 Task: Look for space in Songyang, China from 9th June, 2023 to 16th June, 2023 for 2 adults in price range Rs.8000 to Rs.16000. Place can be entire place with 2 bedrooms having 2 beds and 1 bathroom. Property type can be house, flat, guest house. Booking option can be shelf check-in. Required host language is Chinese (Simplified).
Action: Mouse moved to (525, 218)
Screenshot: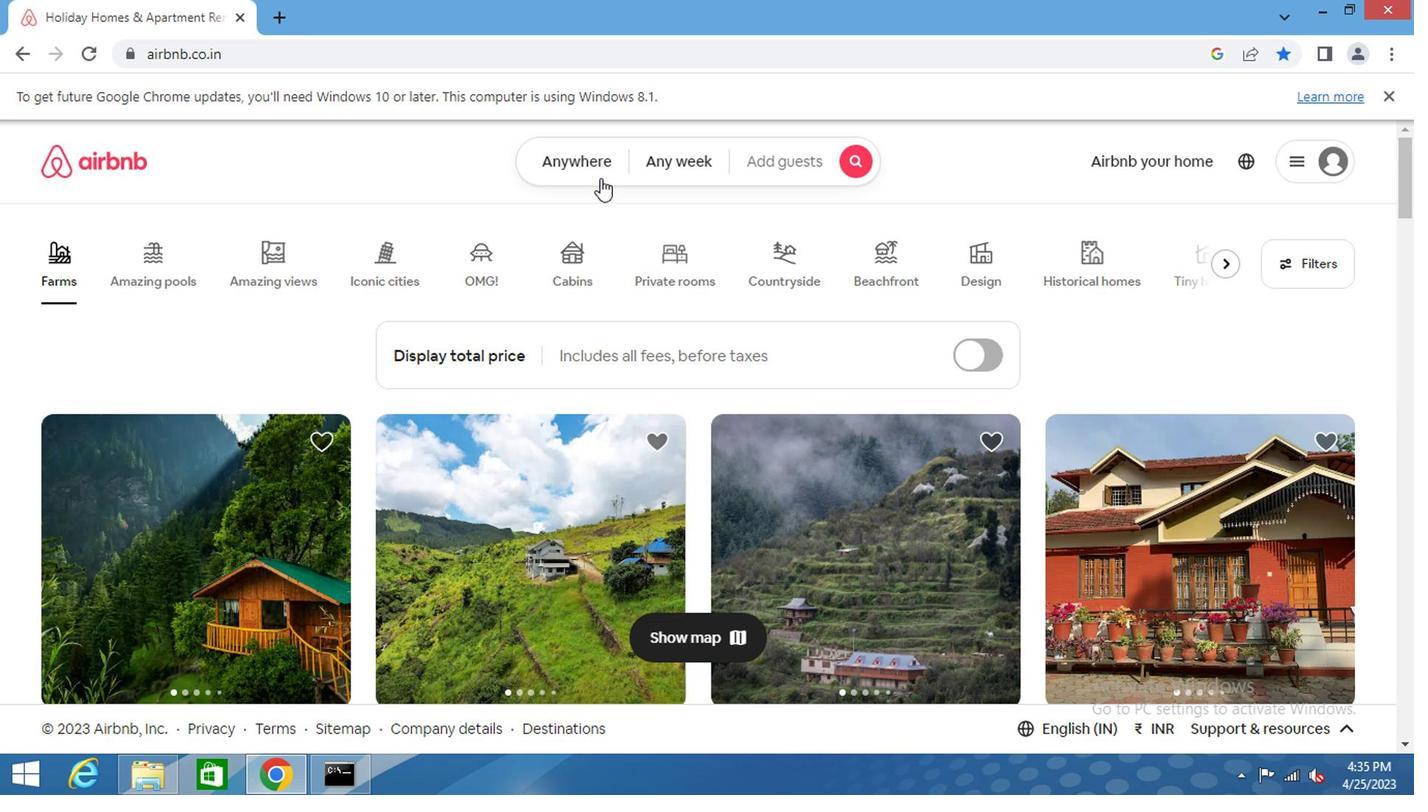 
Action: Mouse pressed left at (525, 218)
Screenshot: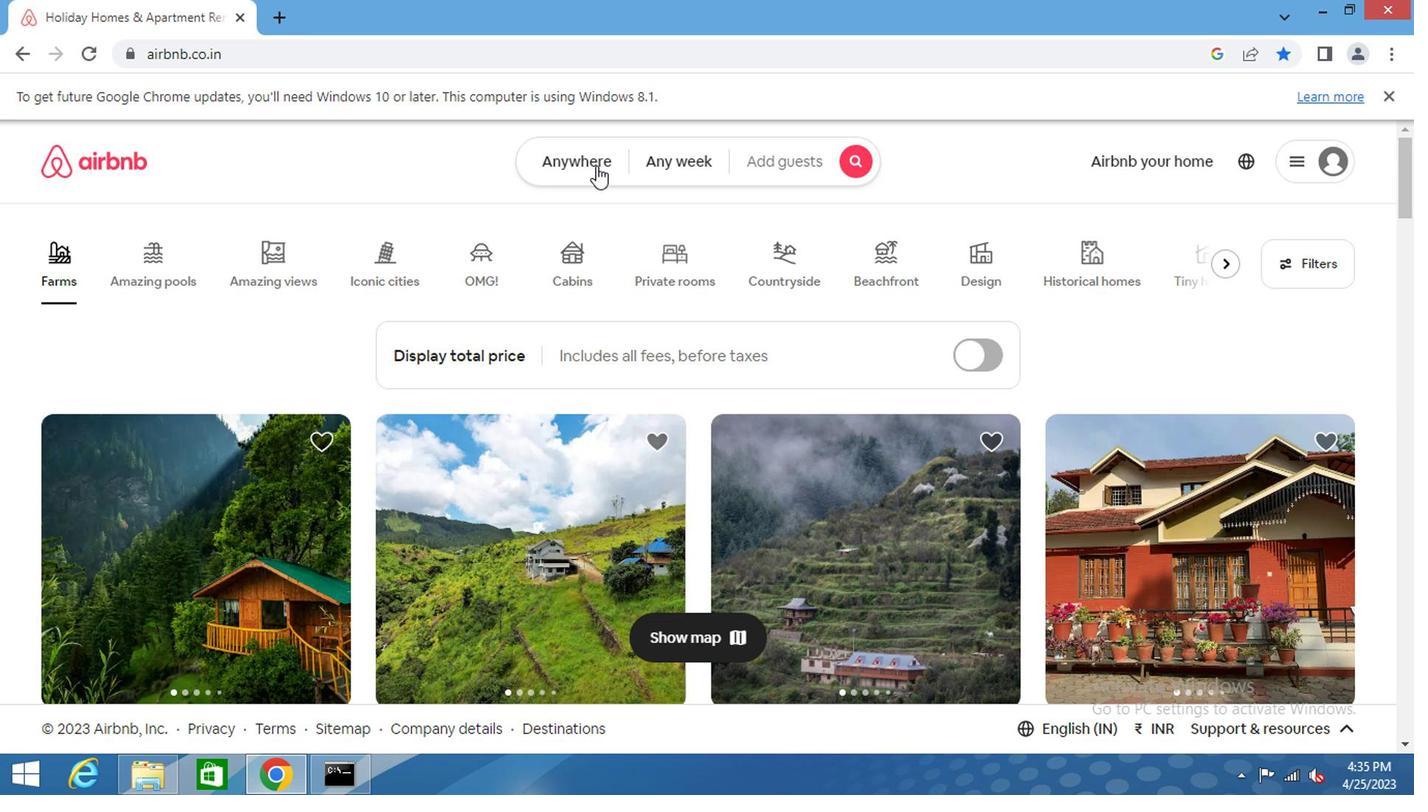 
Action: Mouse moved to (428, 272)
Screenshot: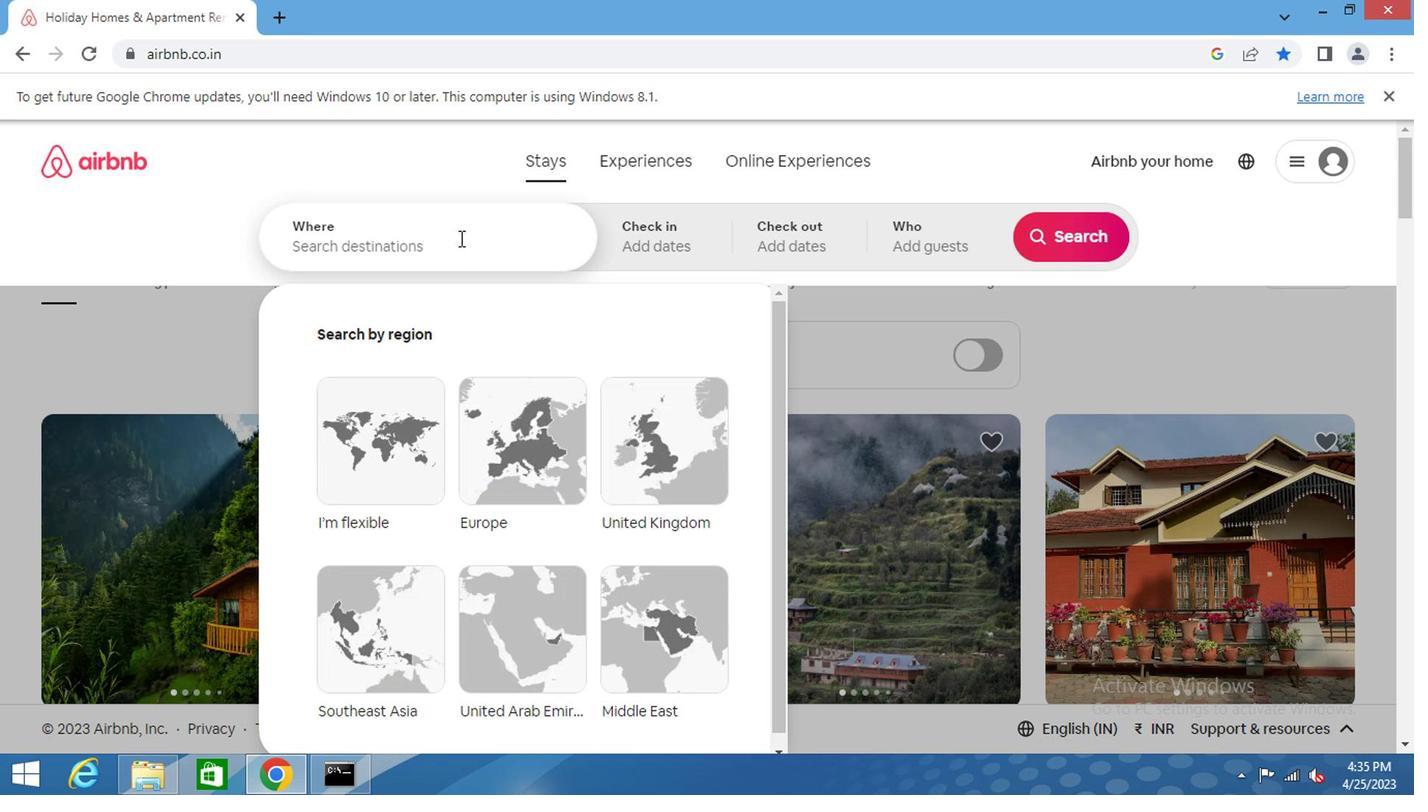 
Action: Mouse pressed left at (428, 272)
Screenshot: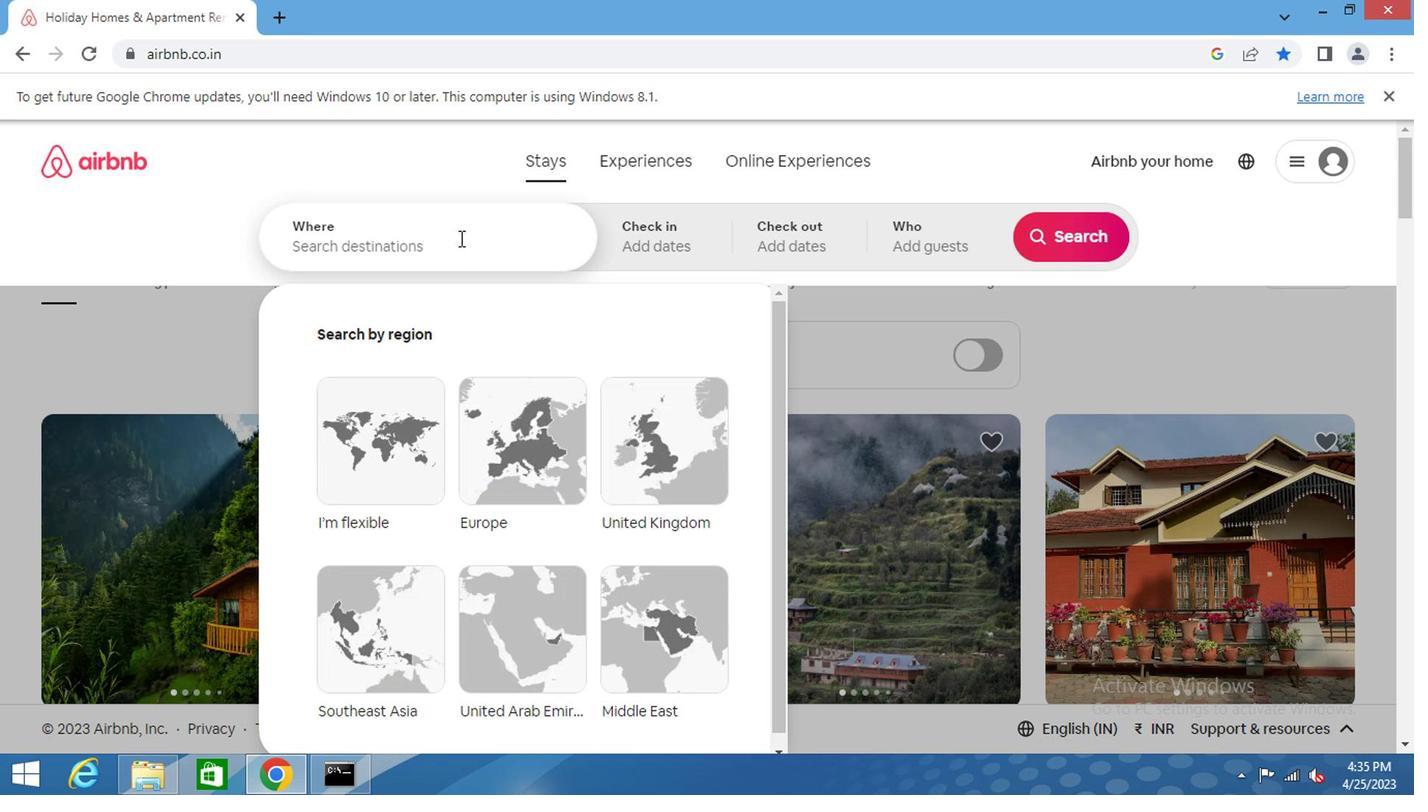 
Action: Key pressed songyang<Key.space>china<Key.enter>
Screenshot: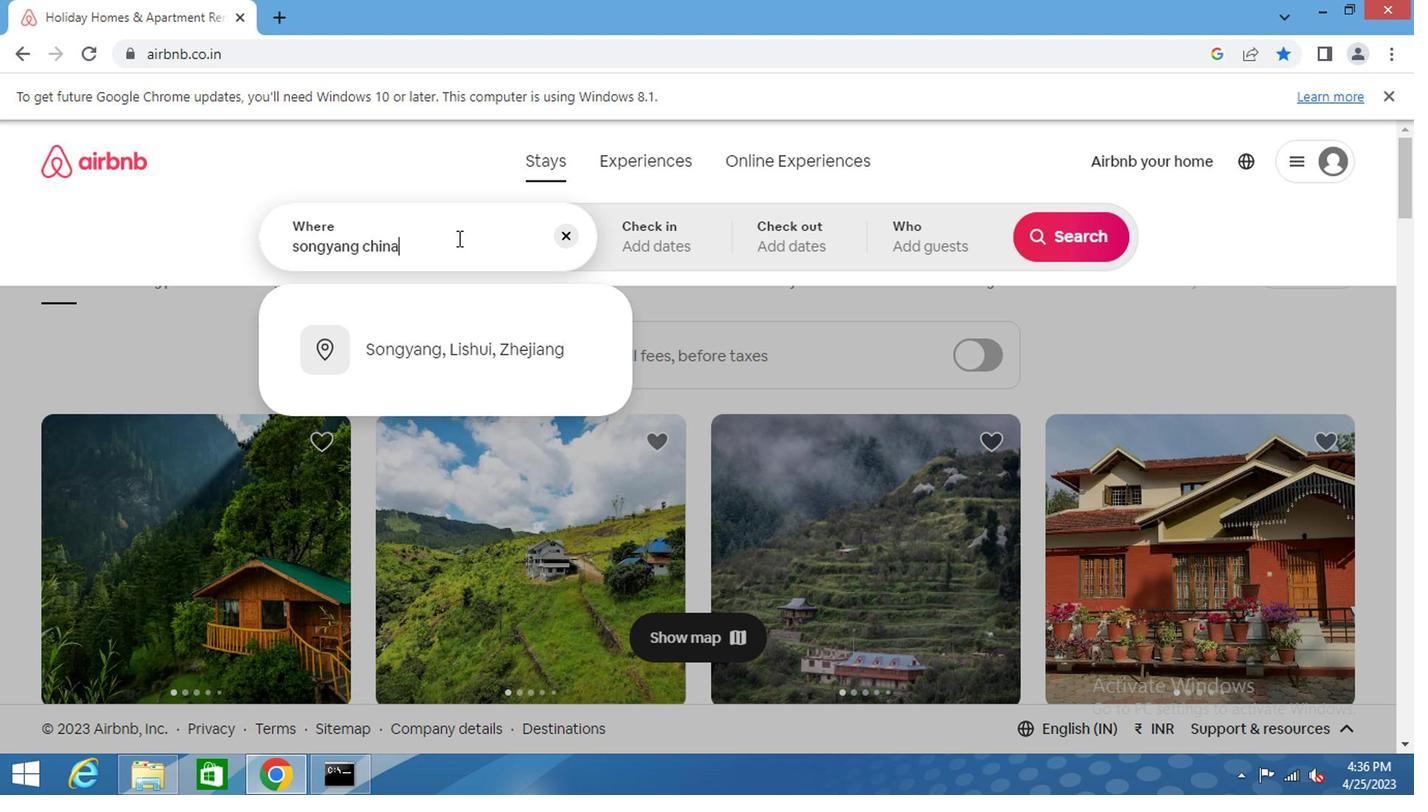 
Action: Mouse moved to (842, 386)
Screenshot: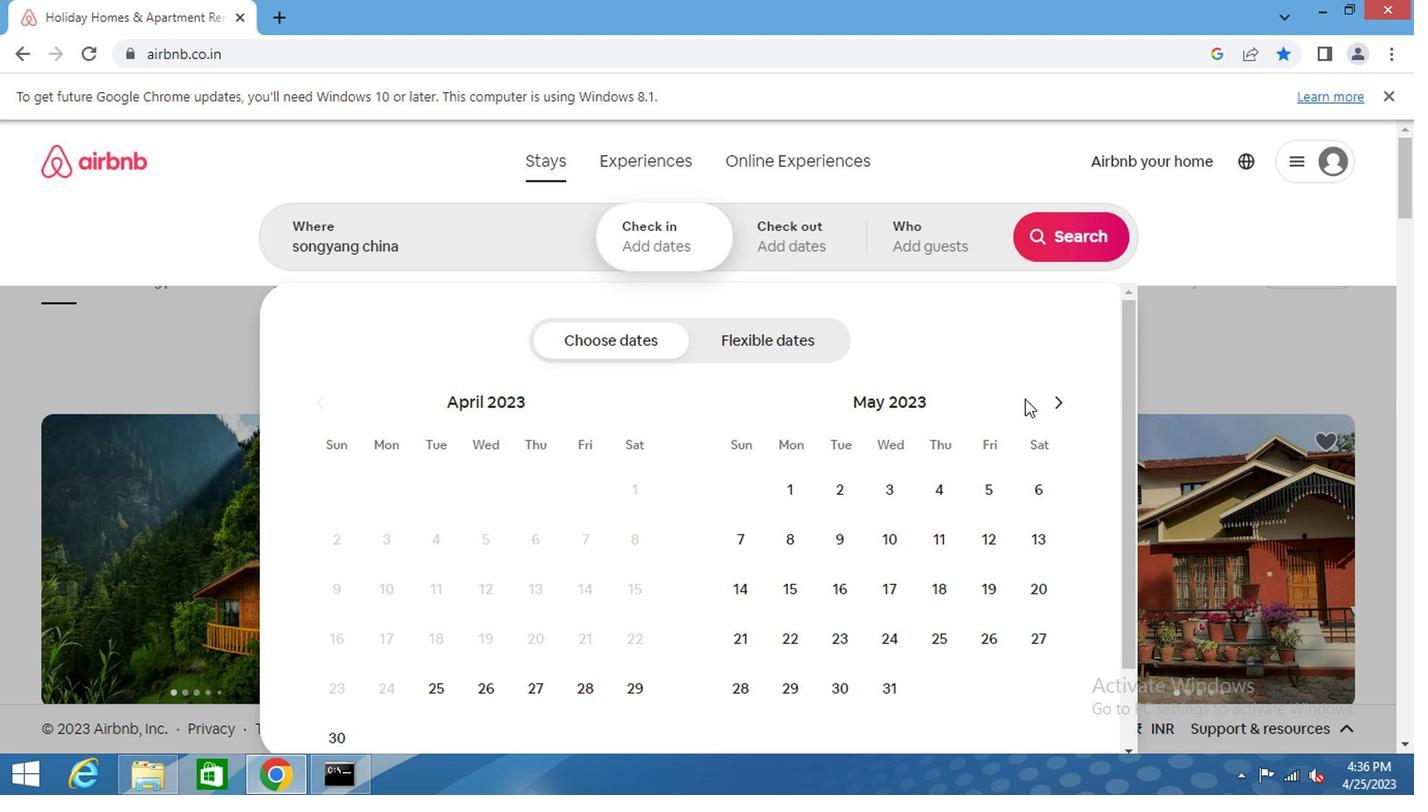 
Action: Mouse pressed left at (842, 386)
Screenshot: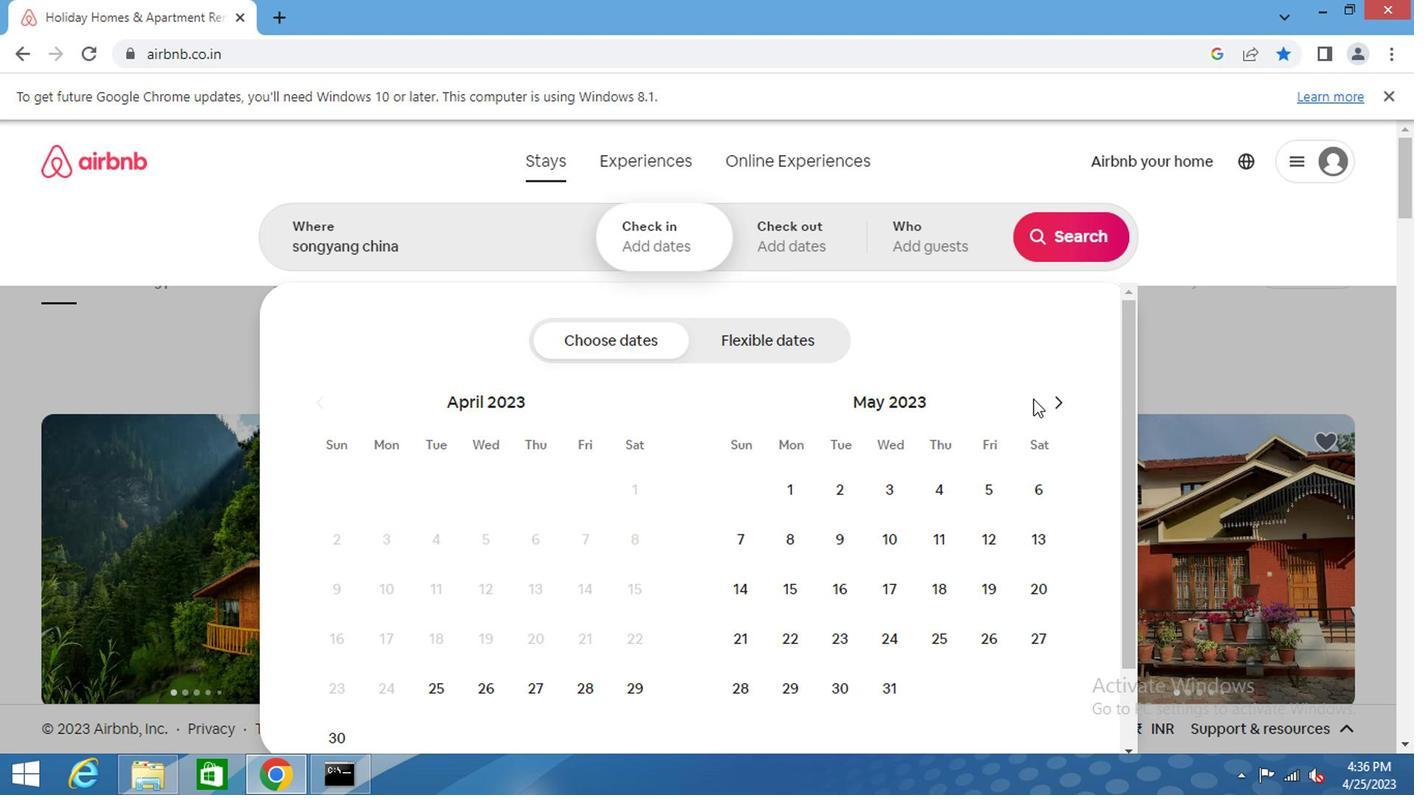 
Action: Mouse moved to (855, 385)
Screenshot: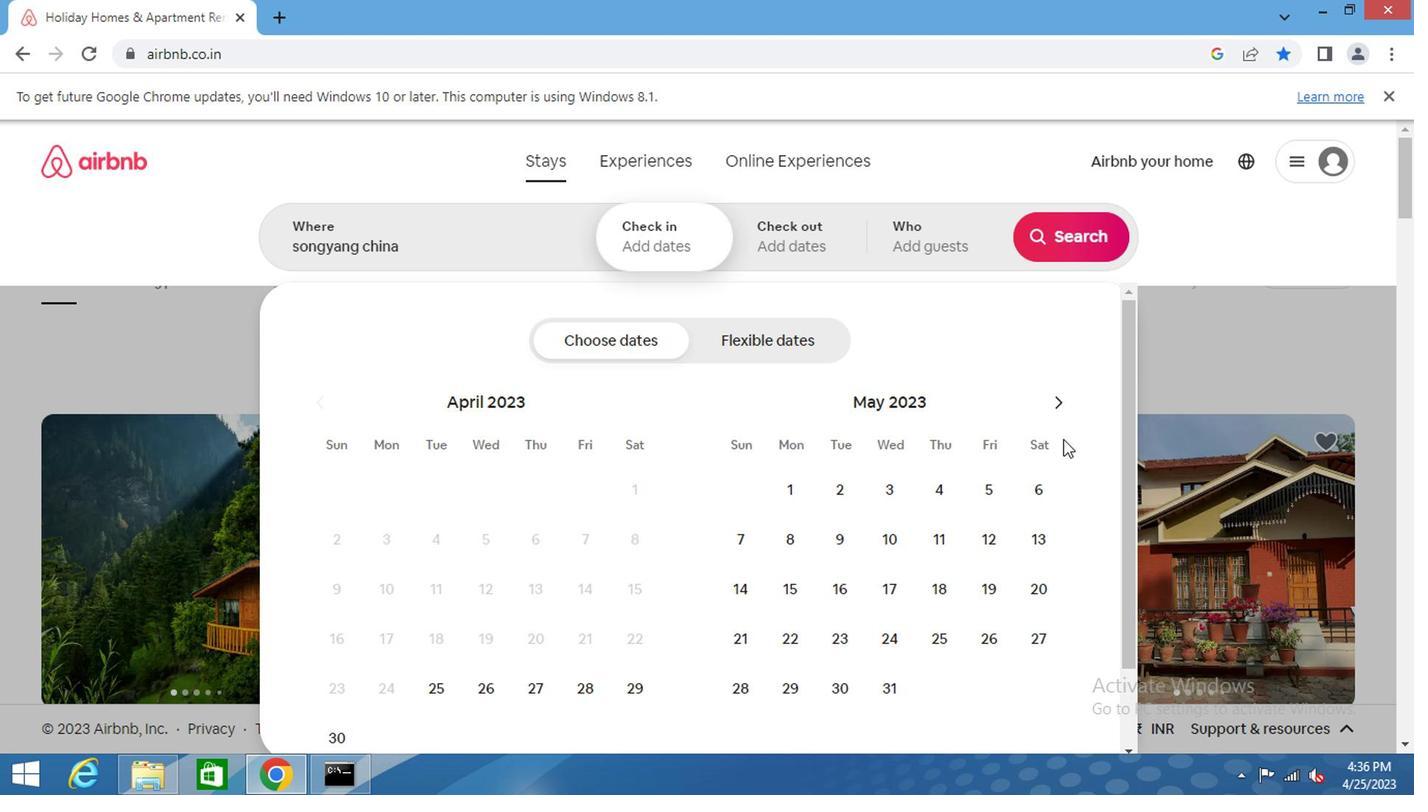 
Action: Mouse pressed left at (855, 385)
Screenshot: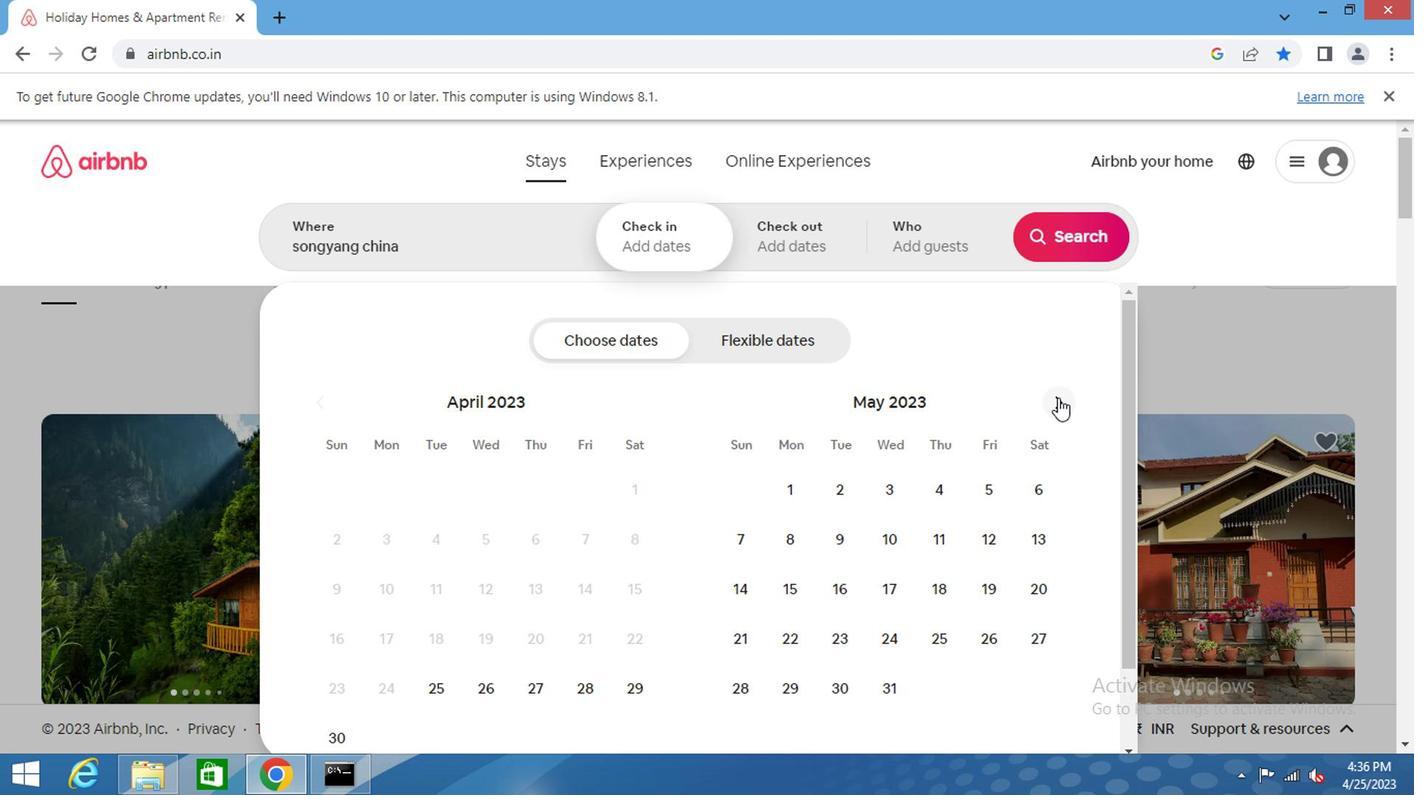 
Action: Mouse moved to (800, 485)
Screenshot: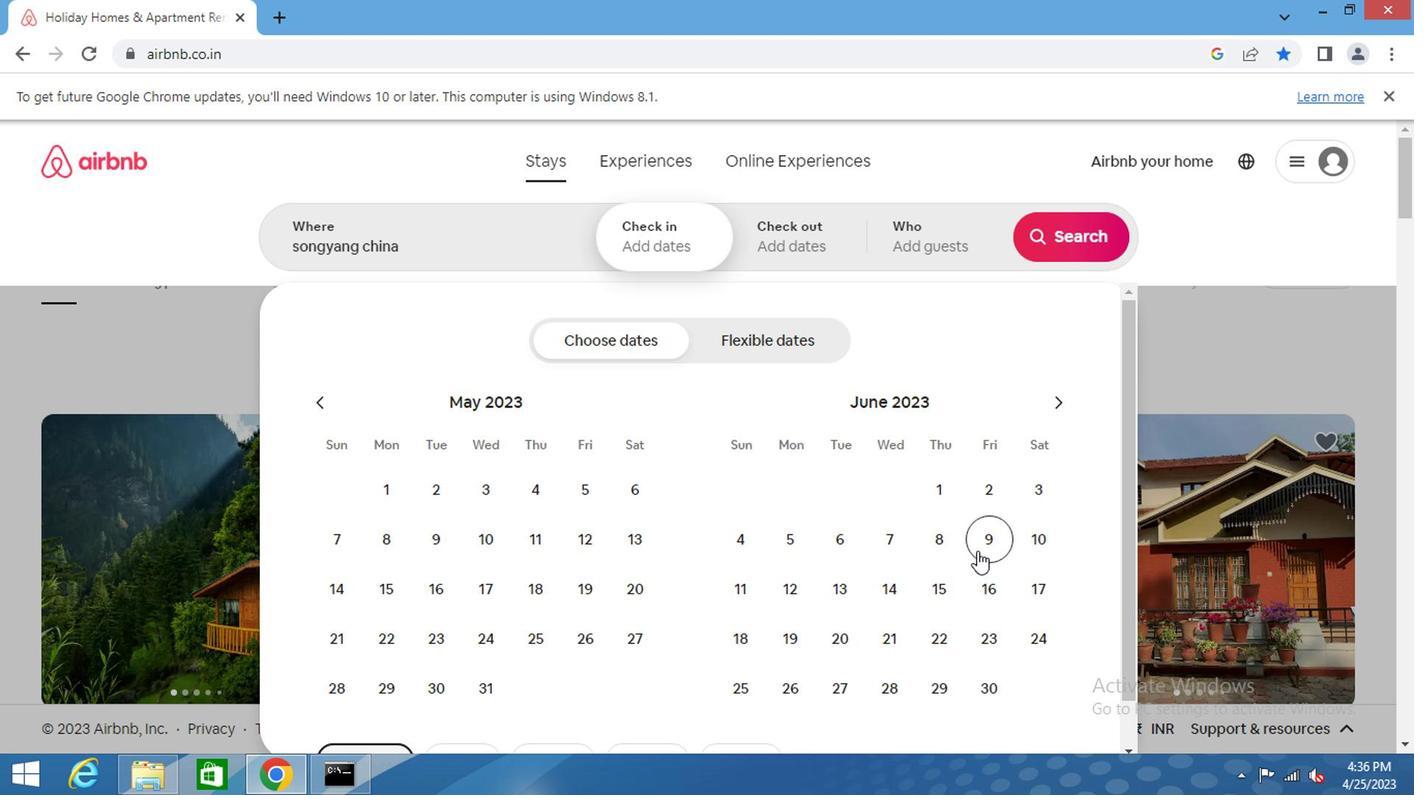 
Action: Mouse pressed left at (800, 485)
Screenshot: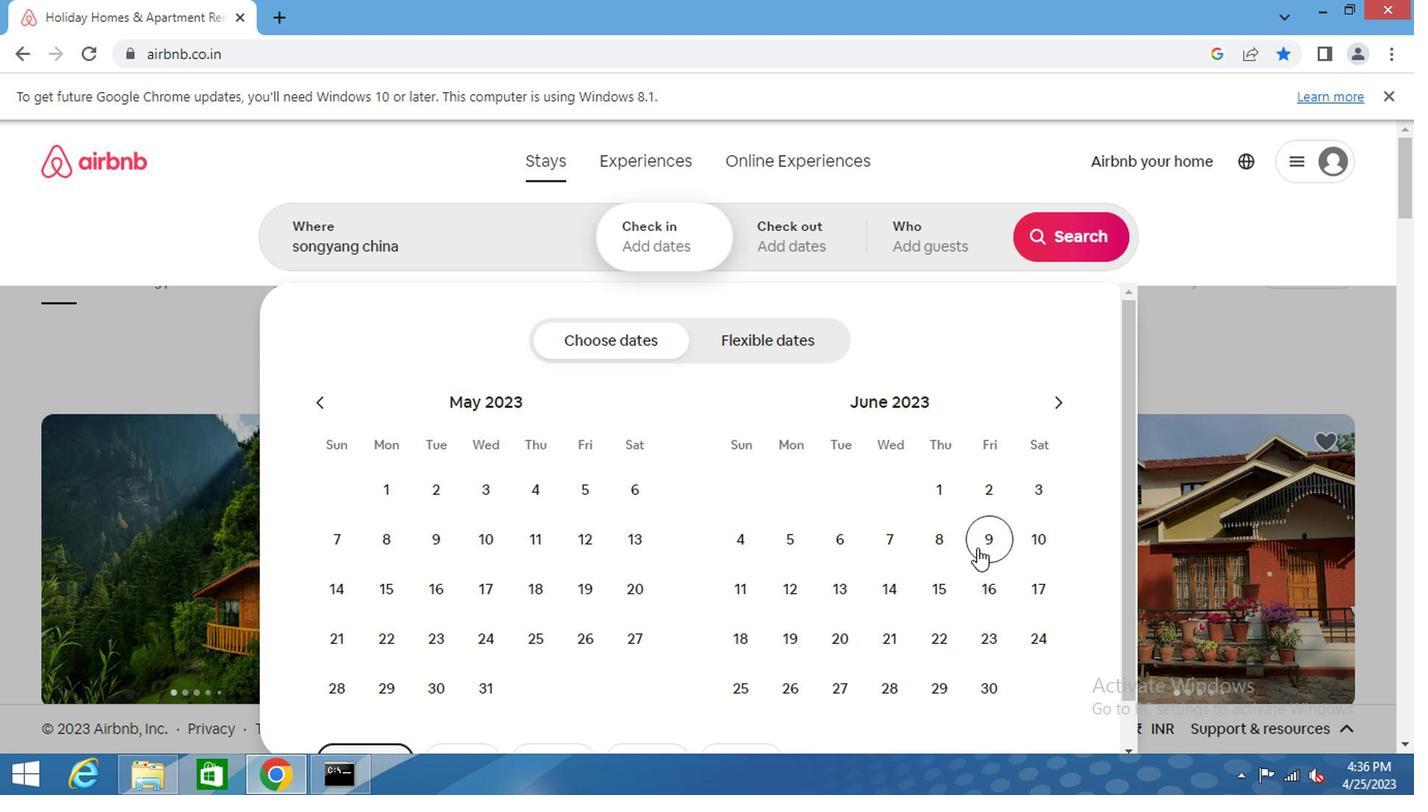 
Action: Mouse moved to (805, 522)
Screenshot: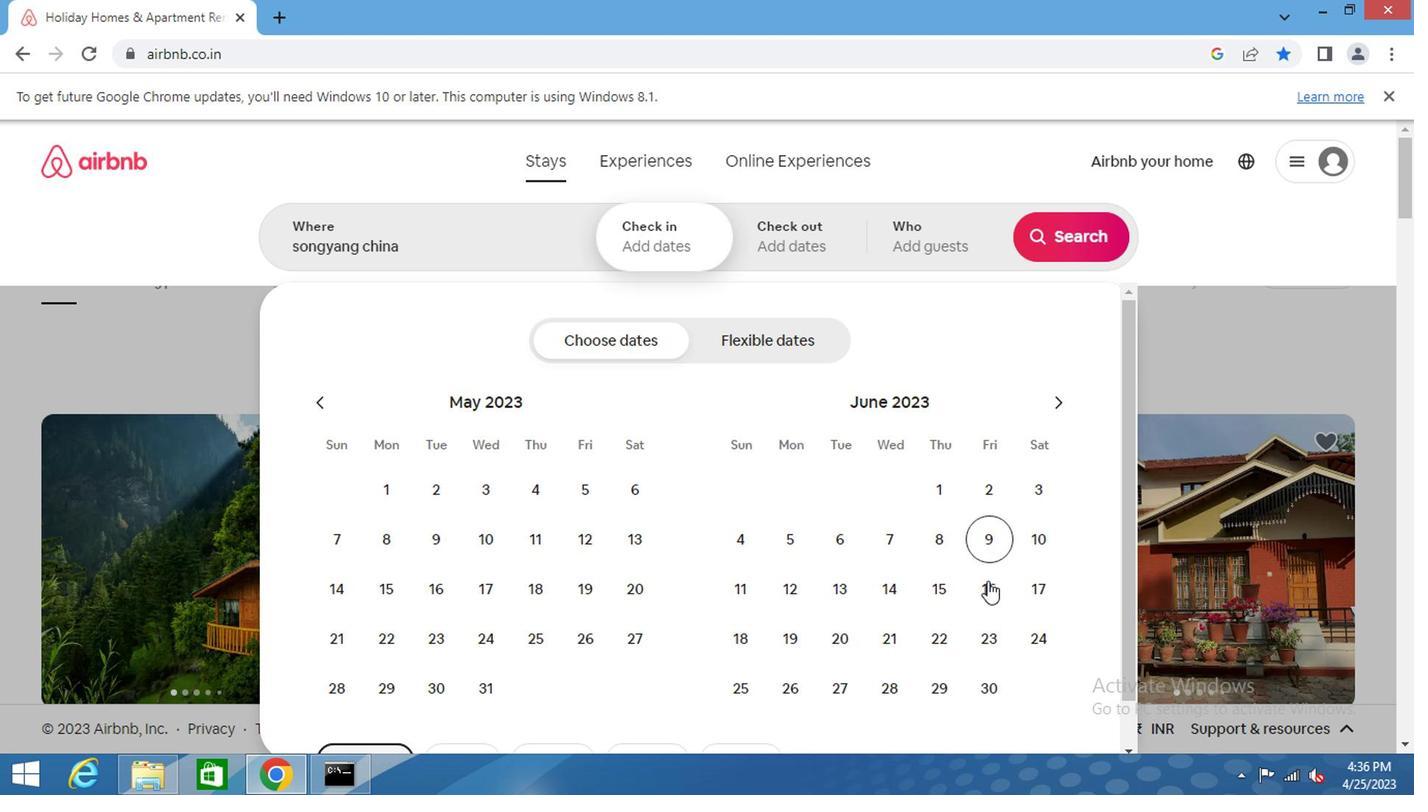 
Action: Mouse pressed left at (805, 522)
Screenshot: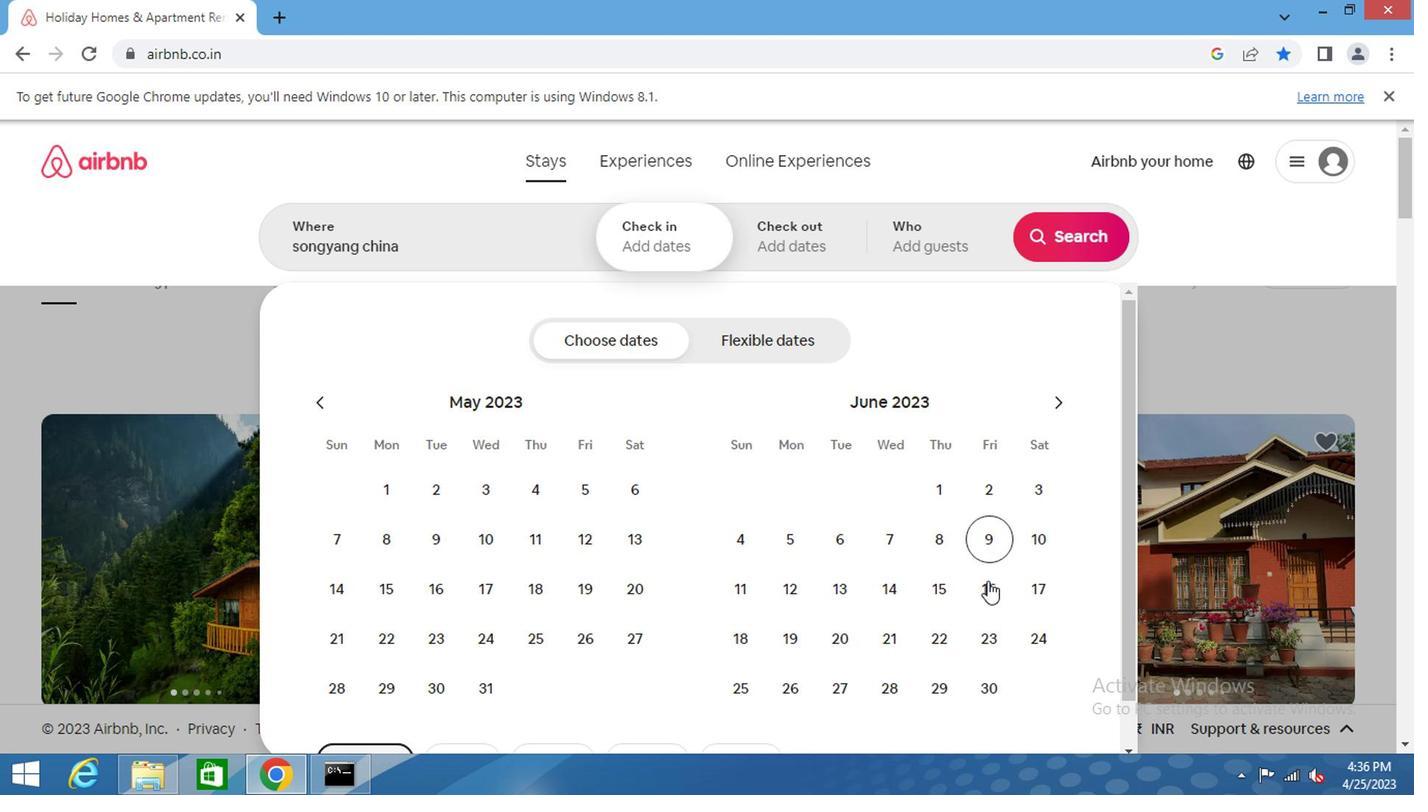 
Action: Mouse moved to (783, 277)
Screenshot: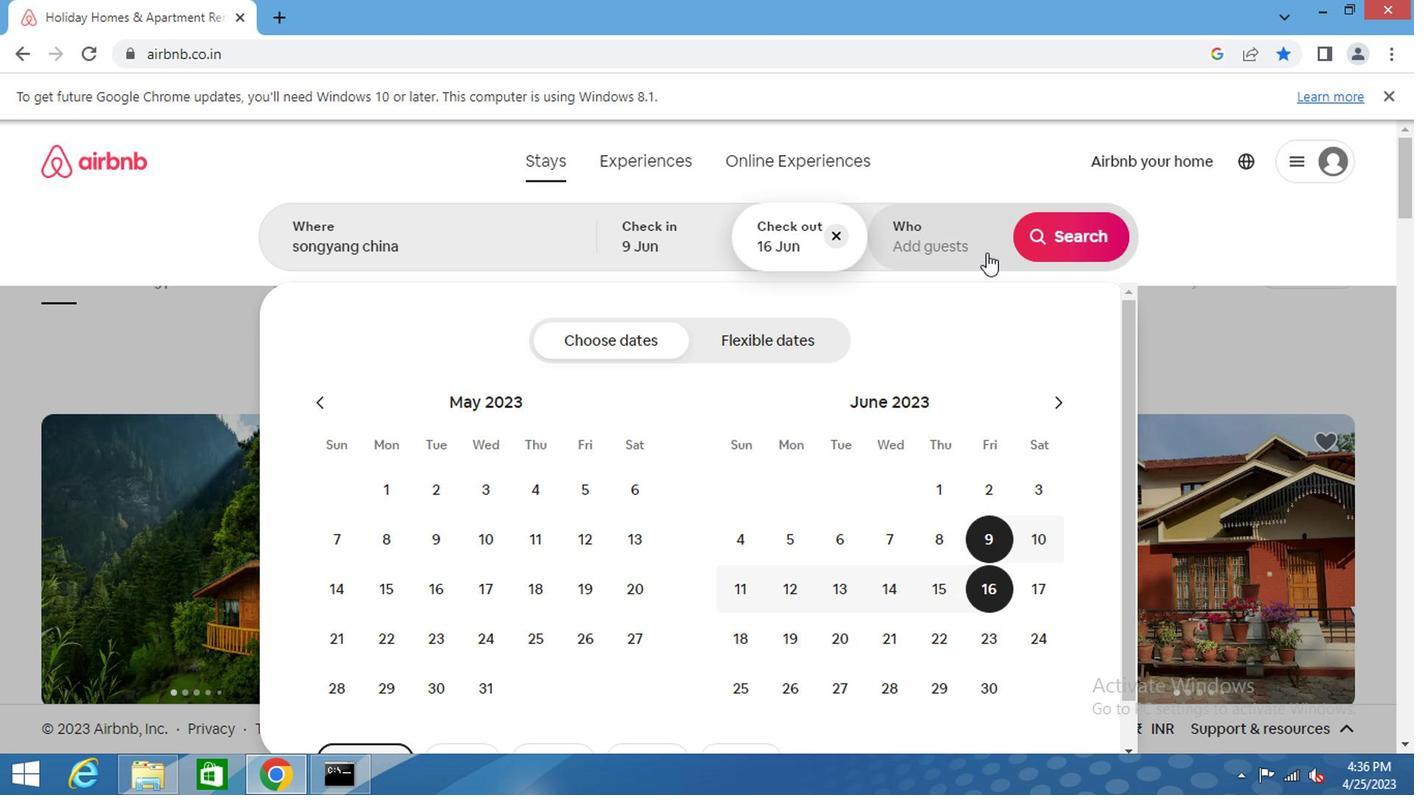 
Action: Mouse pressed left at (783, 277)
Screenshot: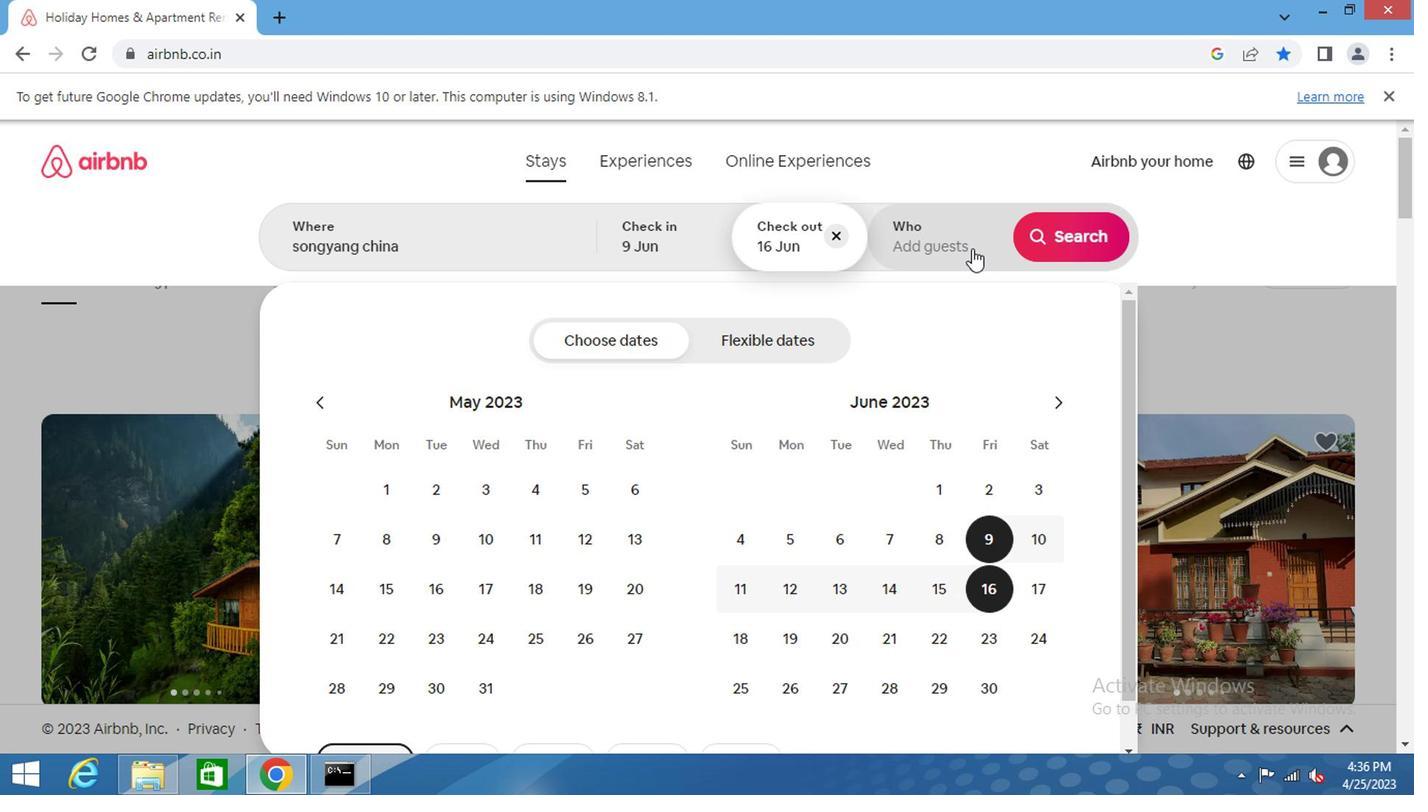
Action: Mouse moved to (869, 342)
Screenshot: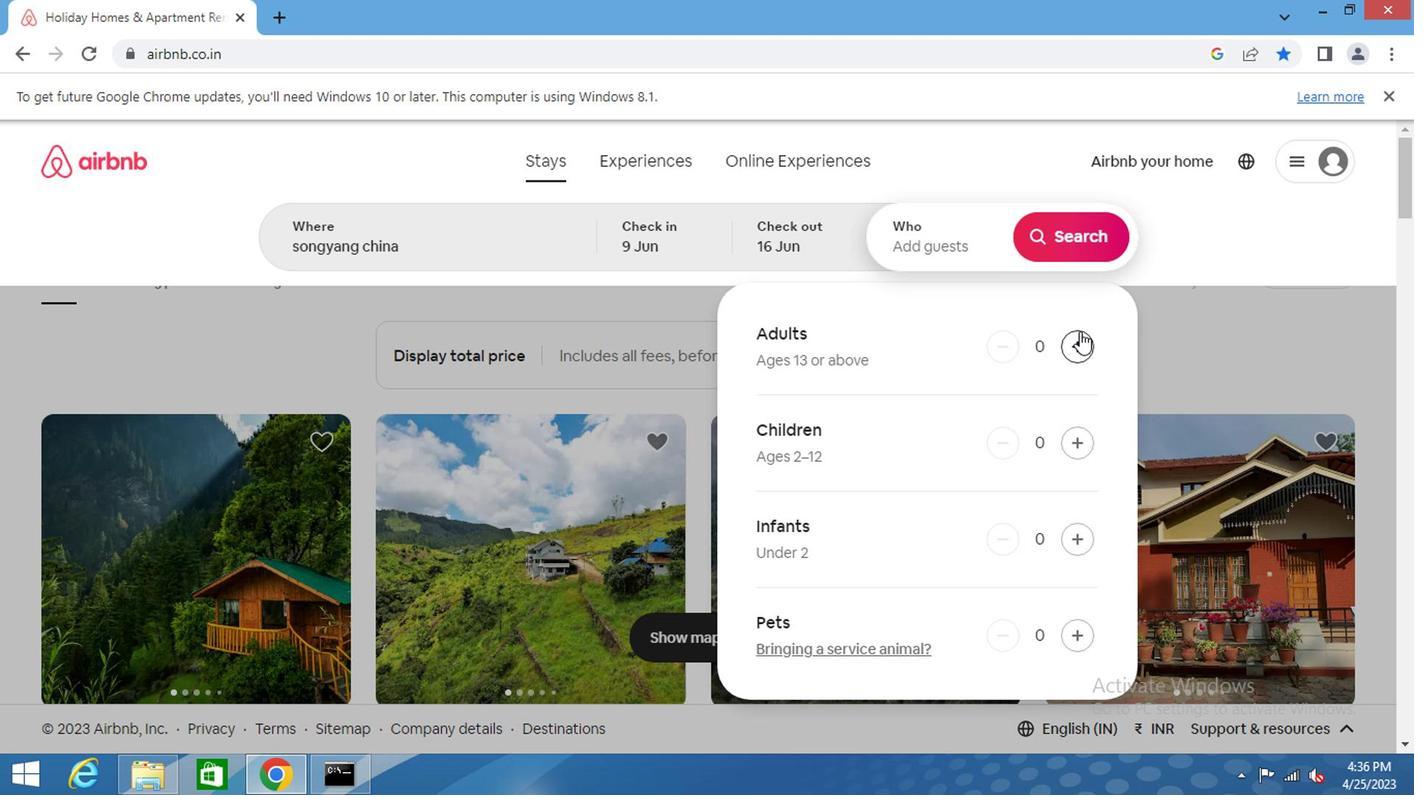 
Action: Mouse pressed left at (869, 342)
Screenshot: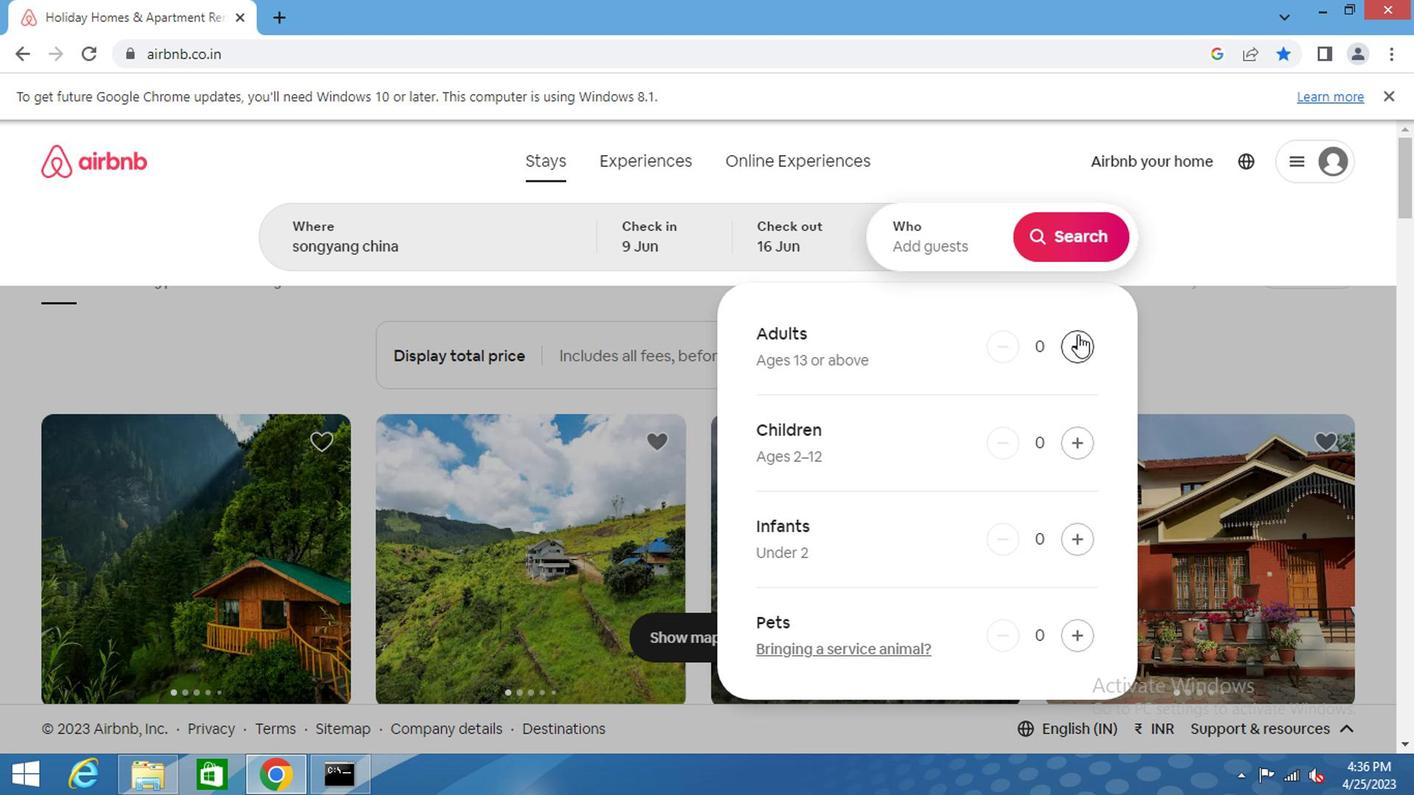 
Action: Mouse pressed left at (869, 342)
Screenshot: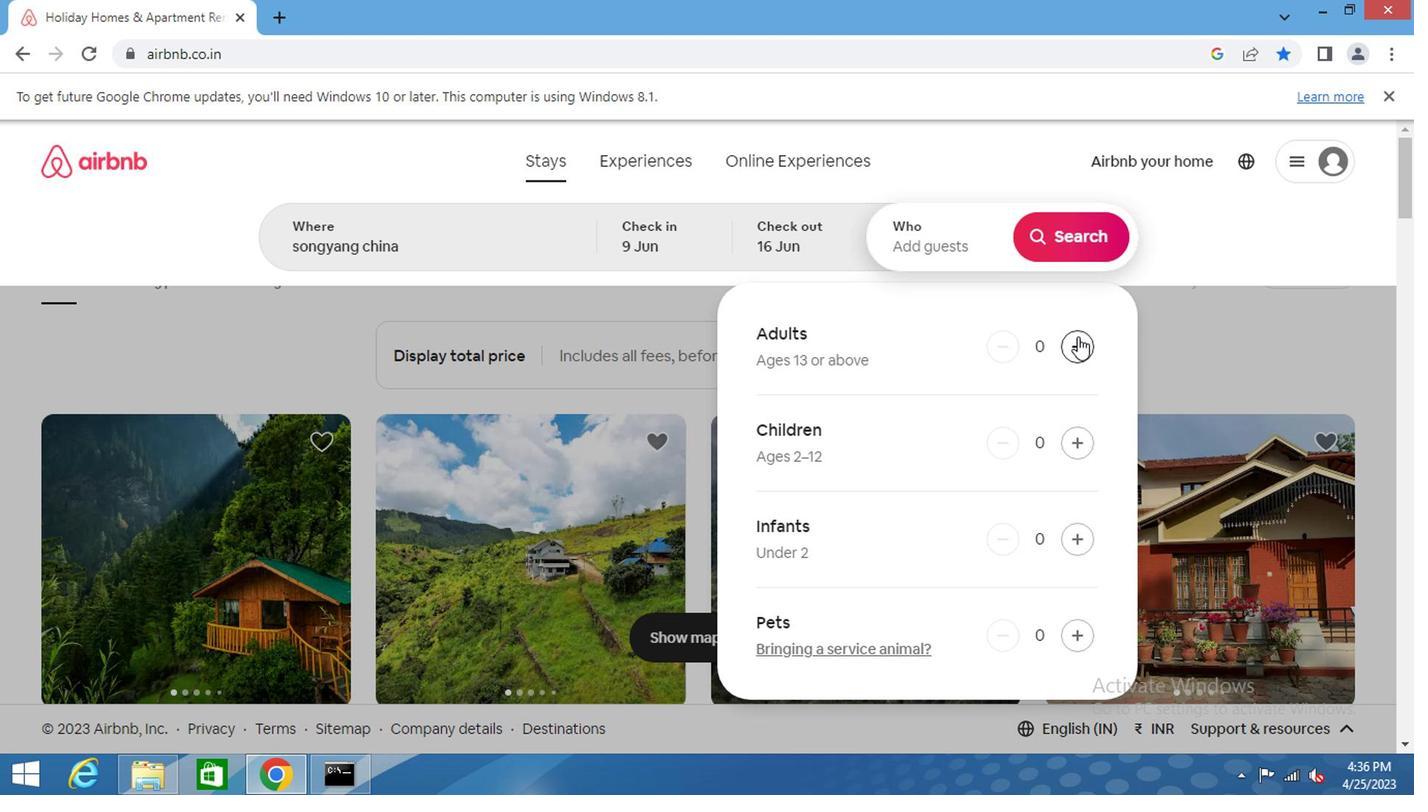
Action: Mouse moved to (855, 269)
Screenshot: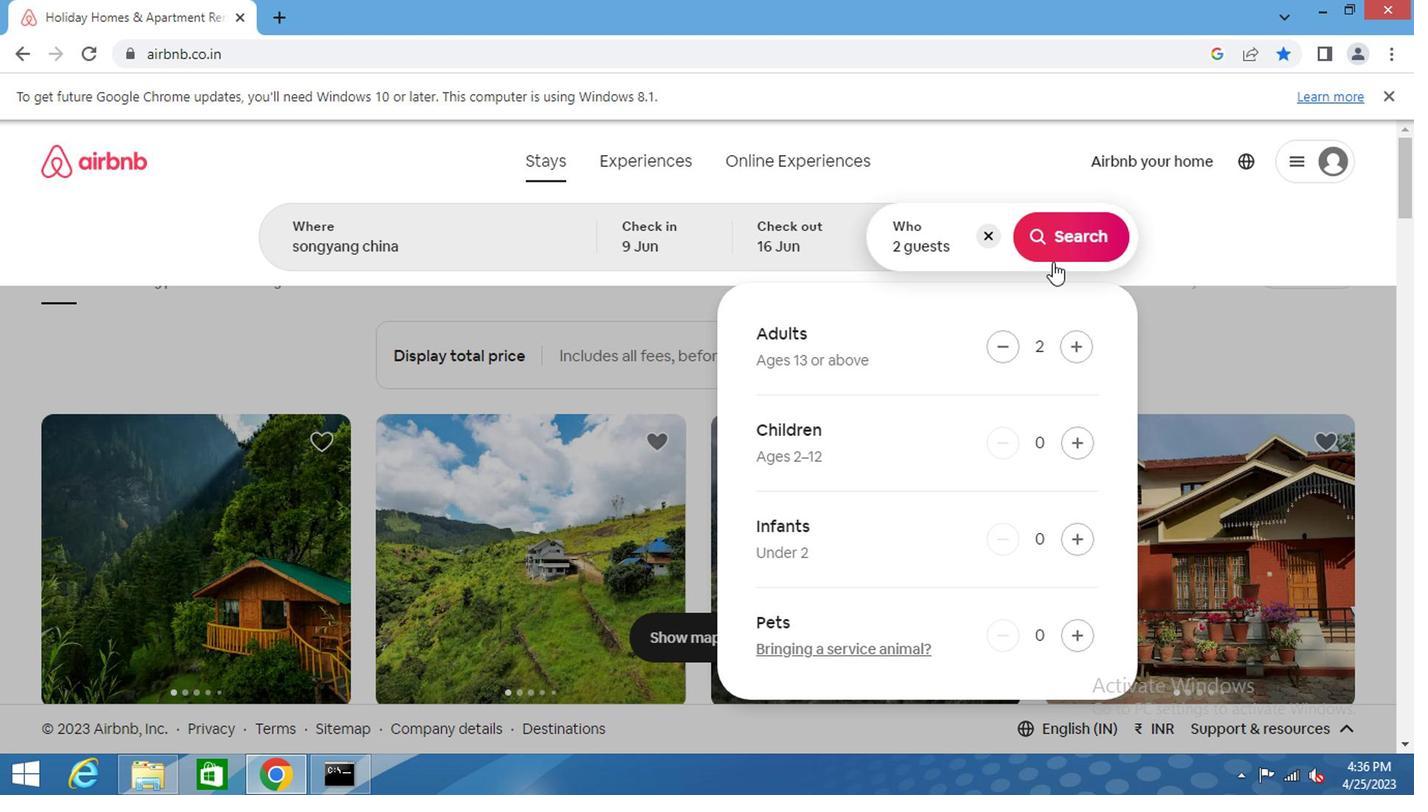 
Action: Mouse pressed left at (855, 269)
Screenshot: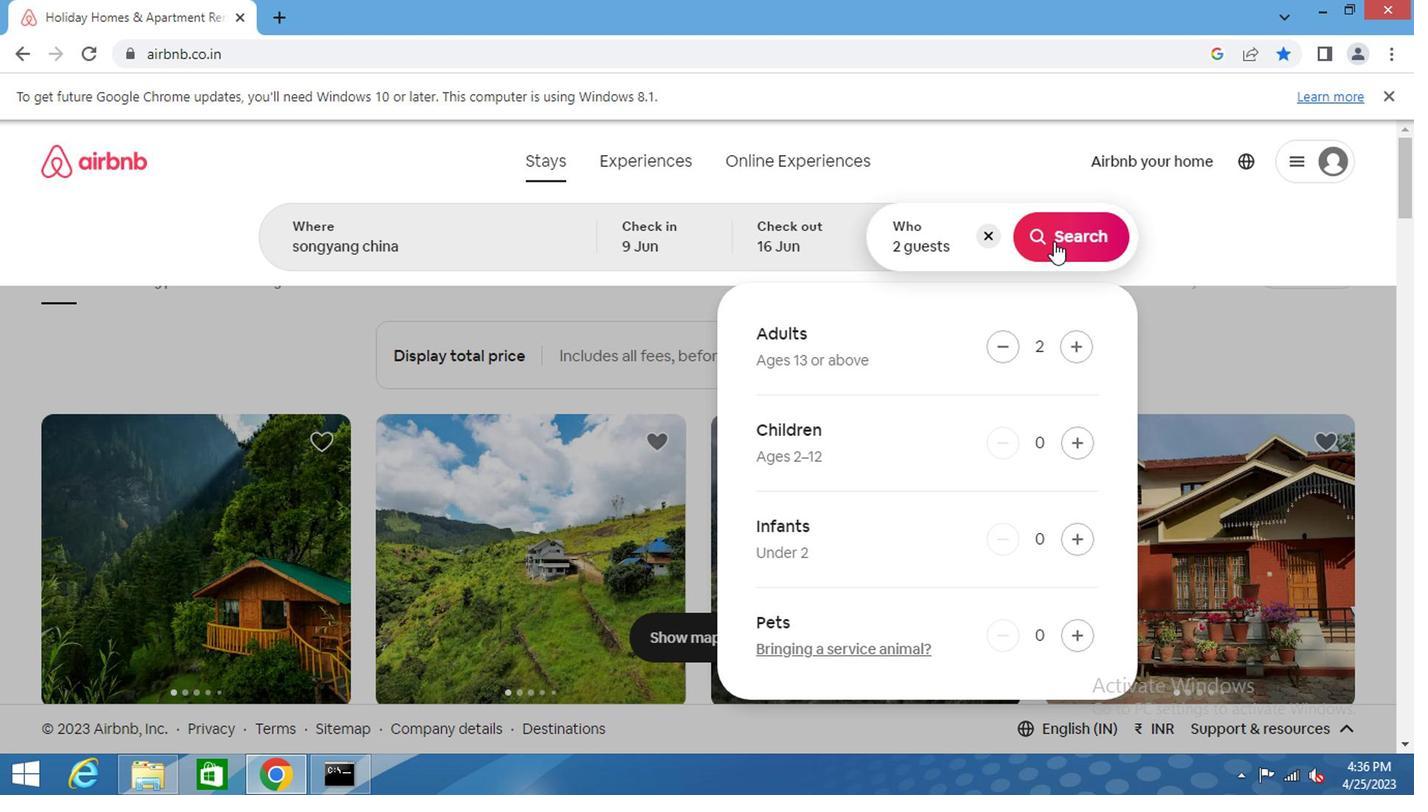 
Action: Mouse moved to (1025, 278)
Screenshot: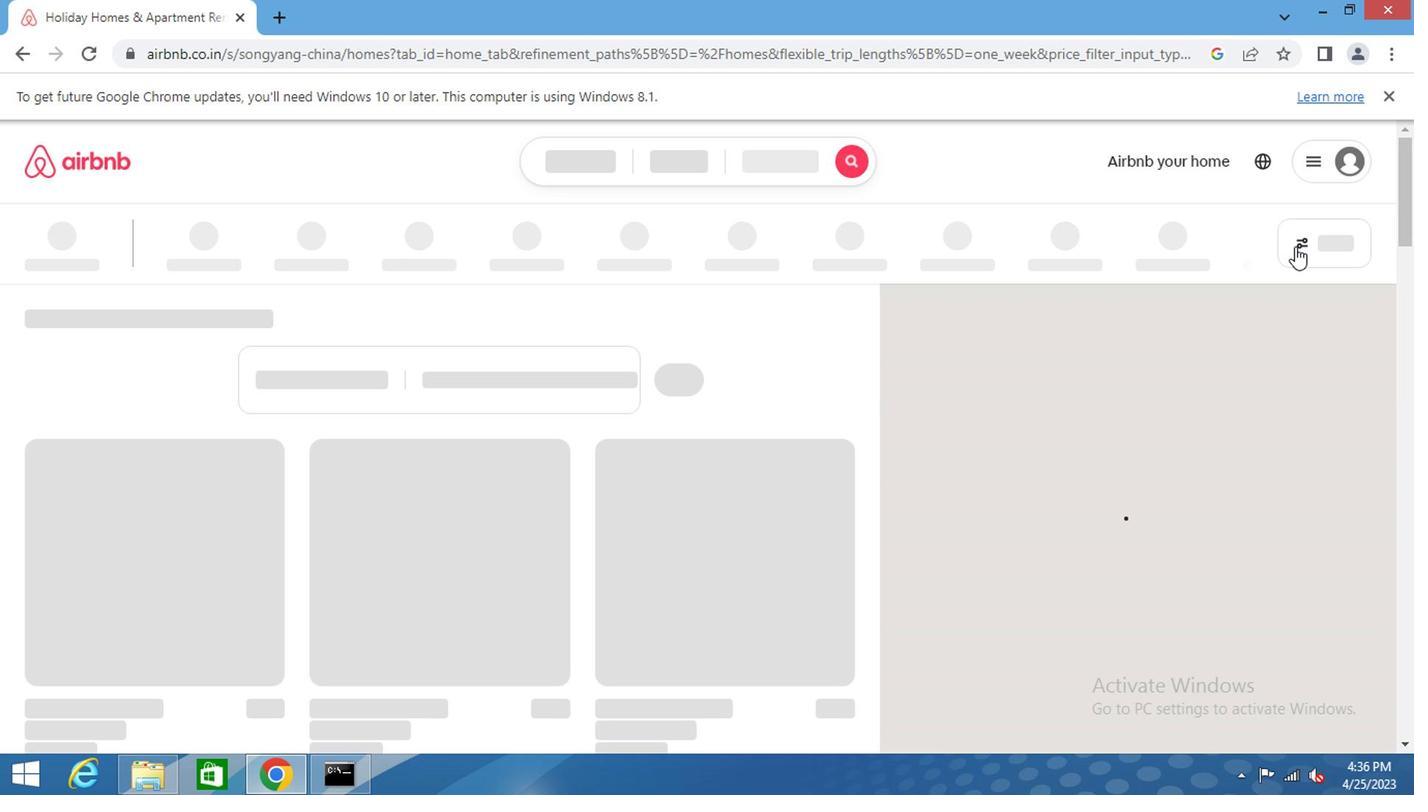 
Action: Mouse pressed left at (1025, 278)
Screenshot: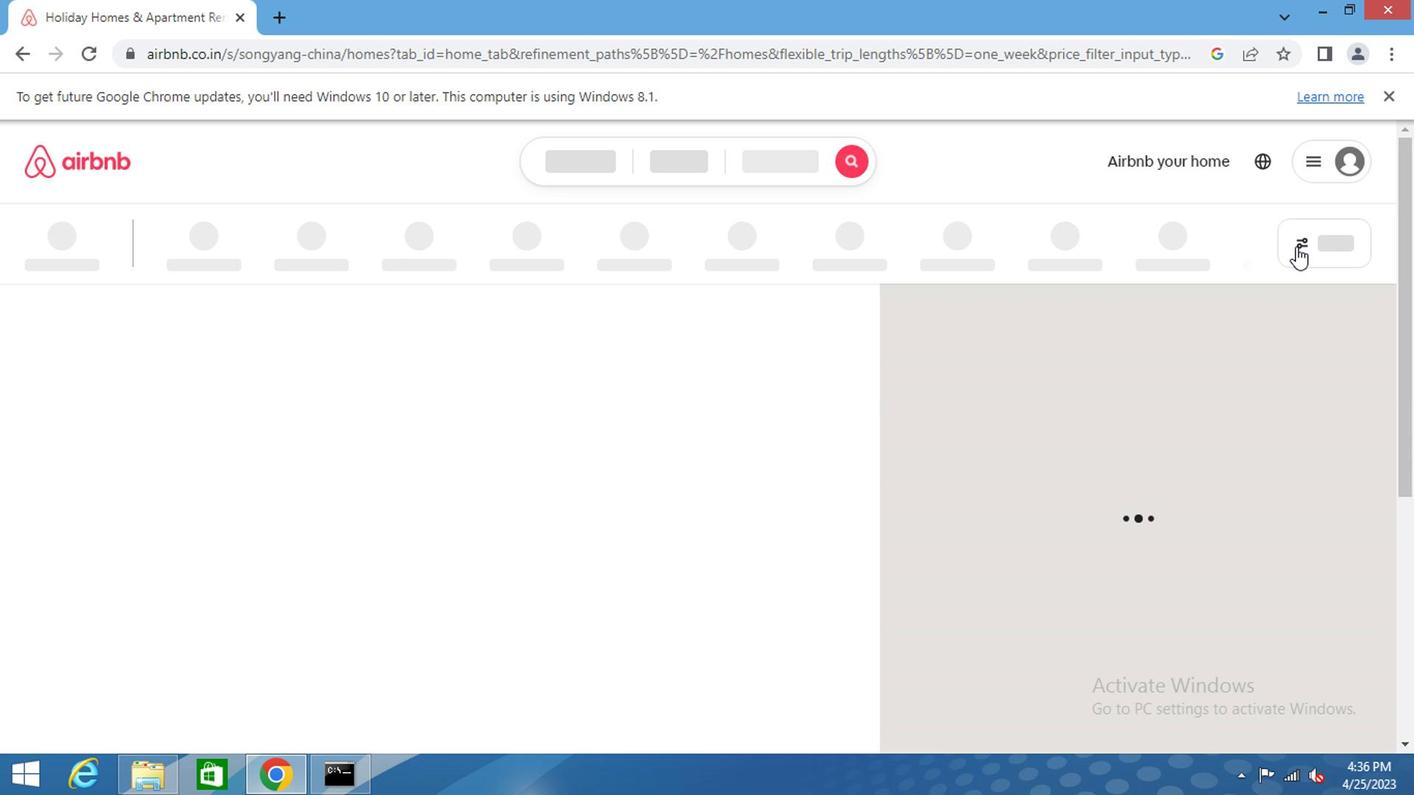 
Action: Mouse moved to (449, 377)
Screenshot: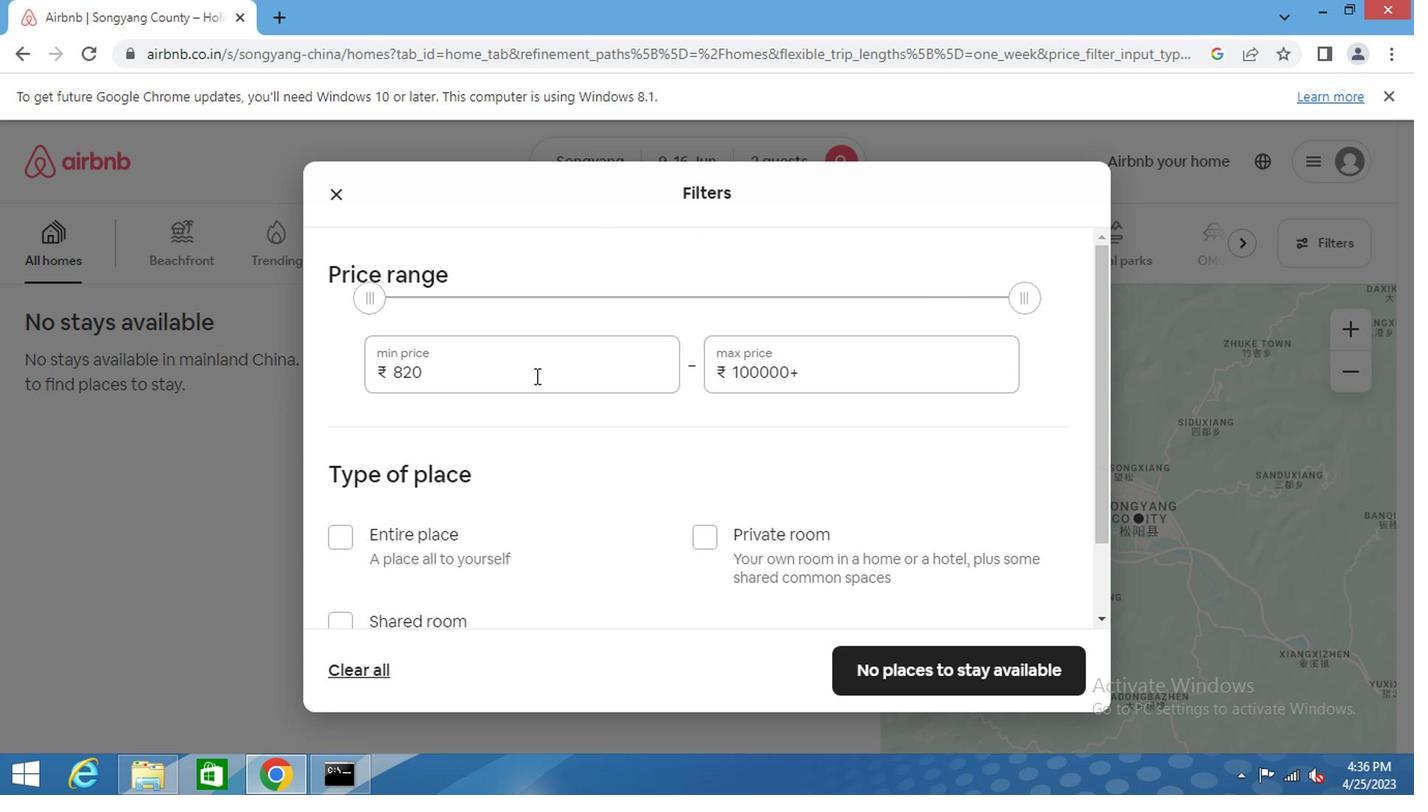 
Action: Mouse pressed left at (449, 377)
Screenshot: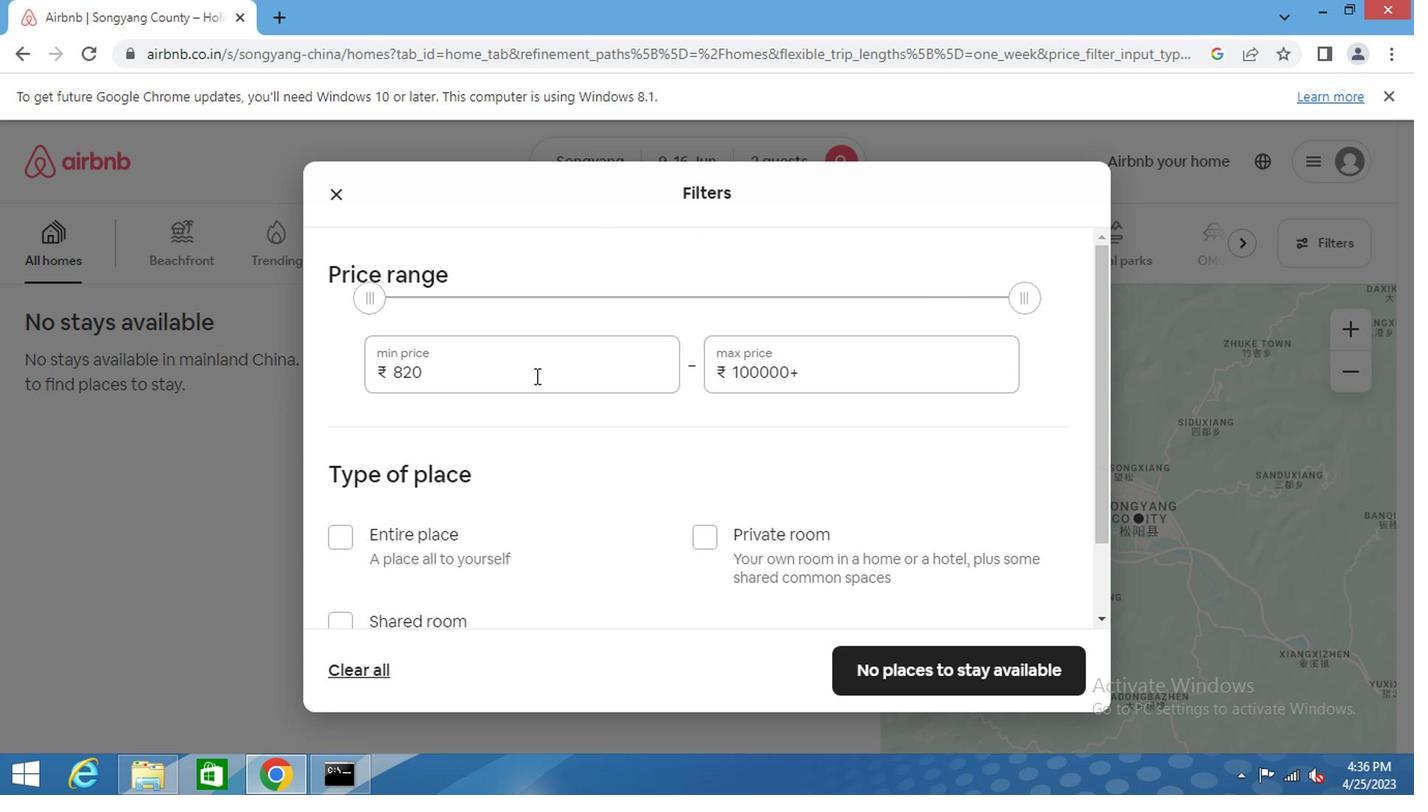 
Action: Mouse pressed left at (449, 377)
Screenshot: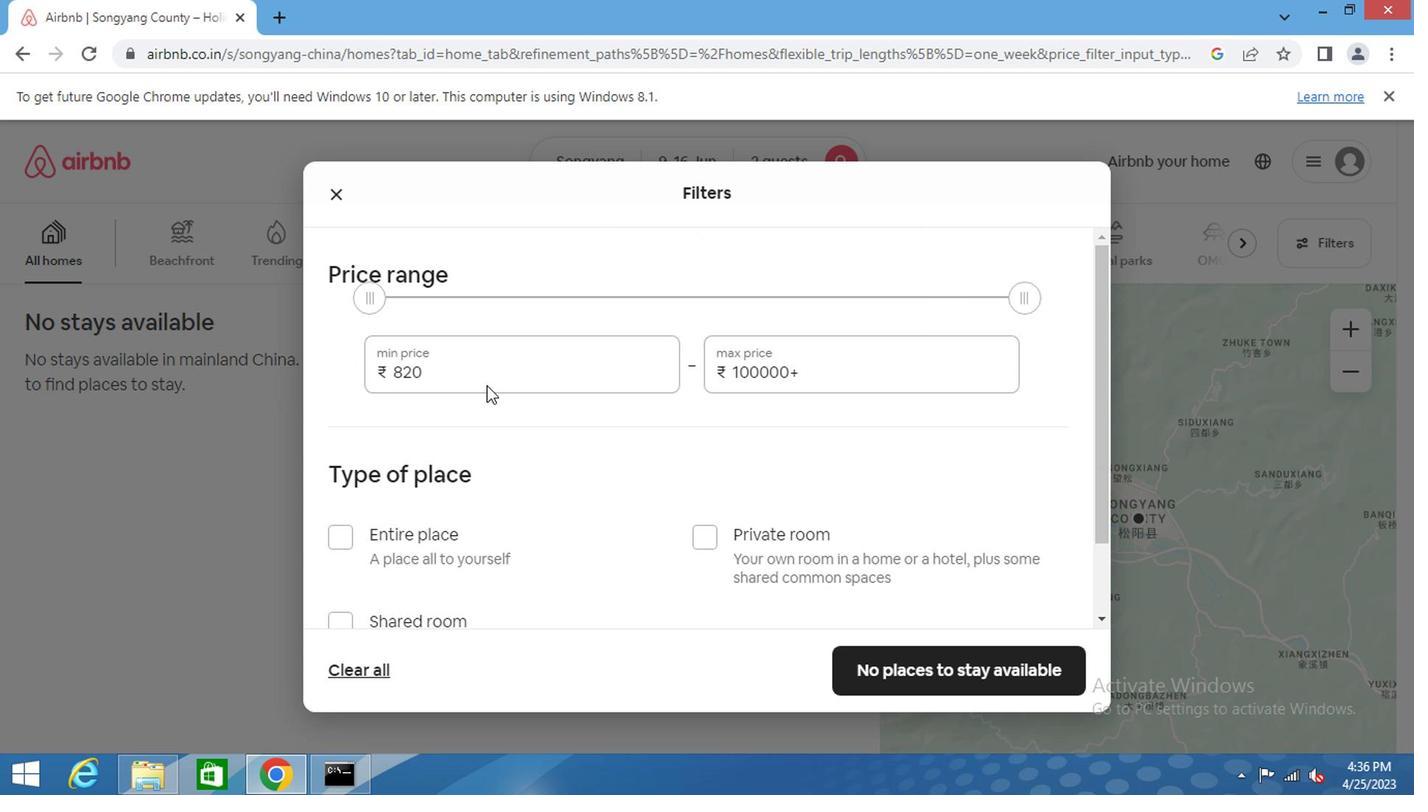 
Action: Mouse moved to (442, 370)
Screenshot: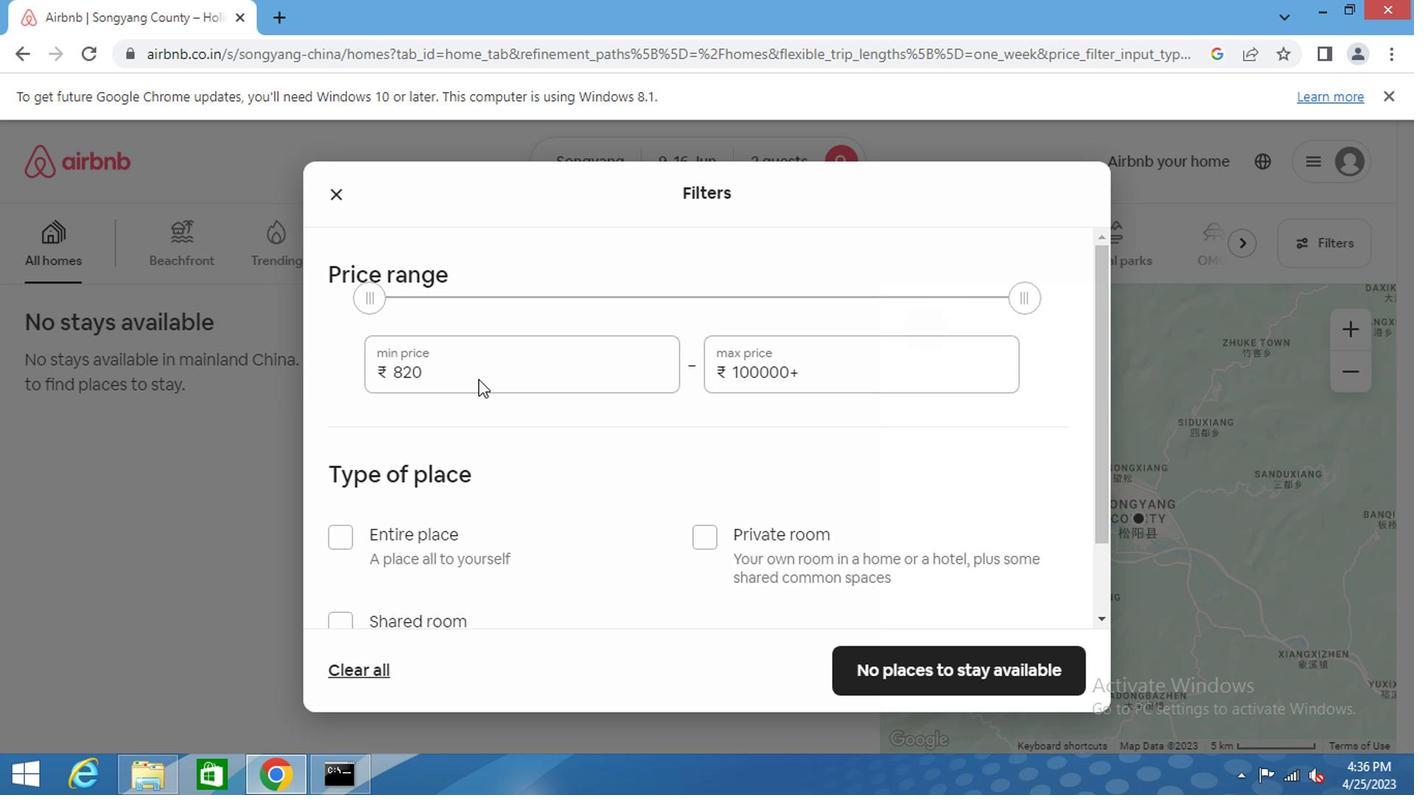 
Action: Mouse pressed left at (442, 370)
Screenshot: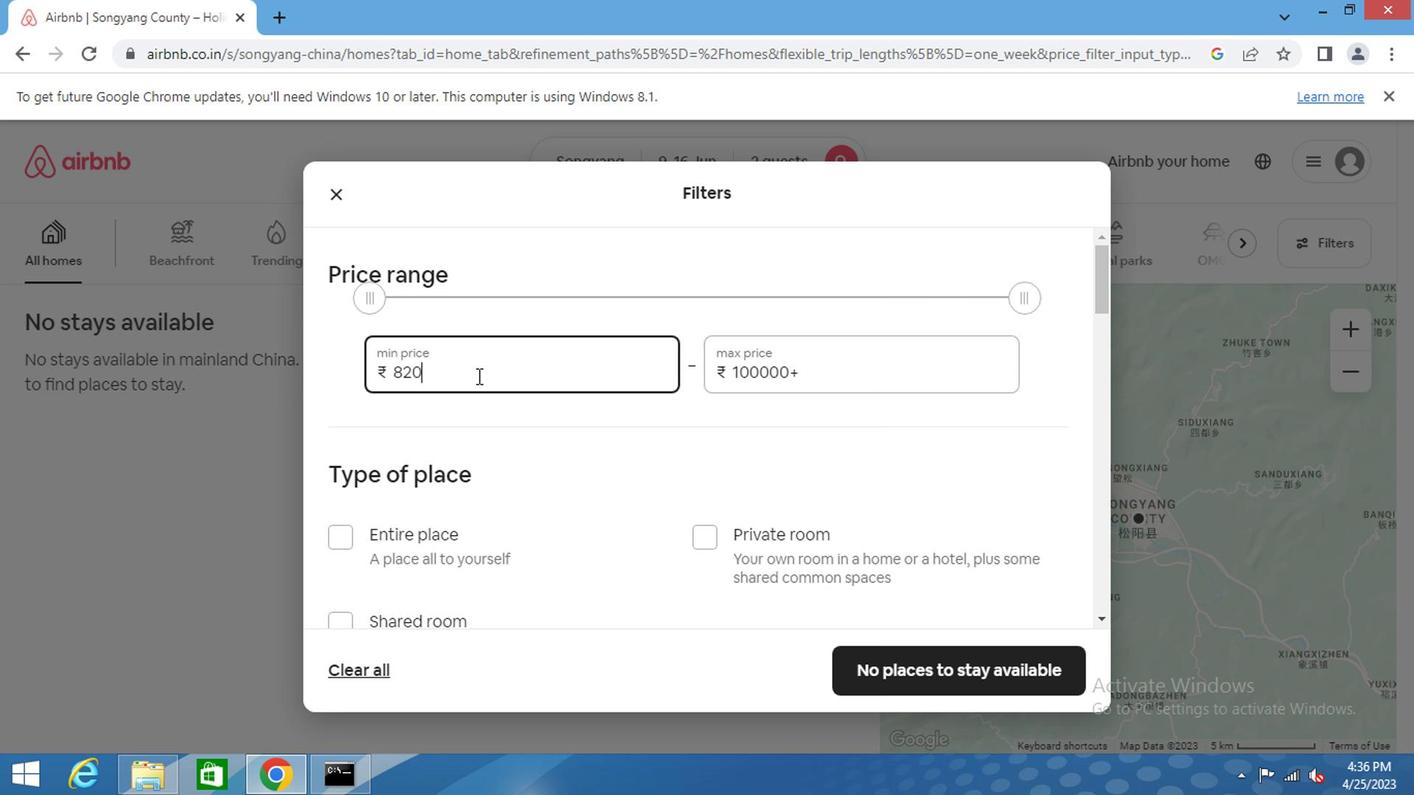 
Action: Mouse pressed left at (442, 370)
Screenshot: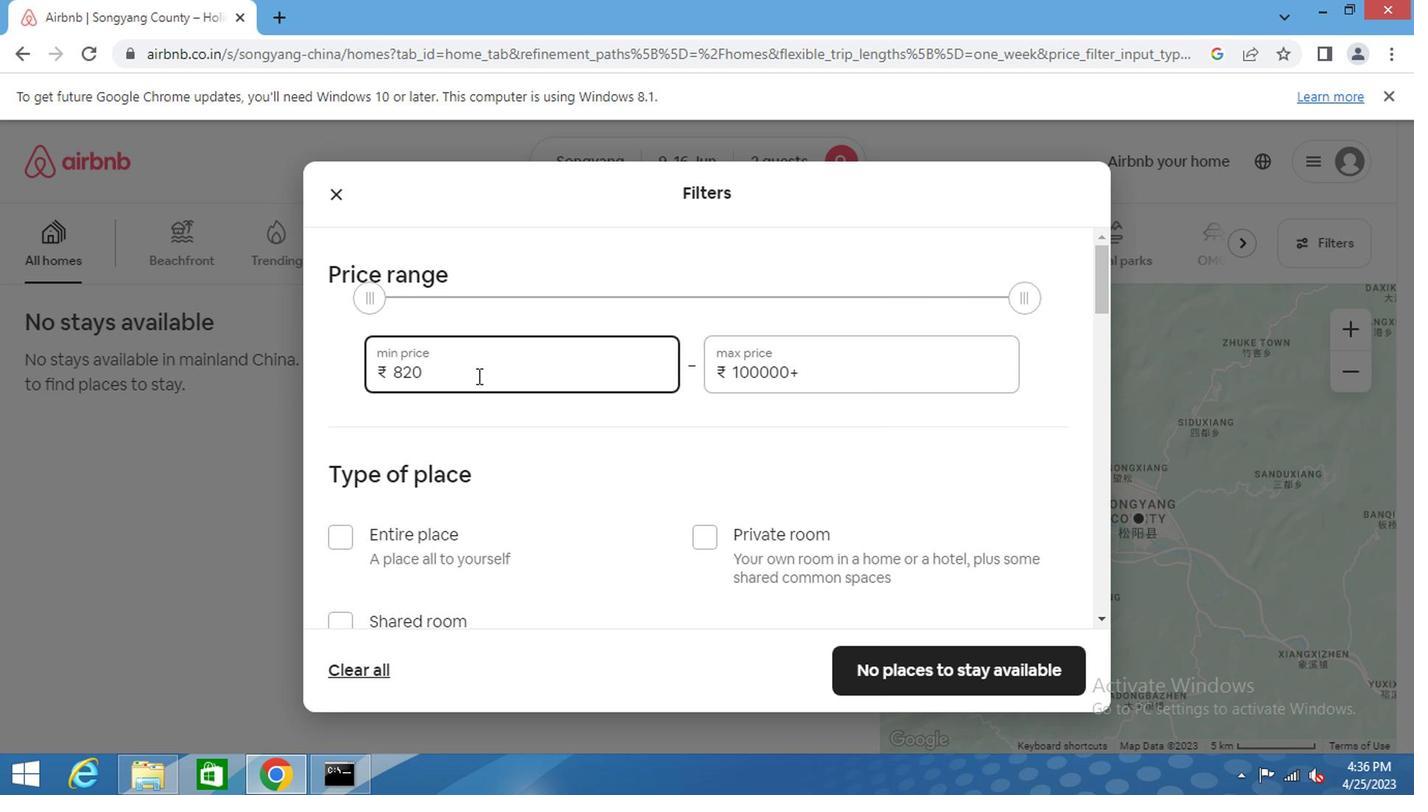 
Action: Key pressed 8000<Key.tab>16000
Screenshot: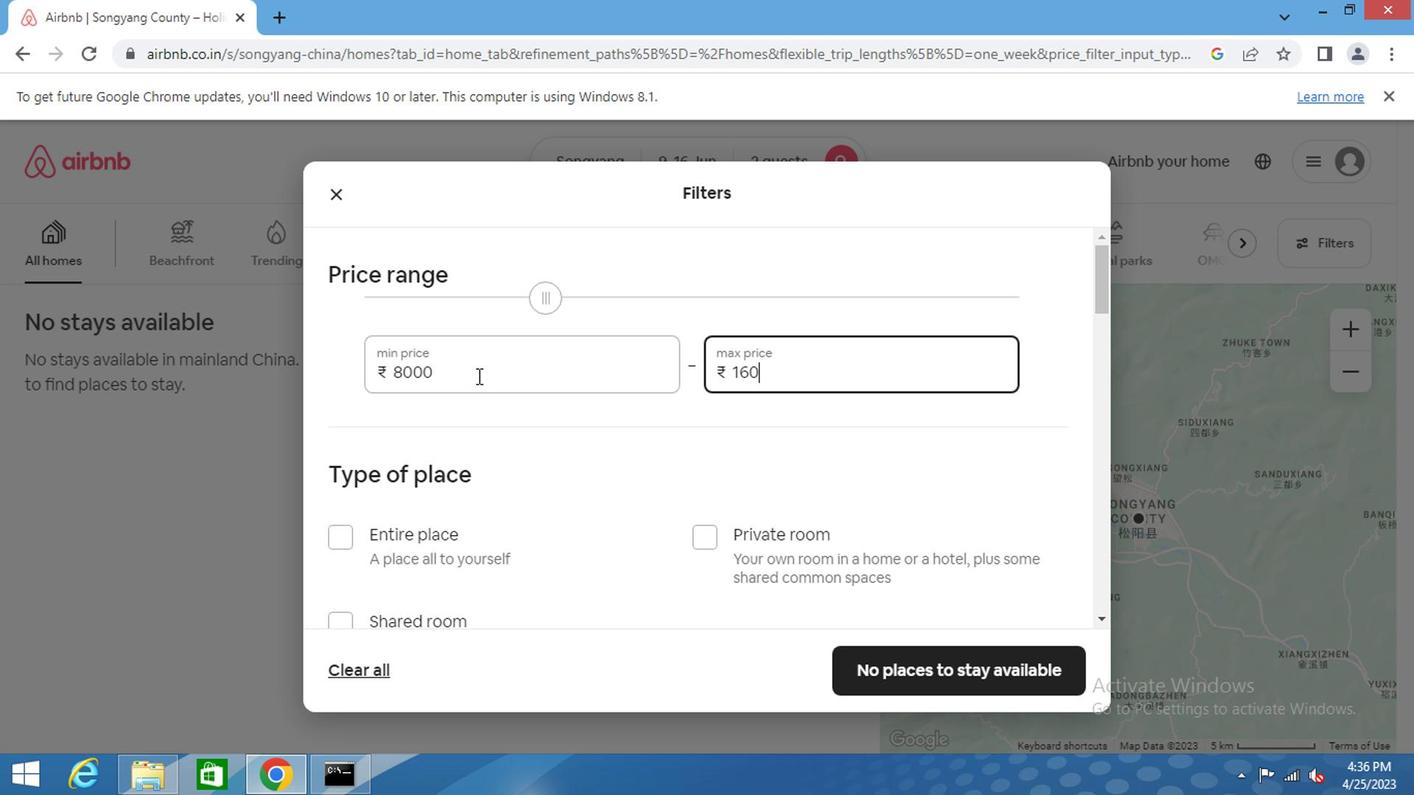 
Action: Mouse moved to (375, 482)
Screenshot: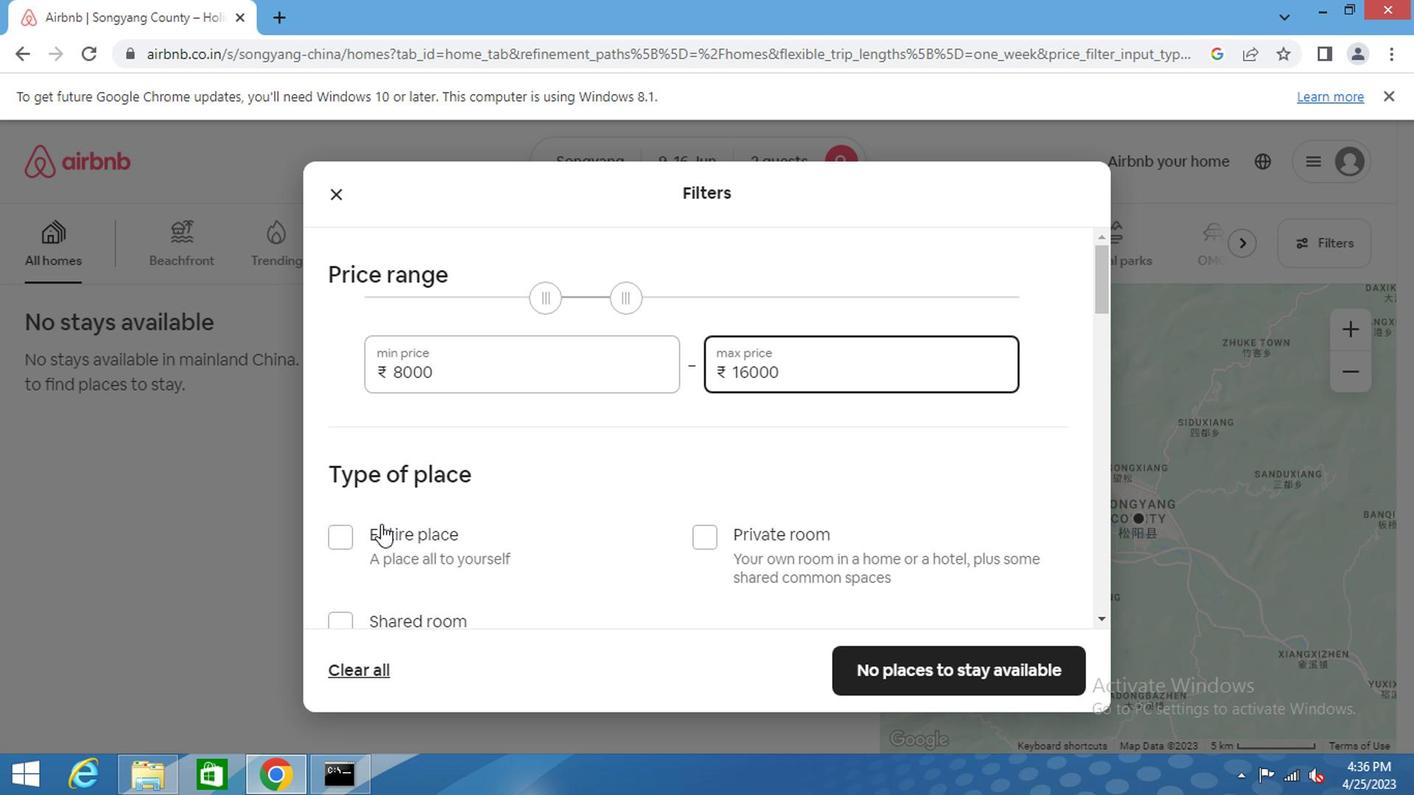 
Action: Mouse pressed left at (375, 482)
Screenshot: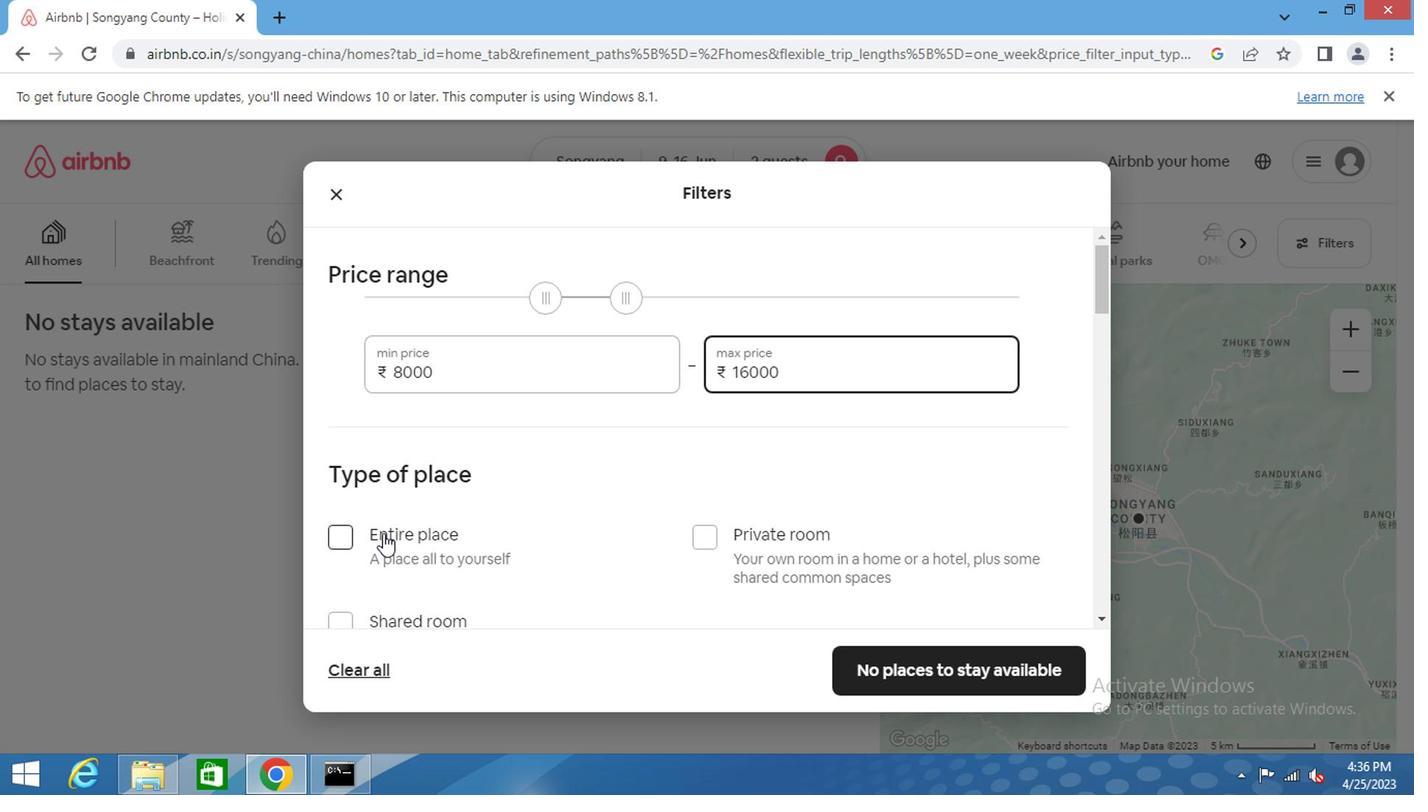 
Action: Mouse moved to (536, 464)
Screenshot: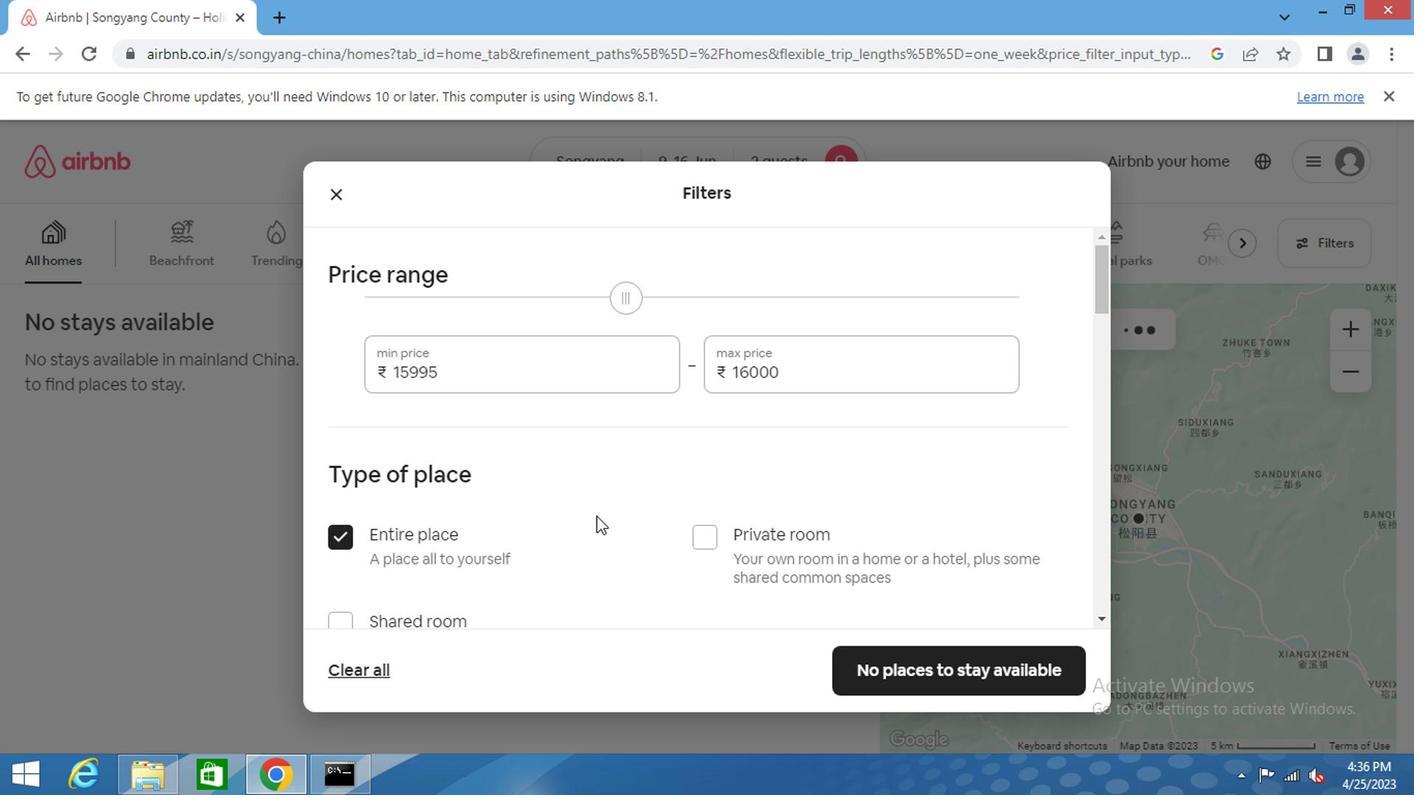 
Action: Mouse scrolled (536, 464) with delta (0, 0)
Screenshot: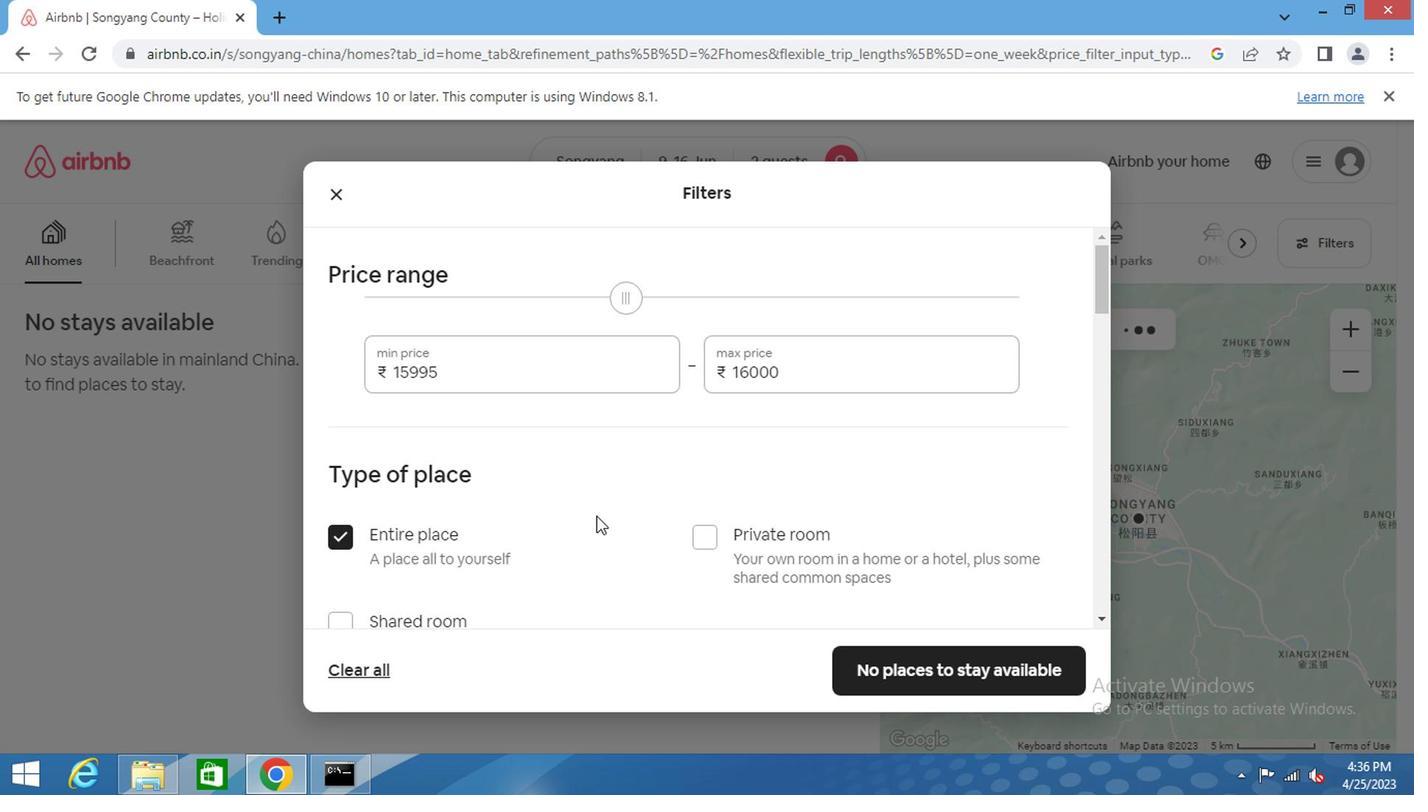 
Action: Mouse scrolled (536, 464) with delta (0, 0)
Screenshot: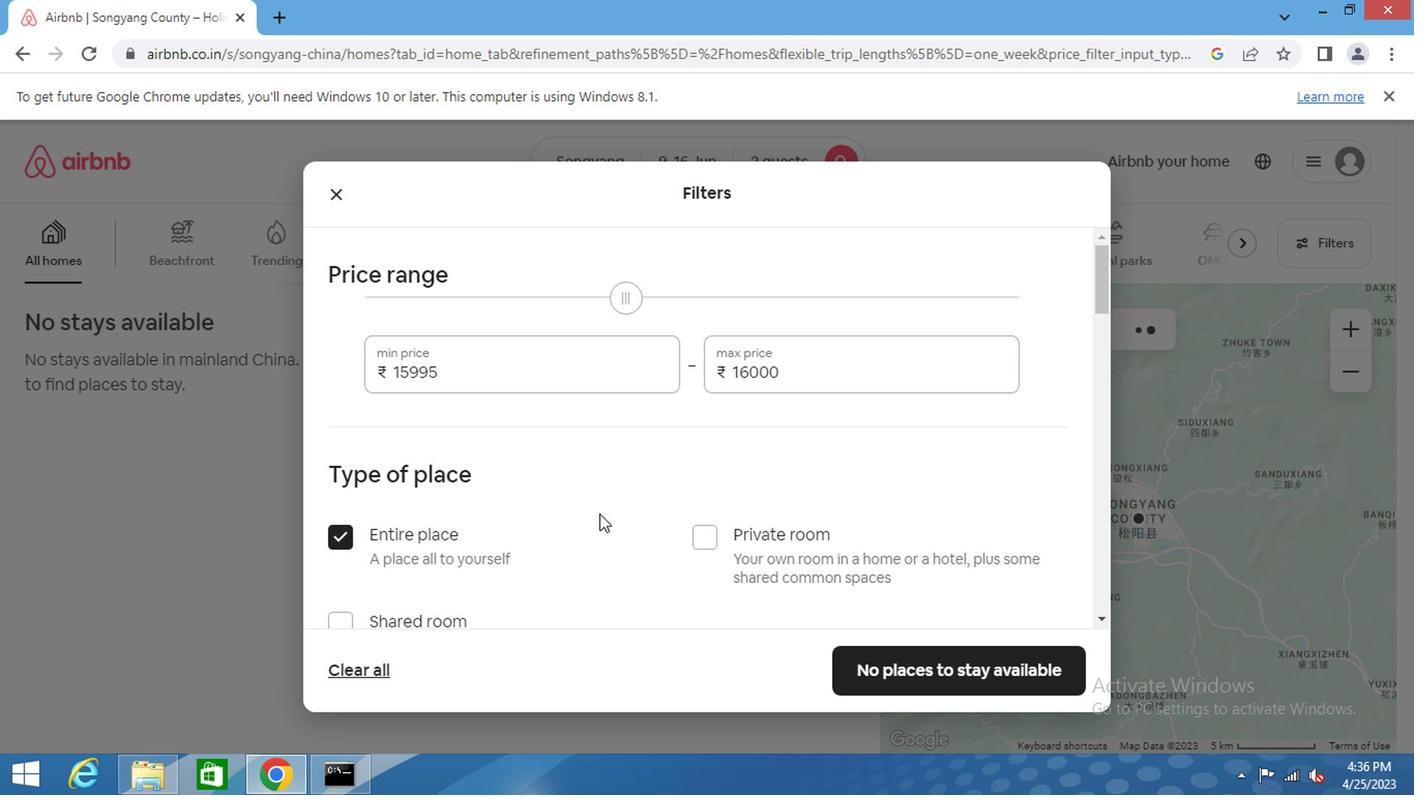 
Action: Mouse scrolled (536, 464) with delta (0, 0)
Screenshot: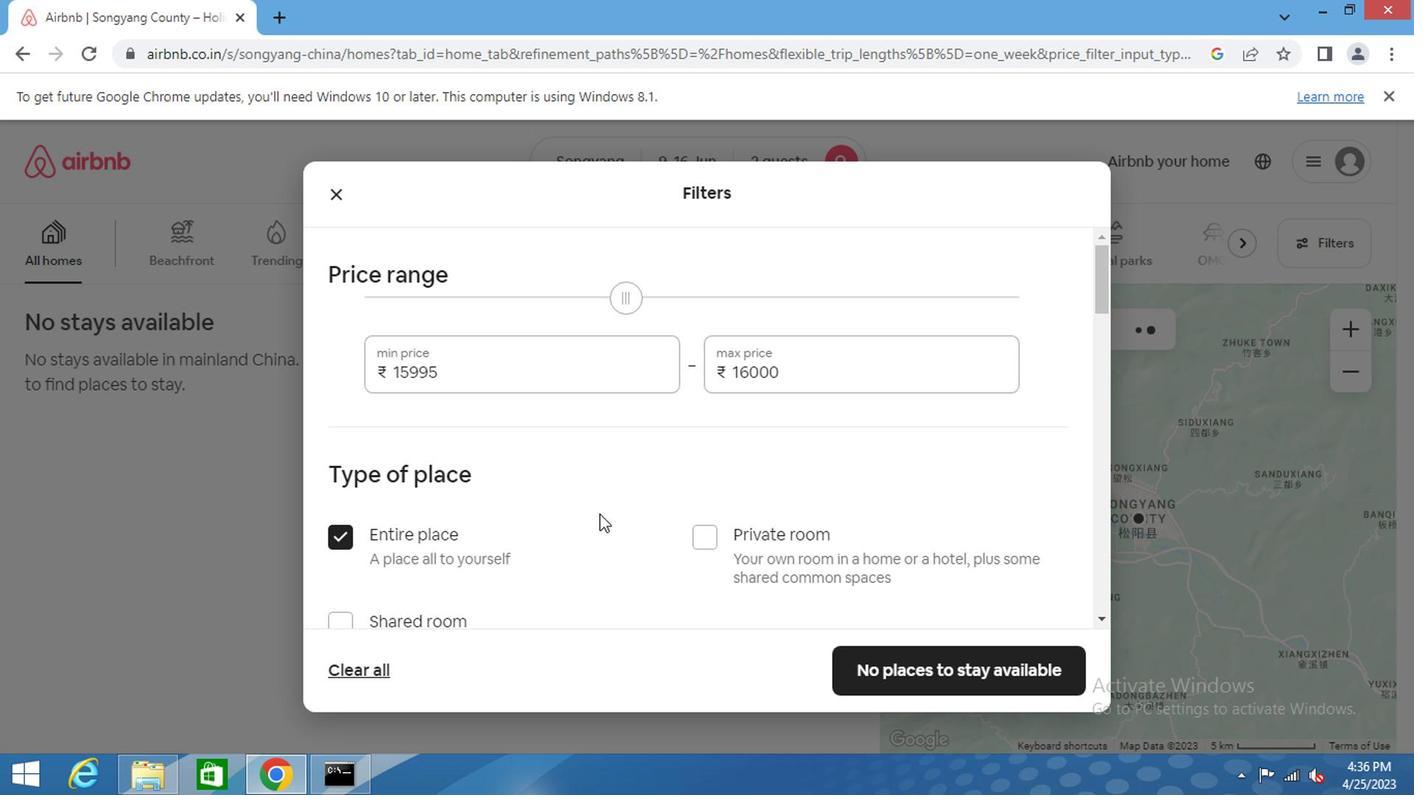 
Action: Mouse scrolled (536, 464) with delta (0, 0)
Screenshot: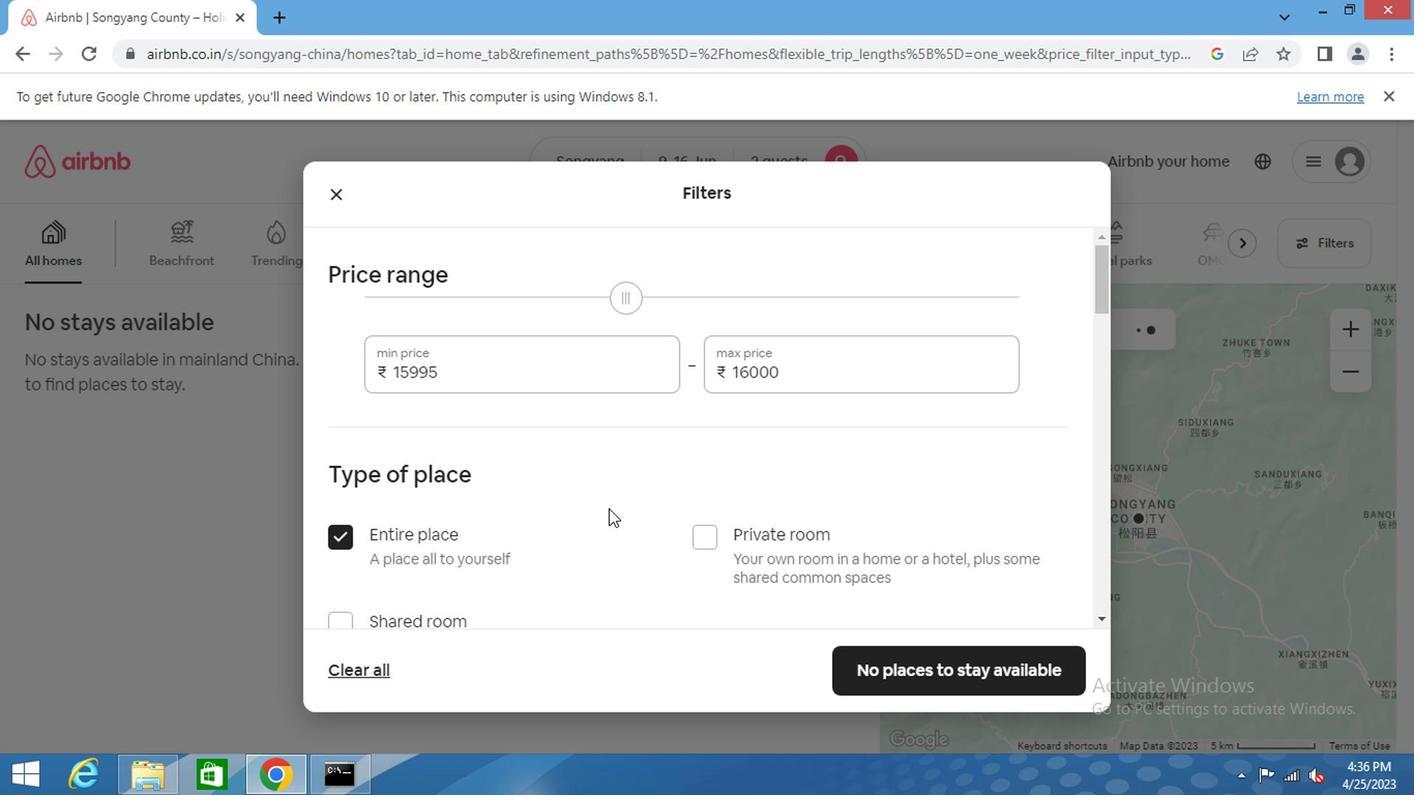 
Action: Mouse moved to (536, 464)
Screenshot: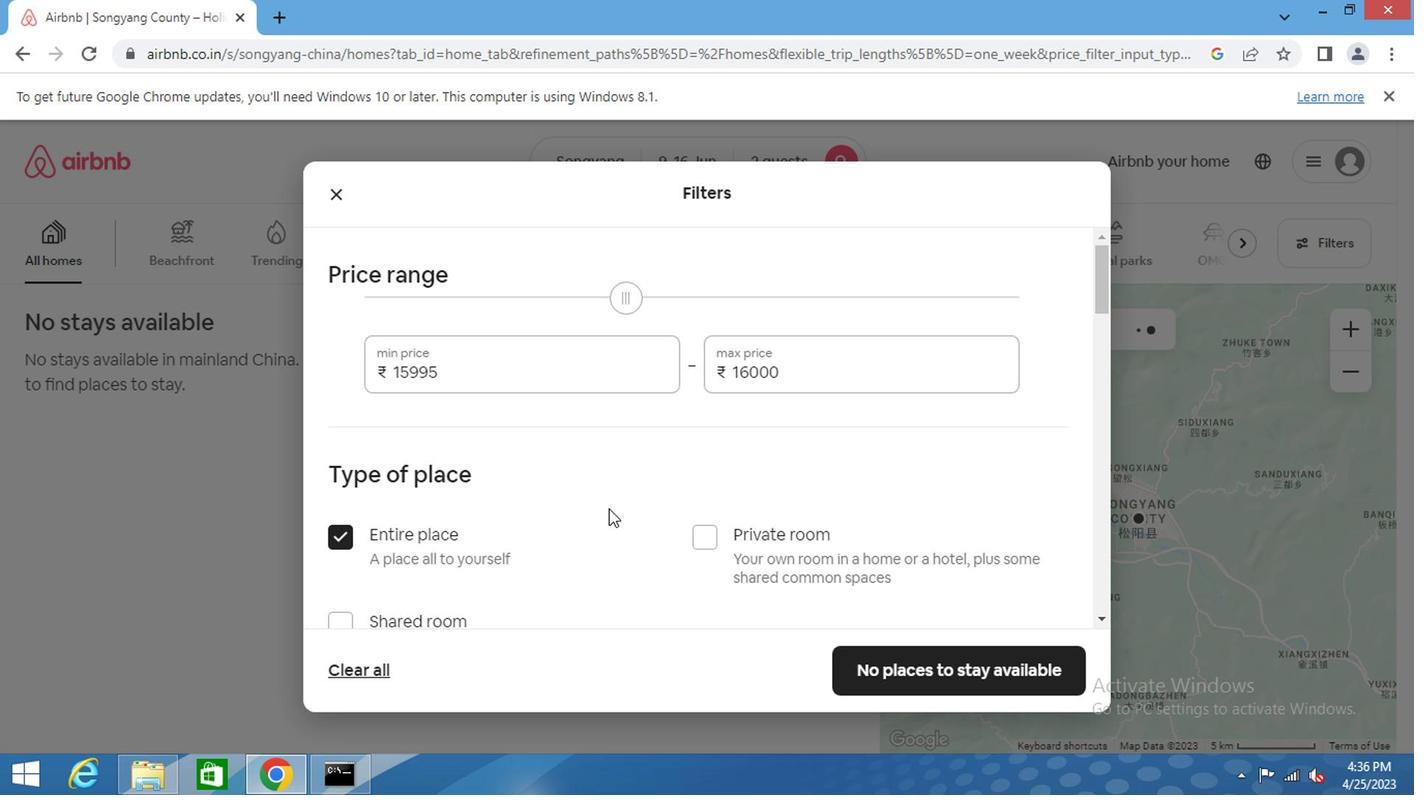 
Action: Mouse scrolled (536, 464) with delta (0, 0)
Screenshot: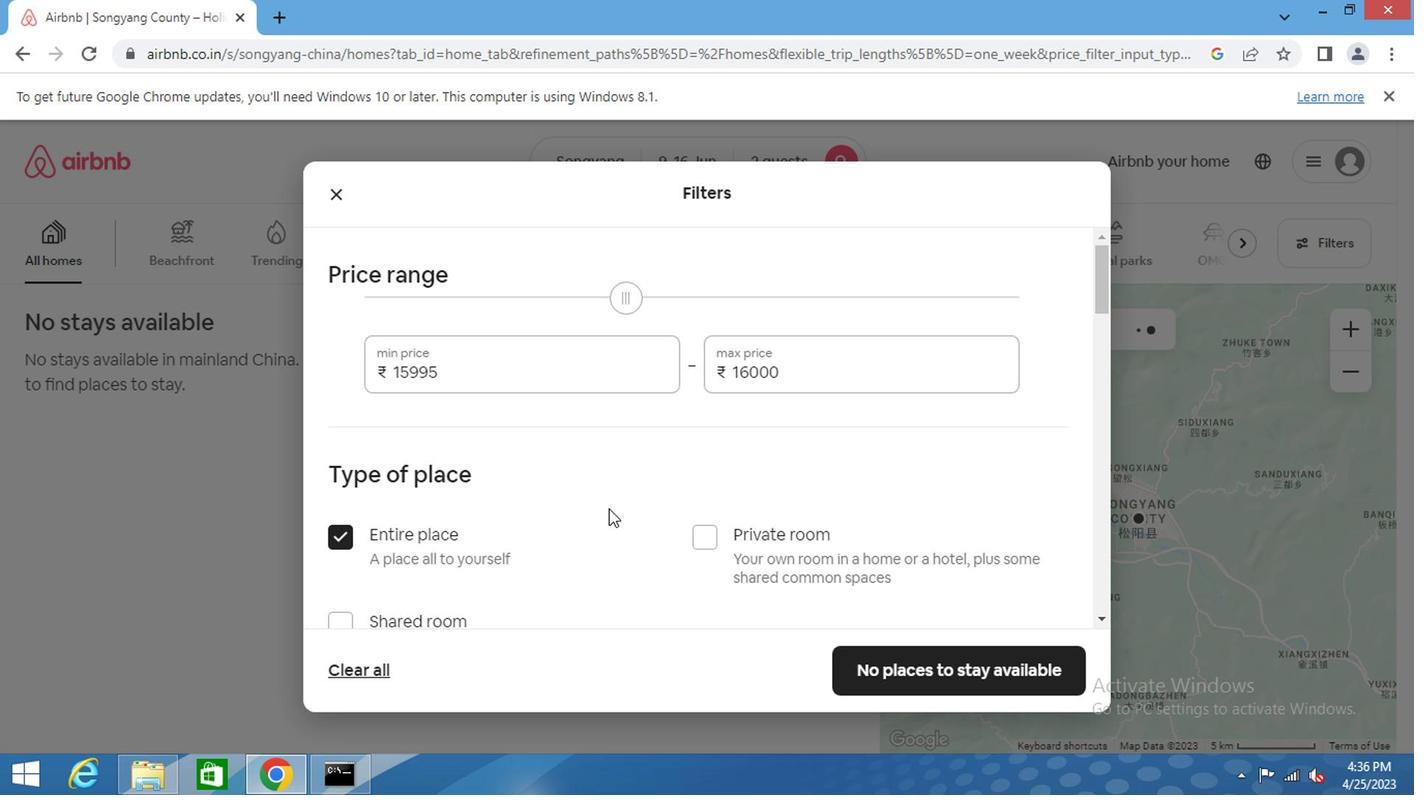 
Action: Mouse scrolled (536, 464) with delta (0, 0)
Screenshot: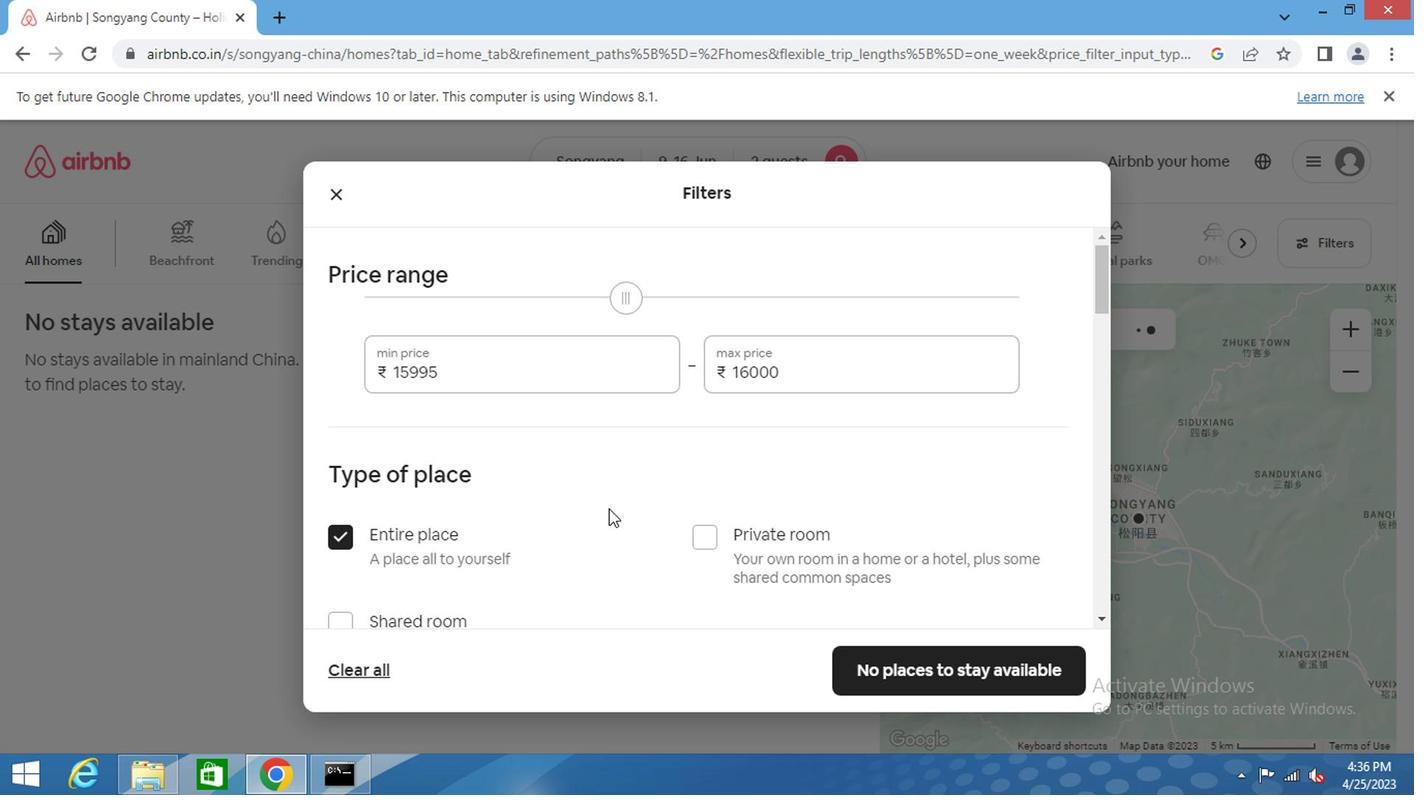 
Action: Mouse moved to (476, 290)
Screenshot: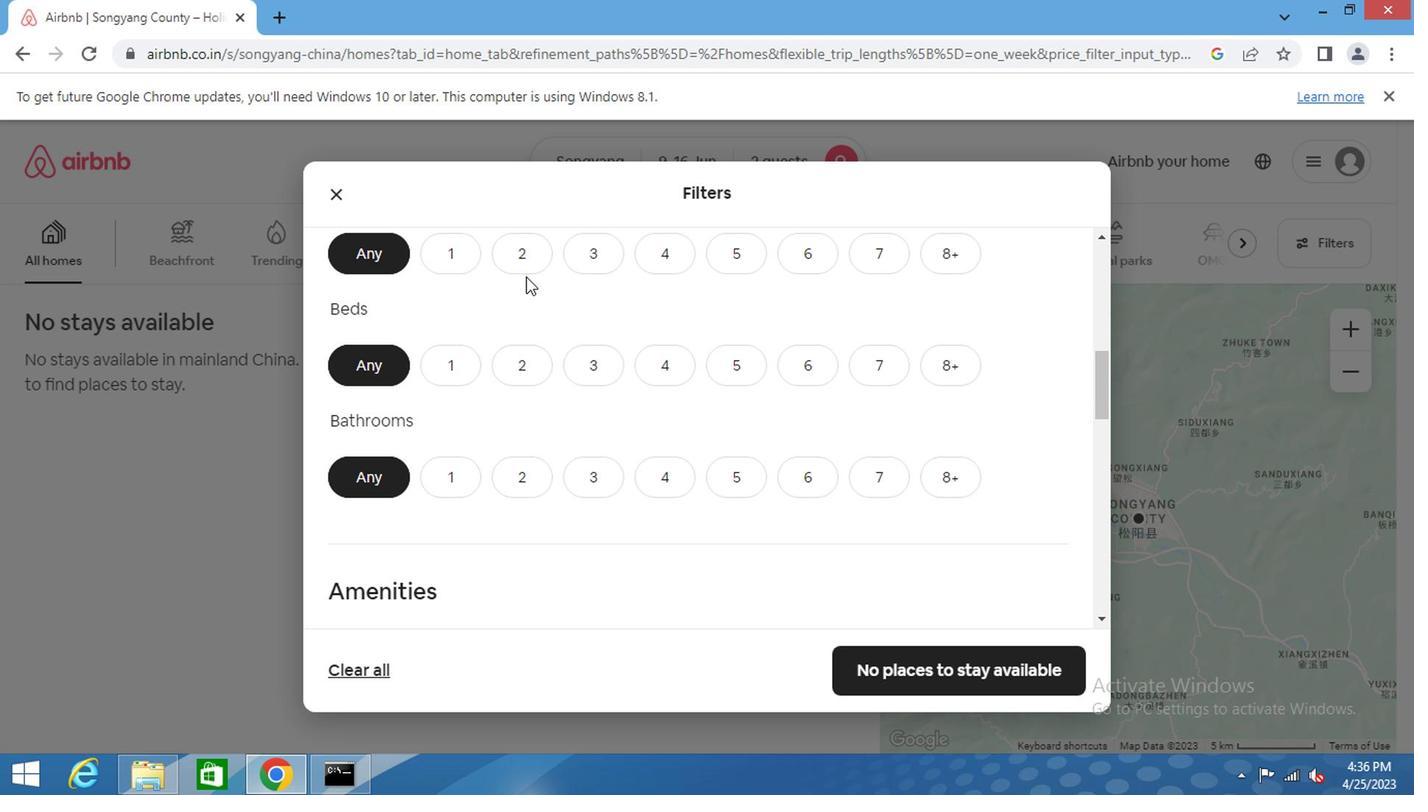 
Action: Mouse pressed left at (476, 290)
Screenshot: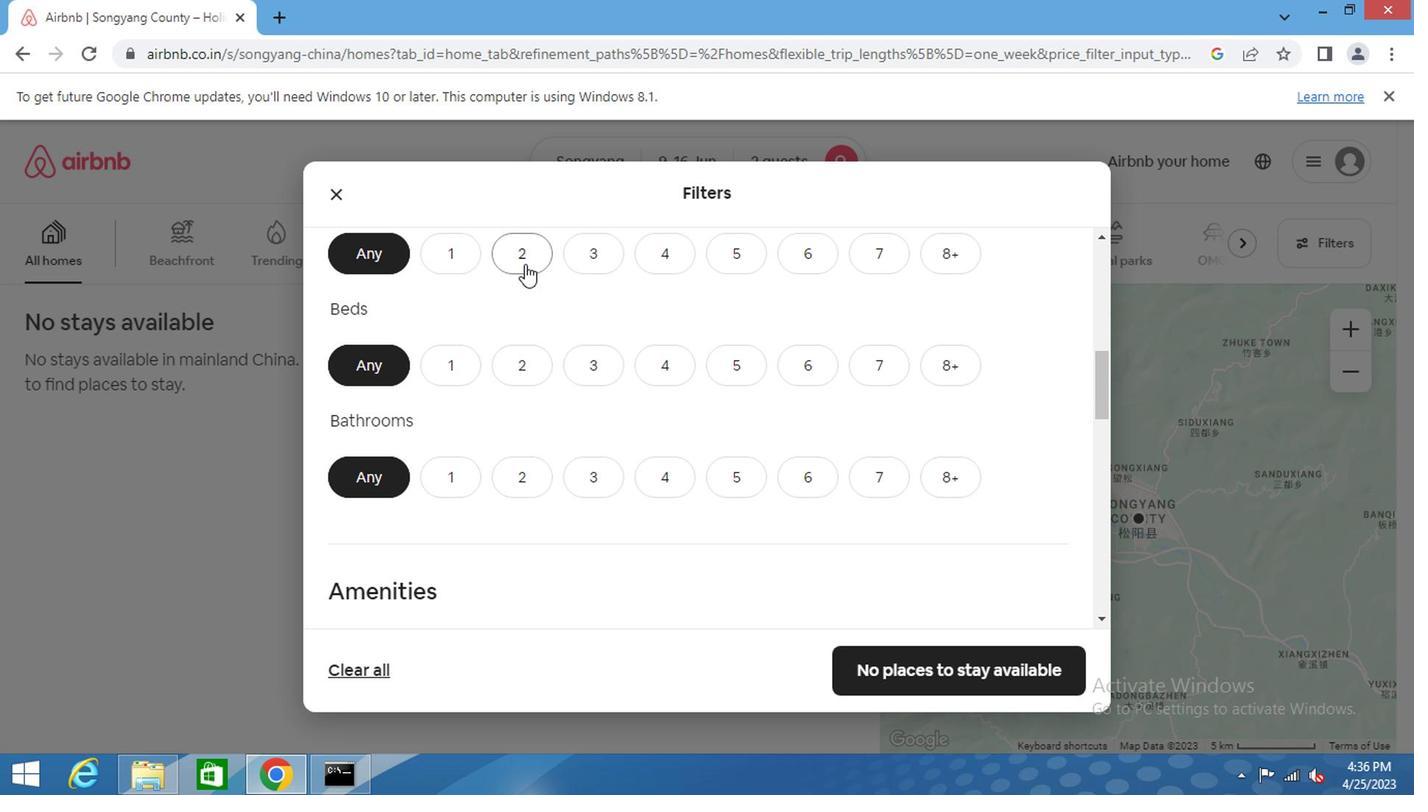 
Action: Mouse moved to (475, 350)
Screenshot: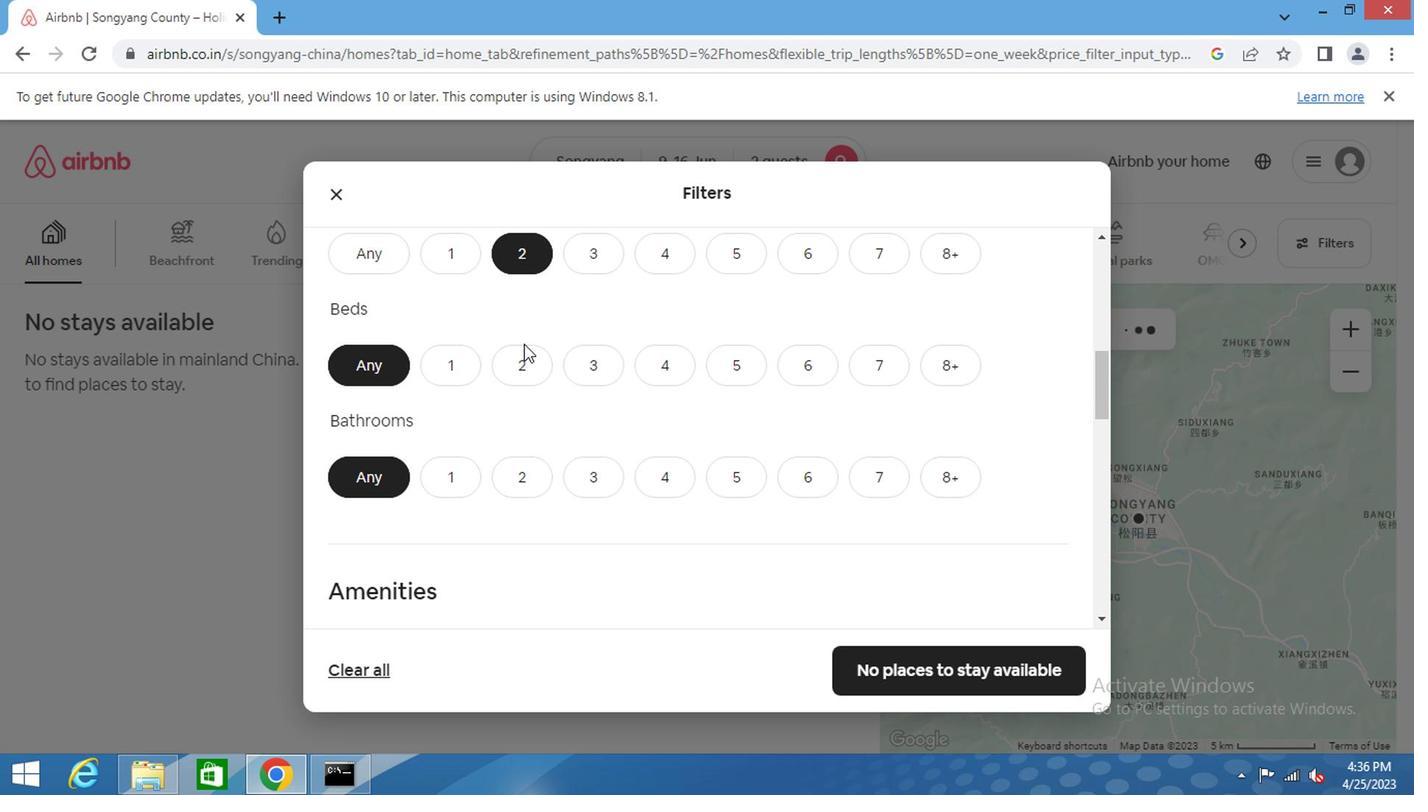 
Action: Mouse pressed left at (475, 350)
Screenshot: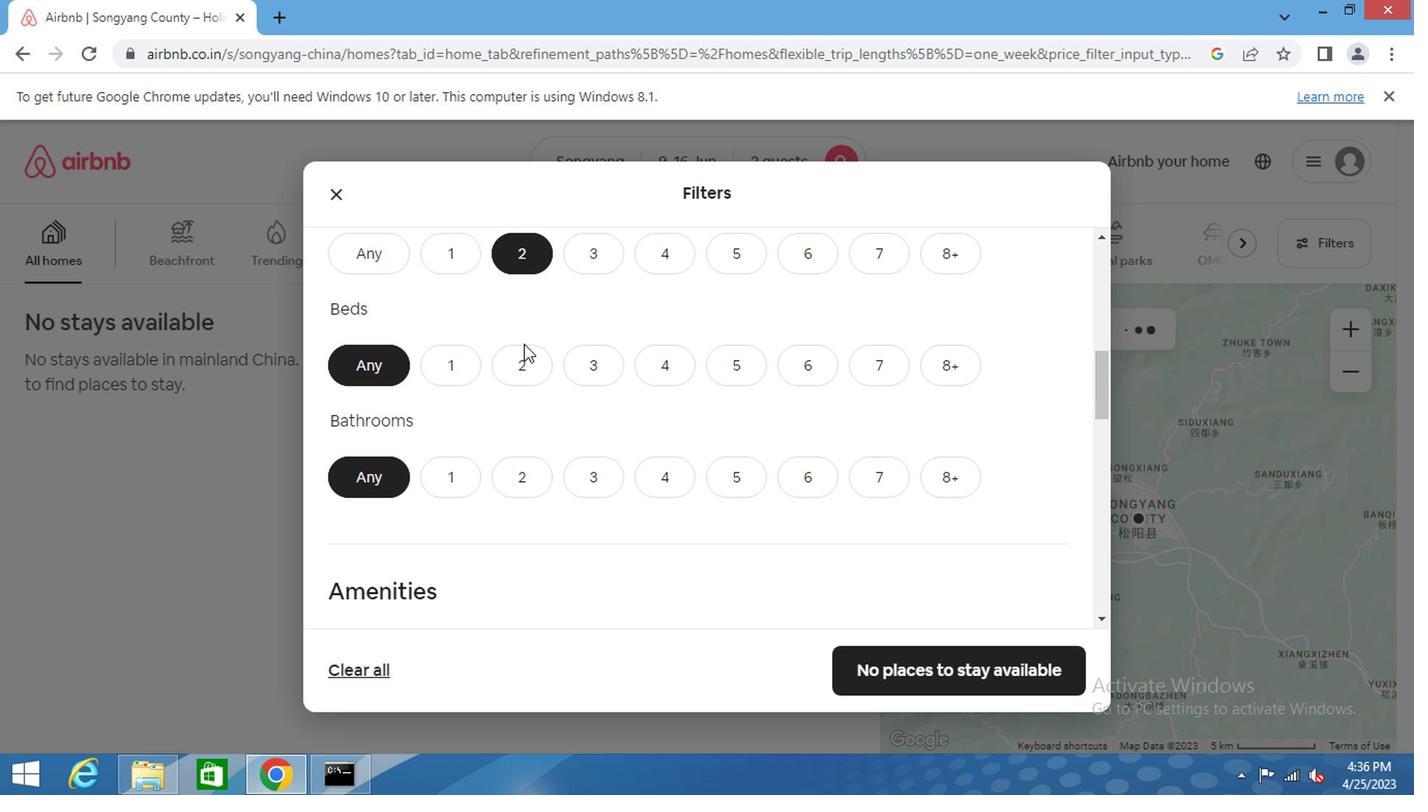 
Action: Mouse moved to (427, 436)
Screenshot: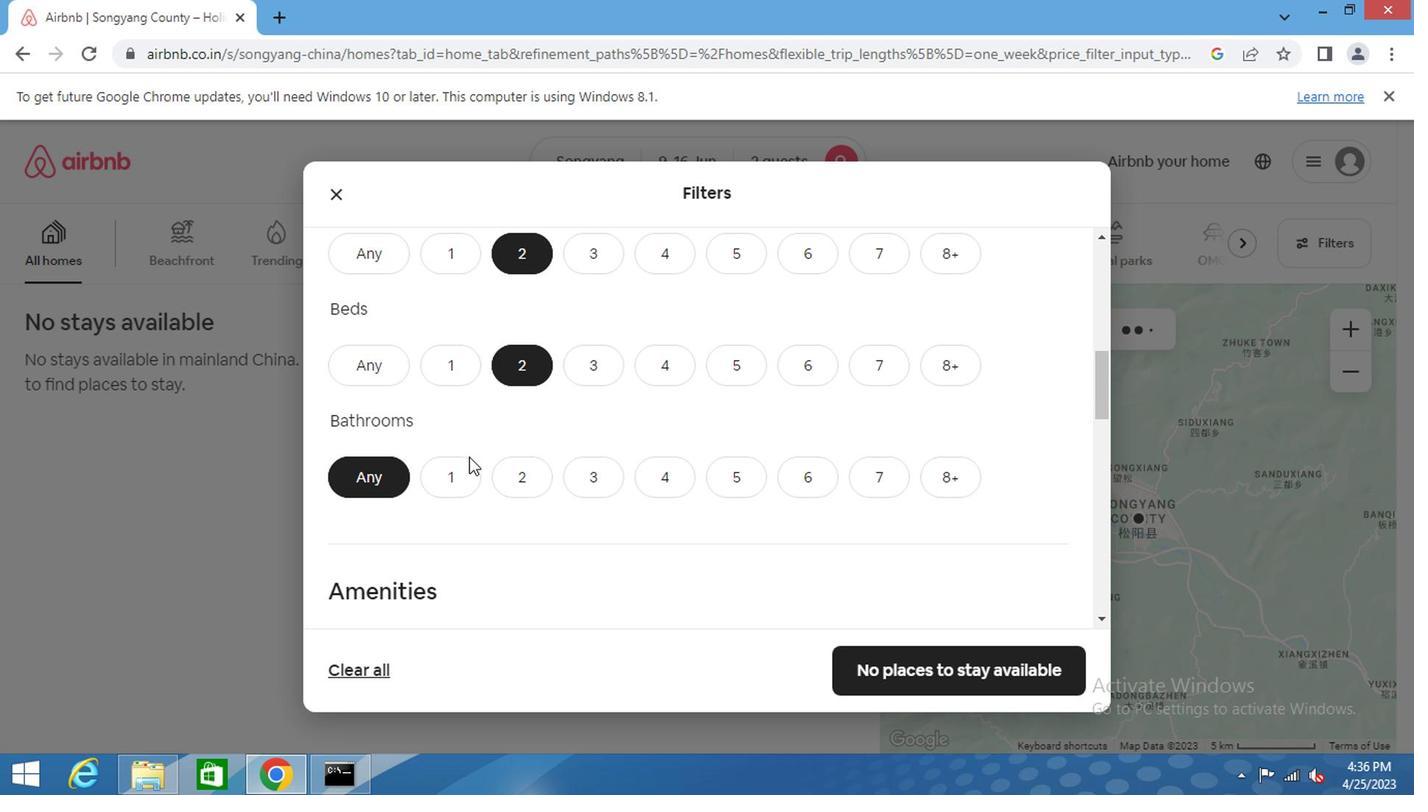 
Action: Mouse pressed left at (427, 436)
Screenshot: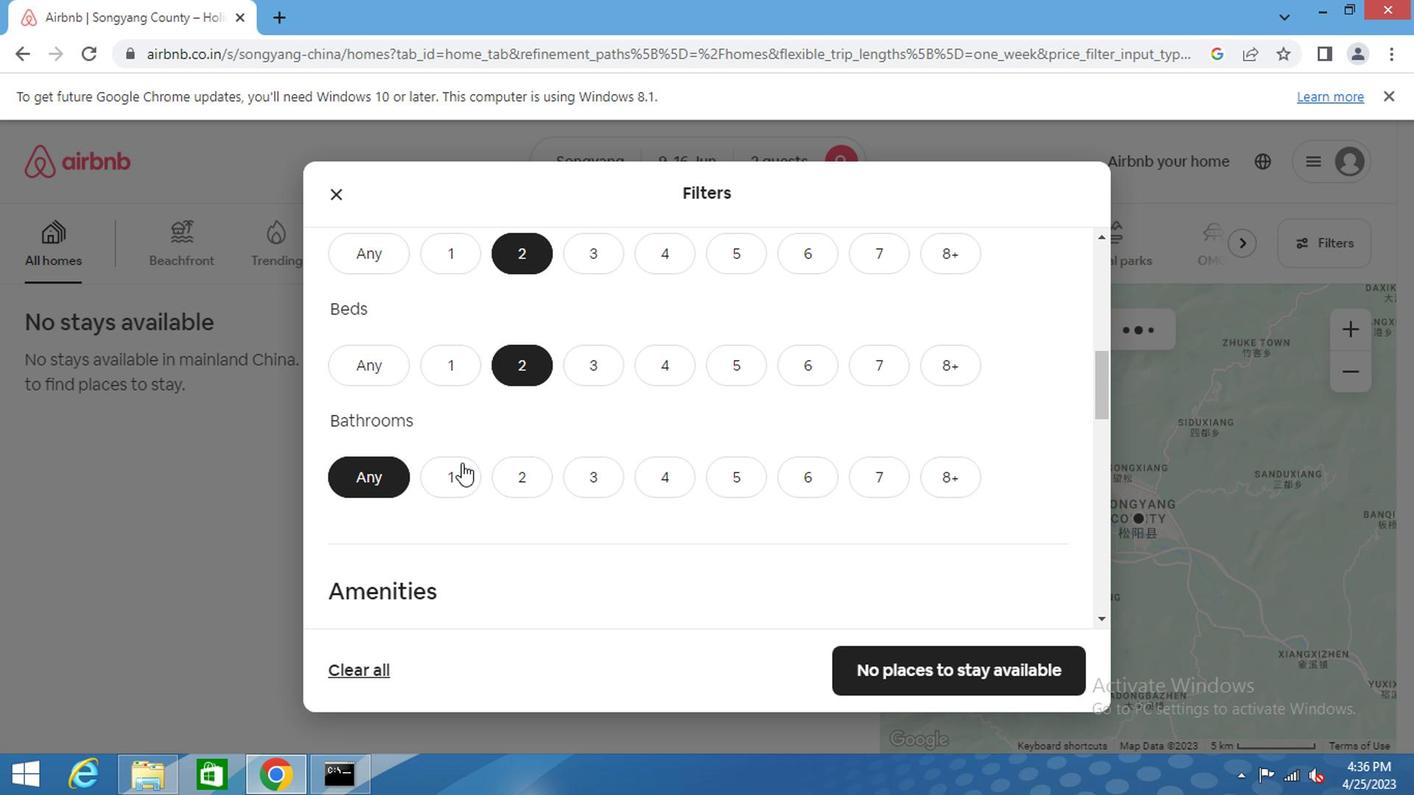 
Action: Mouse moved to (555, 385)
Screenshot: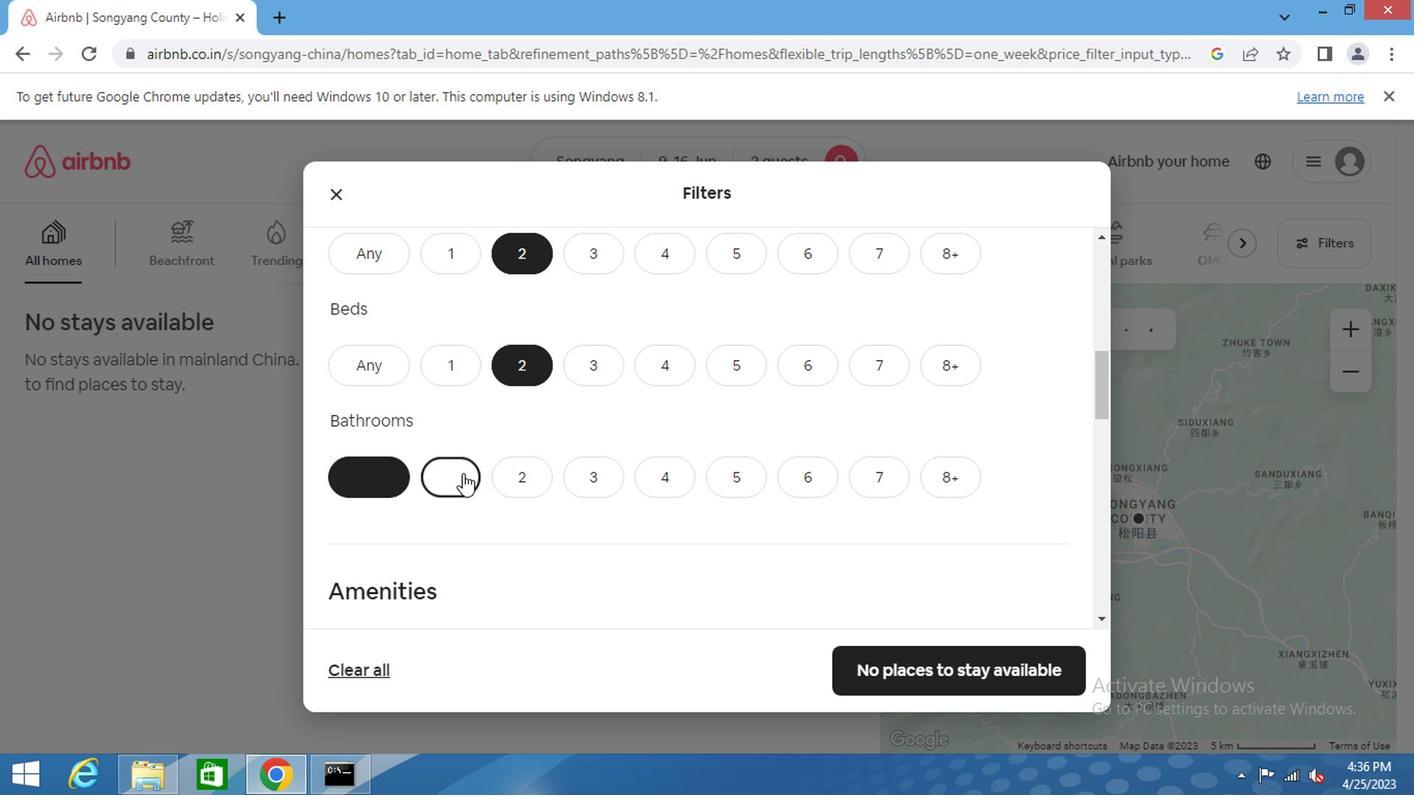 
Action: Mouse scrolled (555, 385) with delta (0, 0)
Screenshot: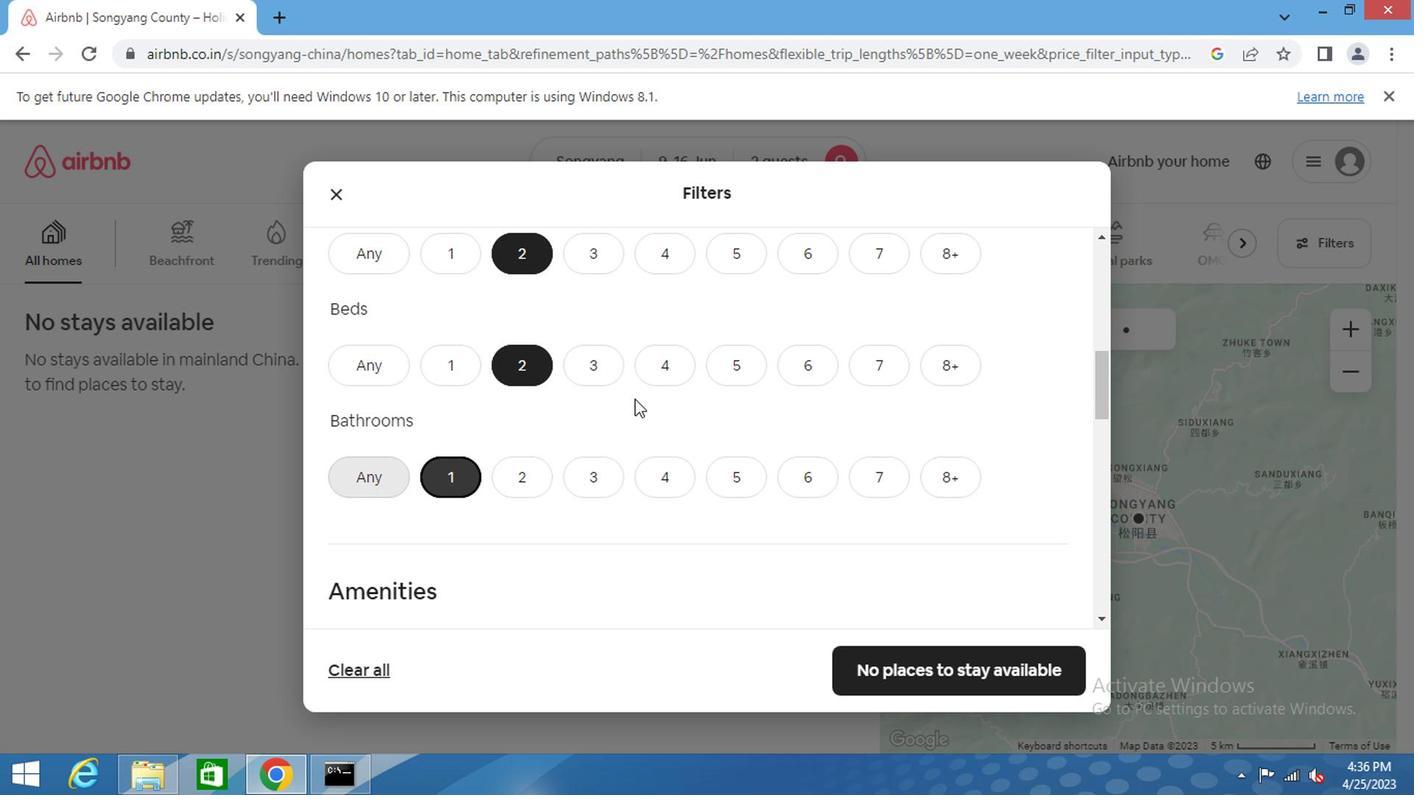 
Action: Mouse scrolled (555, 385) with delta (0, 0)
Screenshot: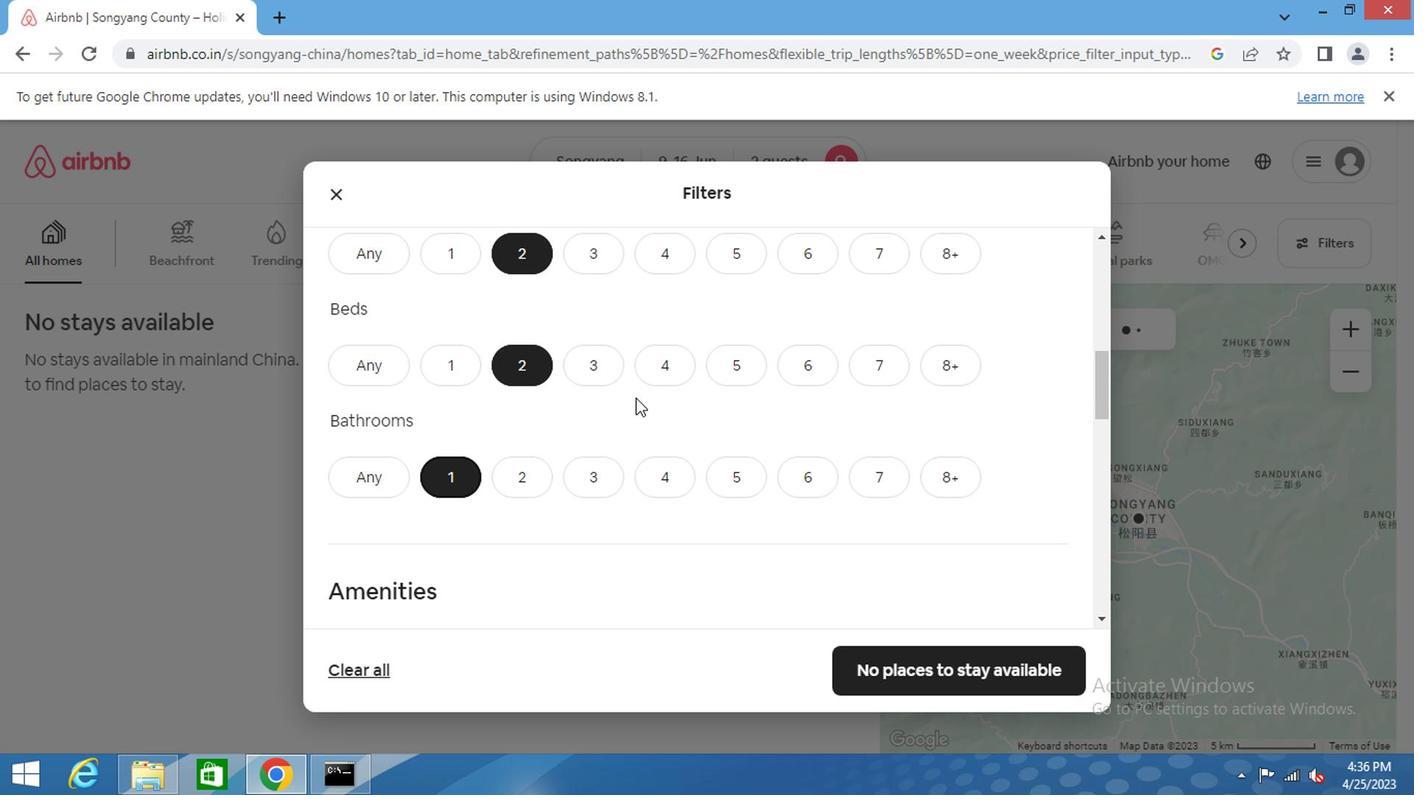 
Action: Mouse scrolled (555, 385) with delta (0, 0)
Screenshot: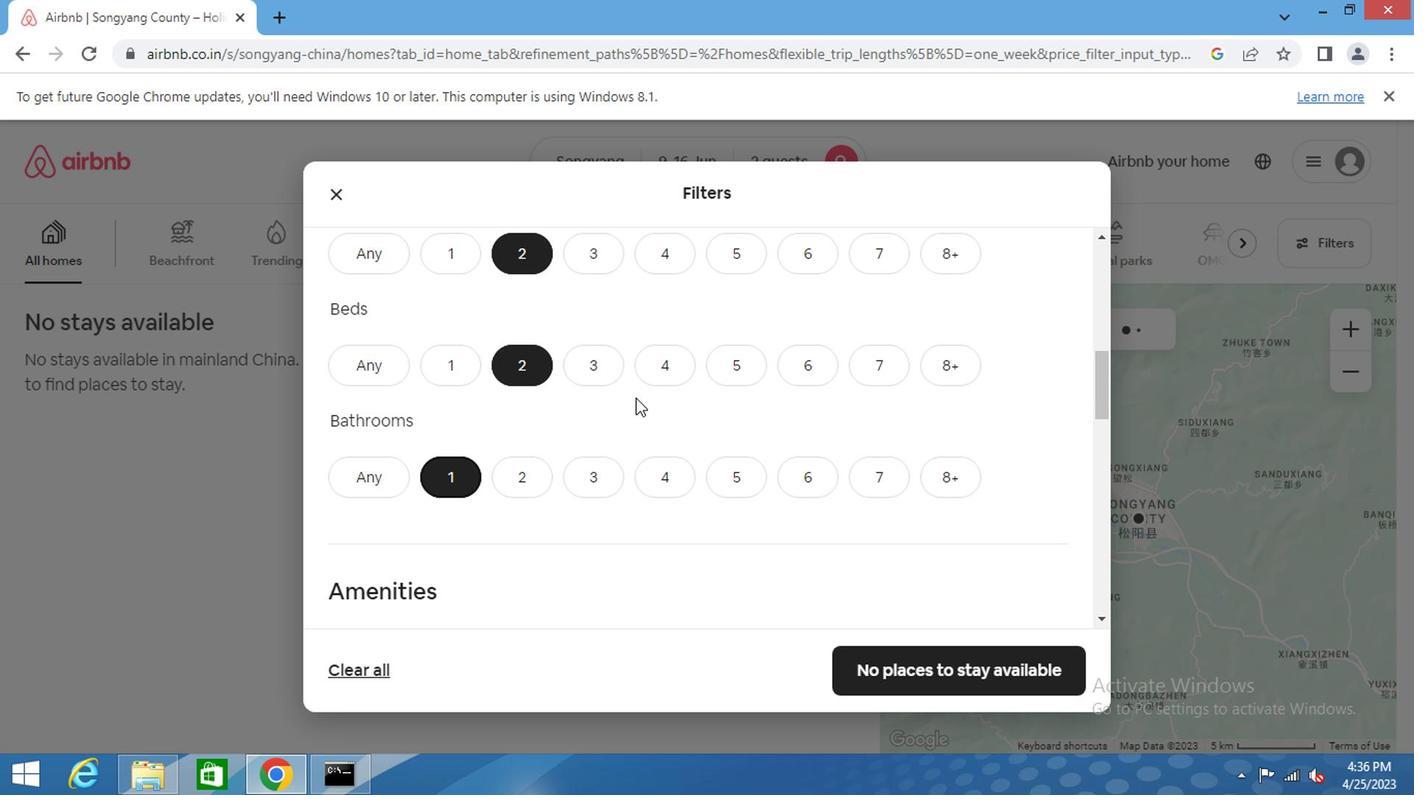 
Action: Mouse scrolled (555, 385) with delta (0, 0)
Screenshot: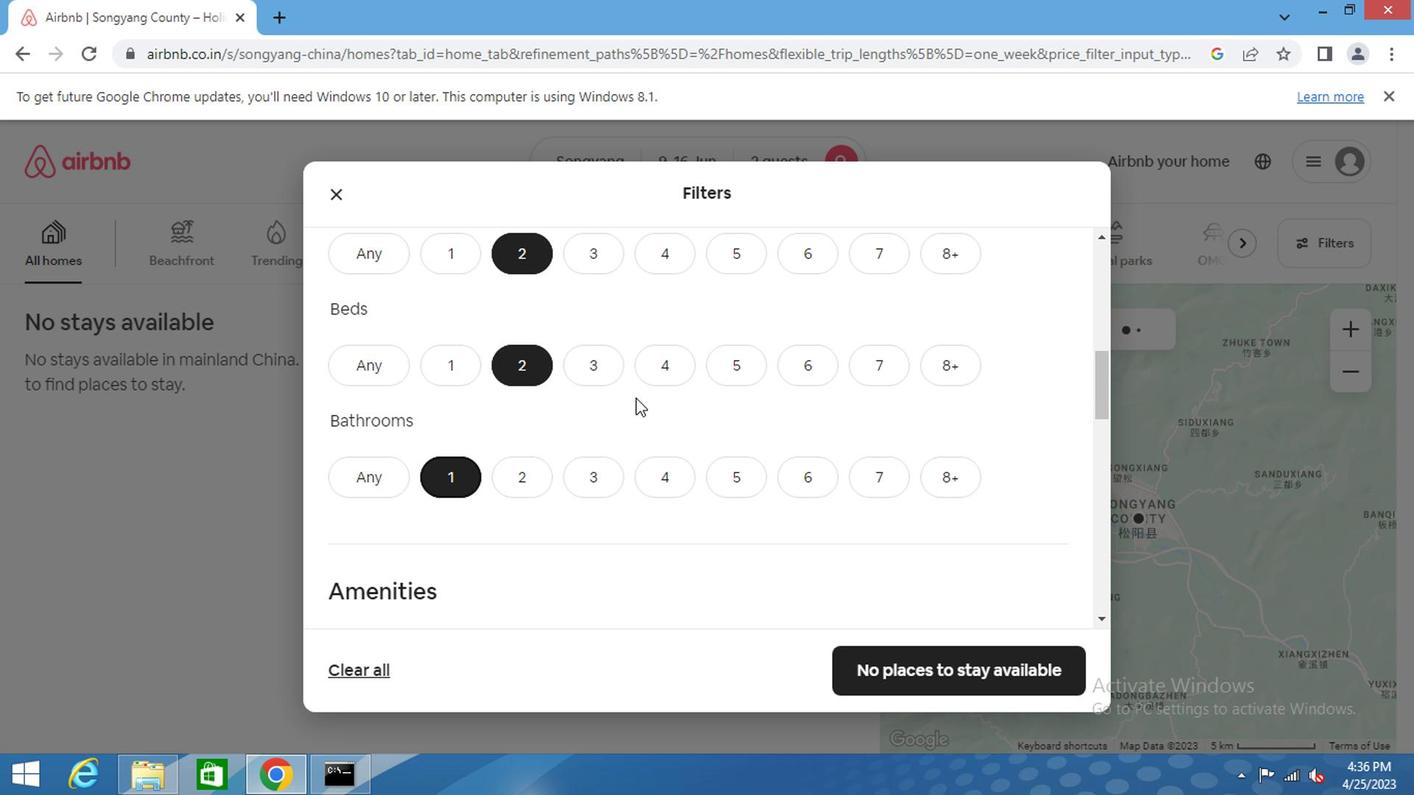 
Action: Mouse scrolled (555, 385) with delta (0, 0)
Screenshot: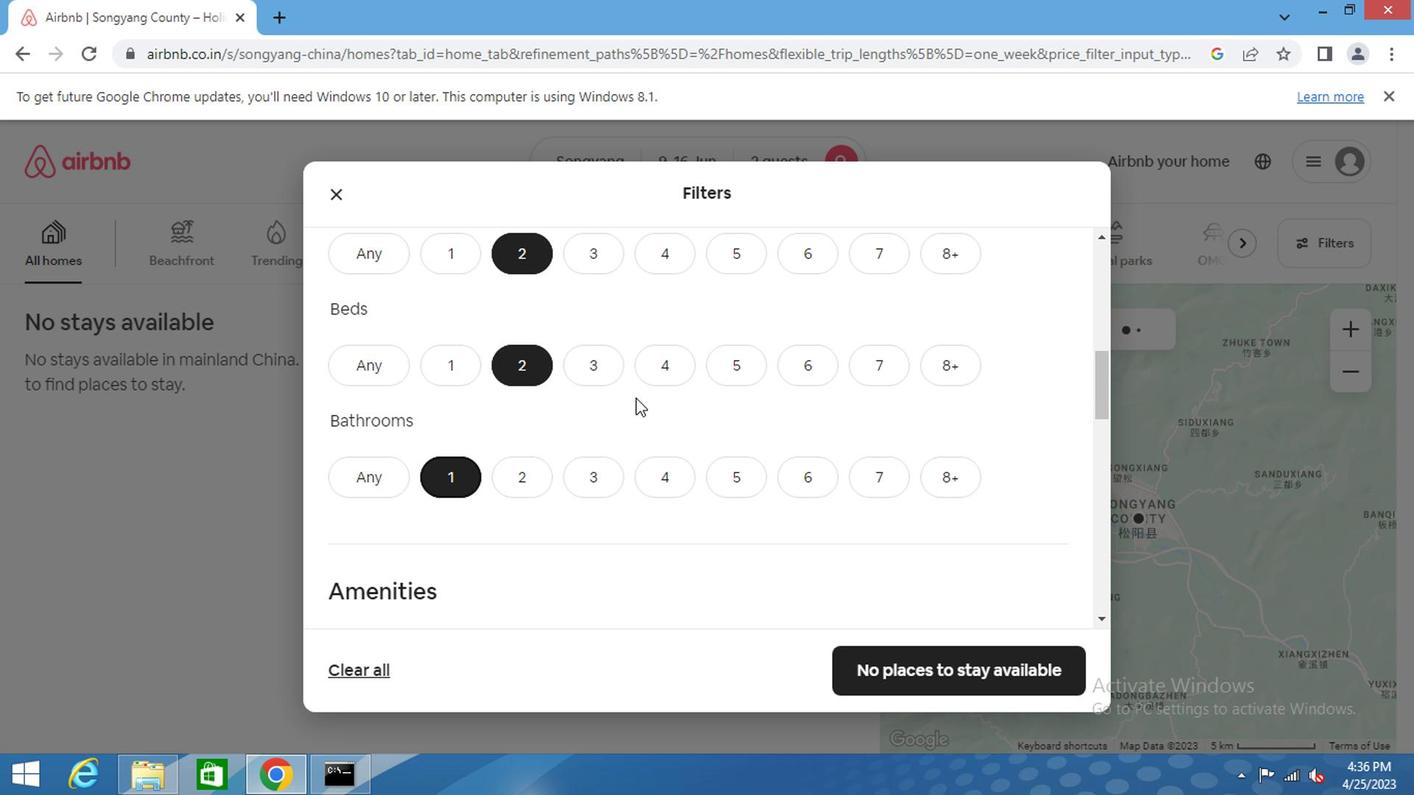 
Action: Mouse moved to (827, 497)
Screenshot: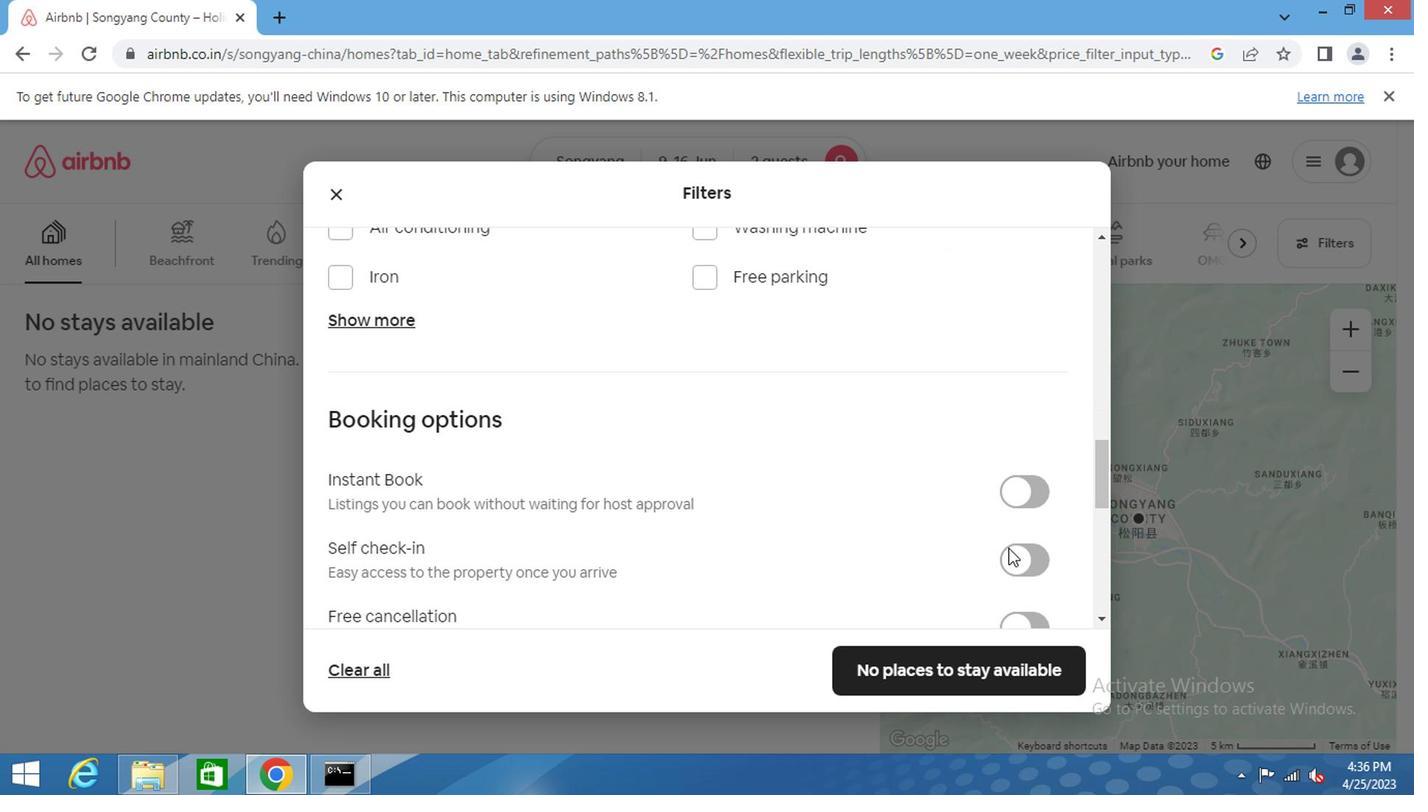 
Action: Mouse pressed left at (827, 497)
Screenshot: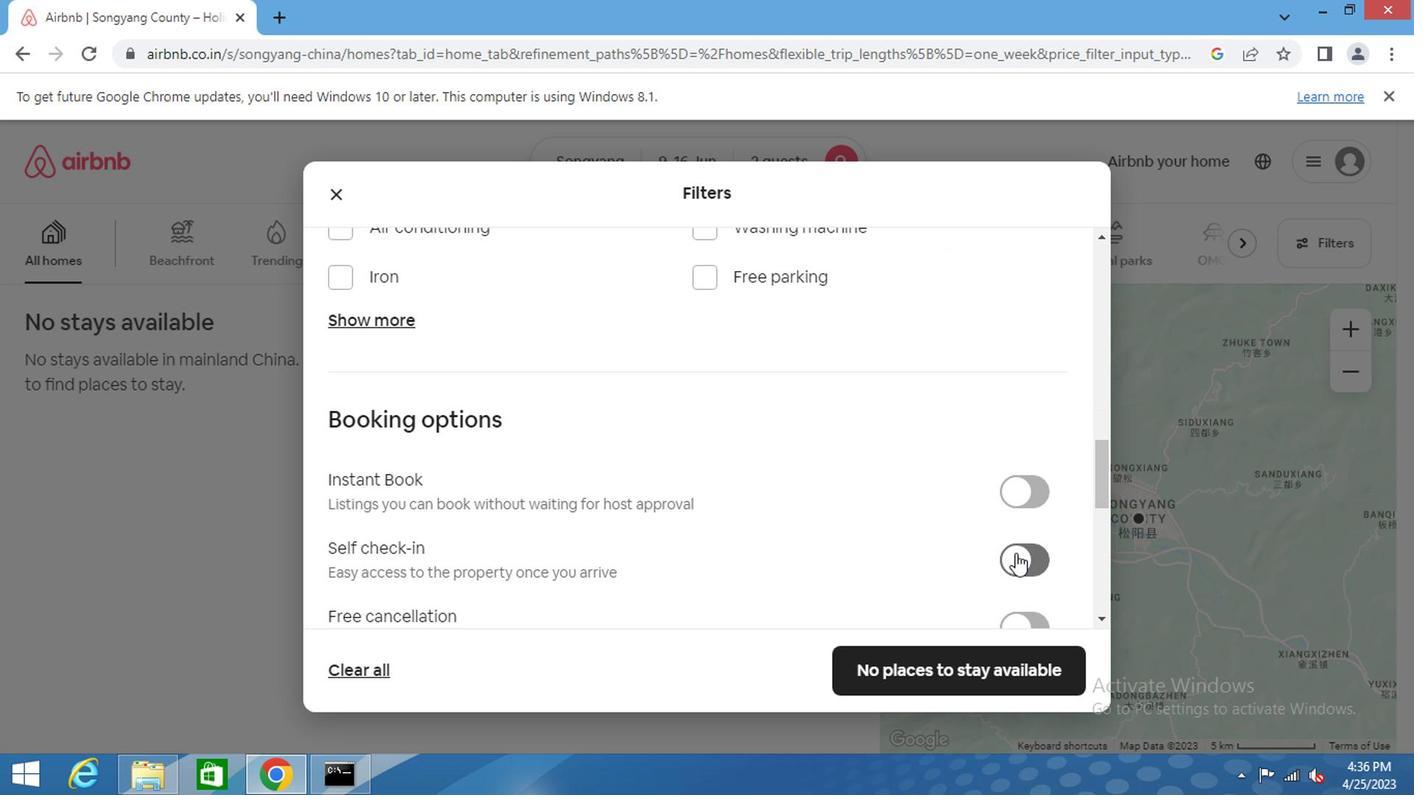 
Action: Mouse moved to (601, 436)
Screenshot: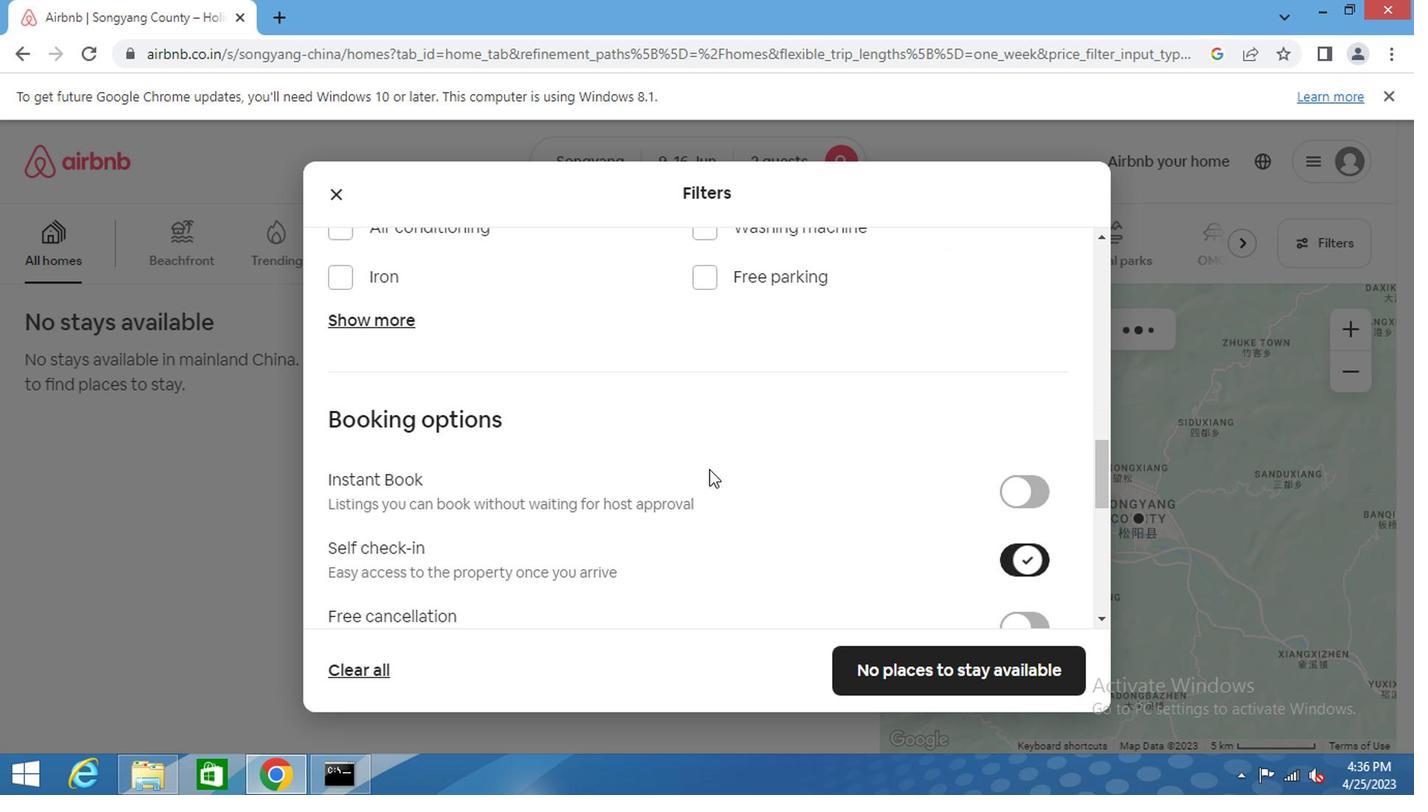
Action: Mouse scrolled (601, 436) with delta (0, 0)
Screenshot: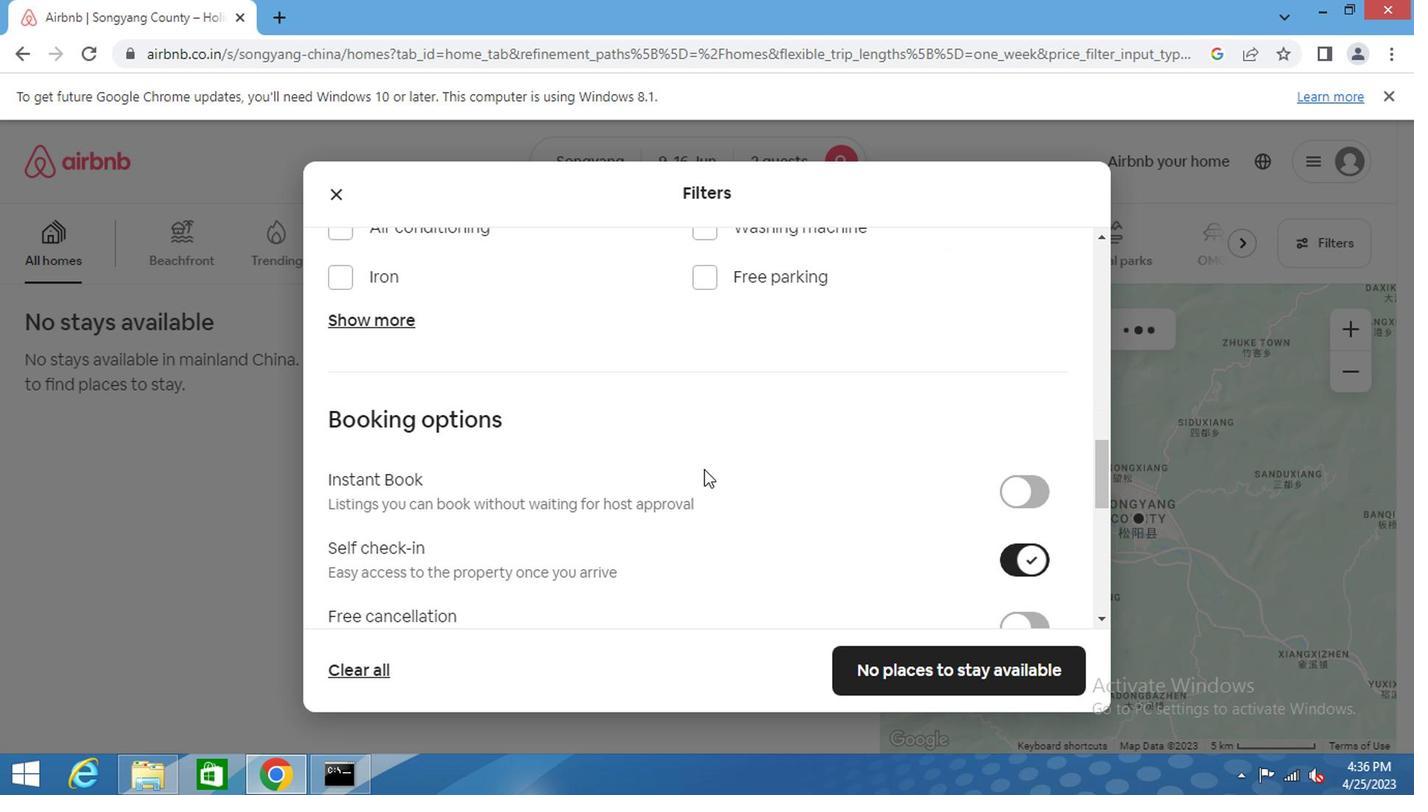 
Action: Mouse moved to (601, 436)
Screenshot: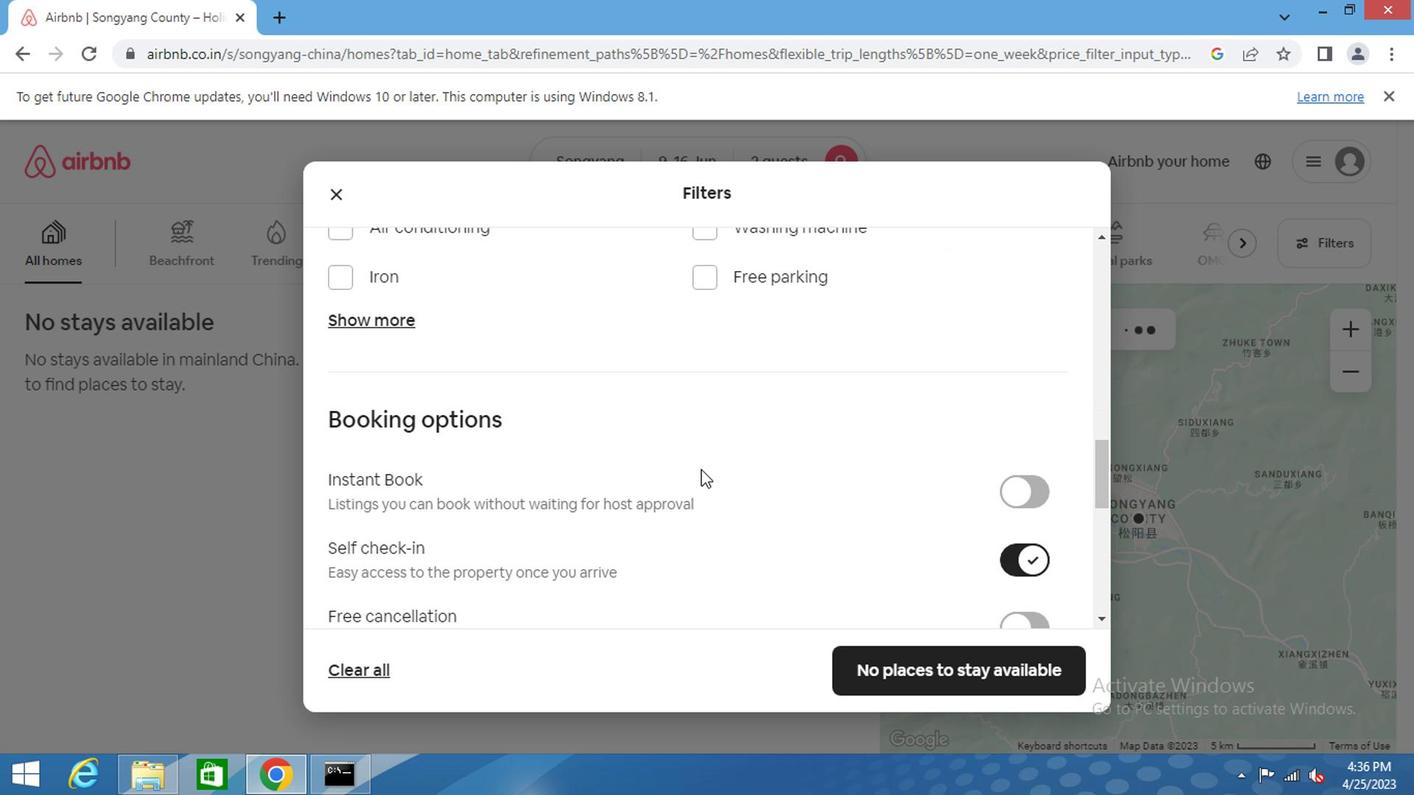 
Action: Mouse scrolled (601, 436) with delta (0, 0)
Screenshot: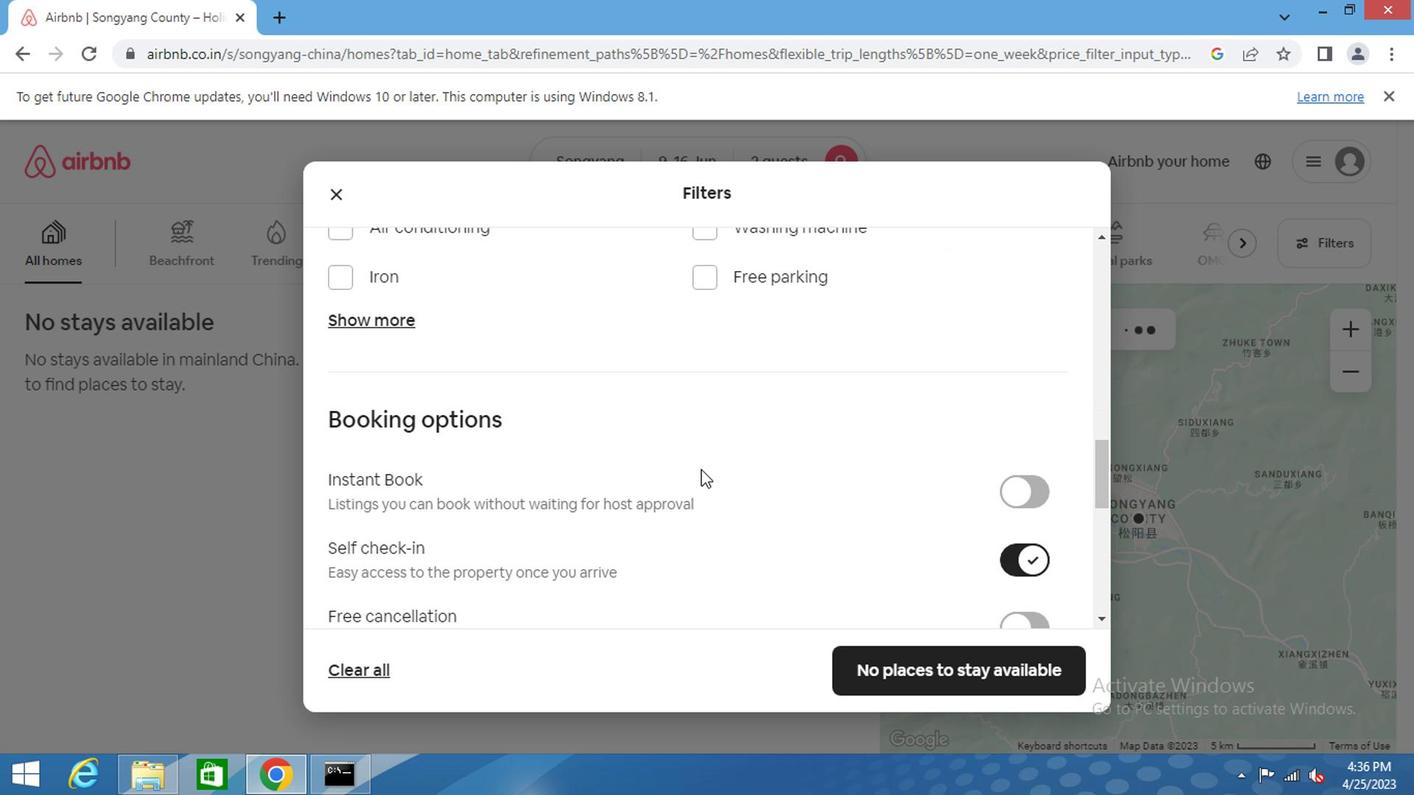 
Action: Mouse scrolled (601, 436) with delta (0, 0)
Screenshot: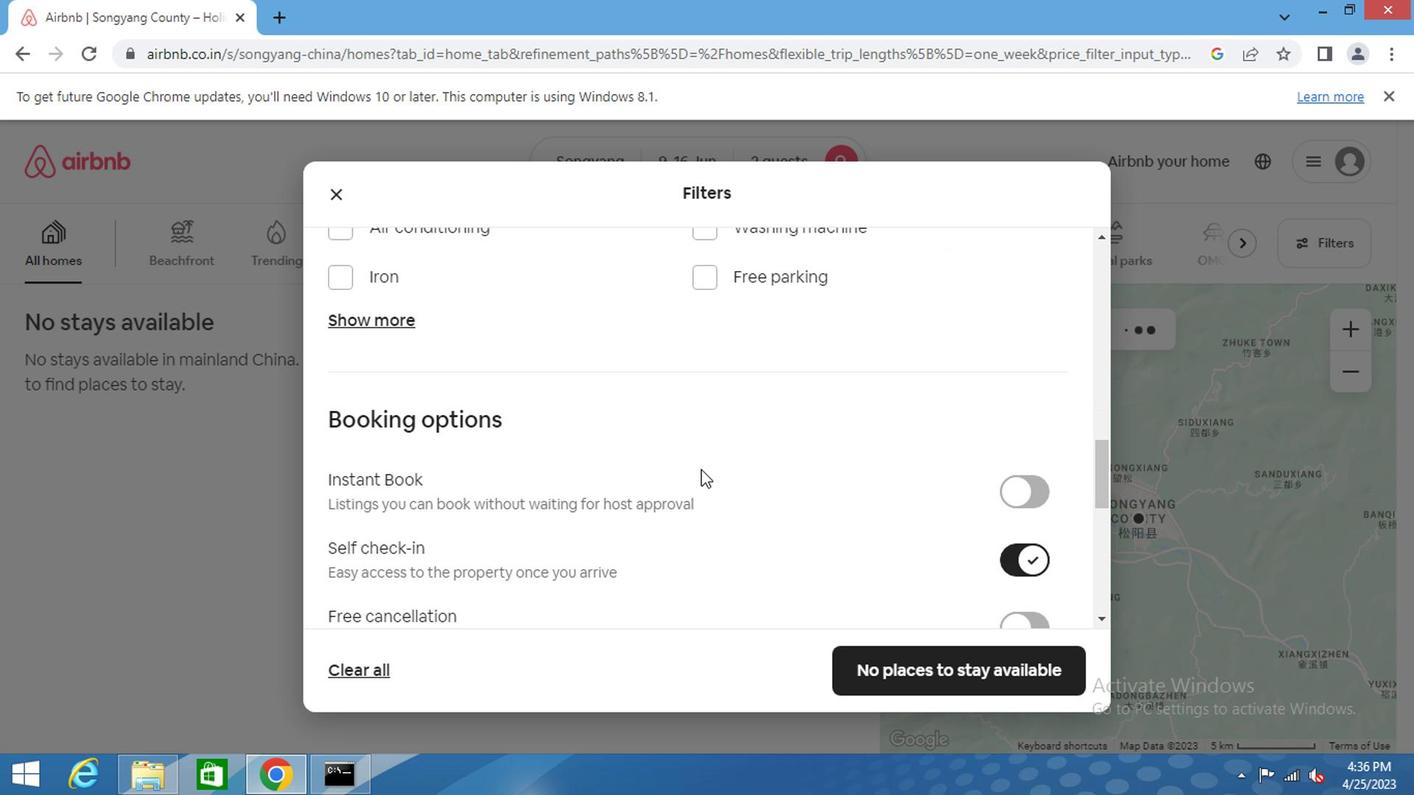 
Action: Mouse scrolled (601, 436) with delta (0, 0)
Screenshot: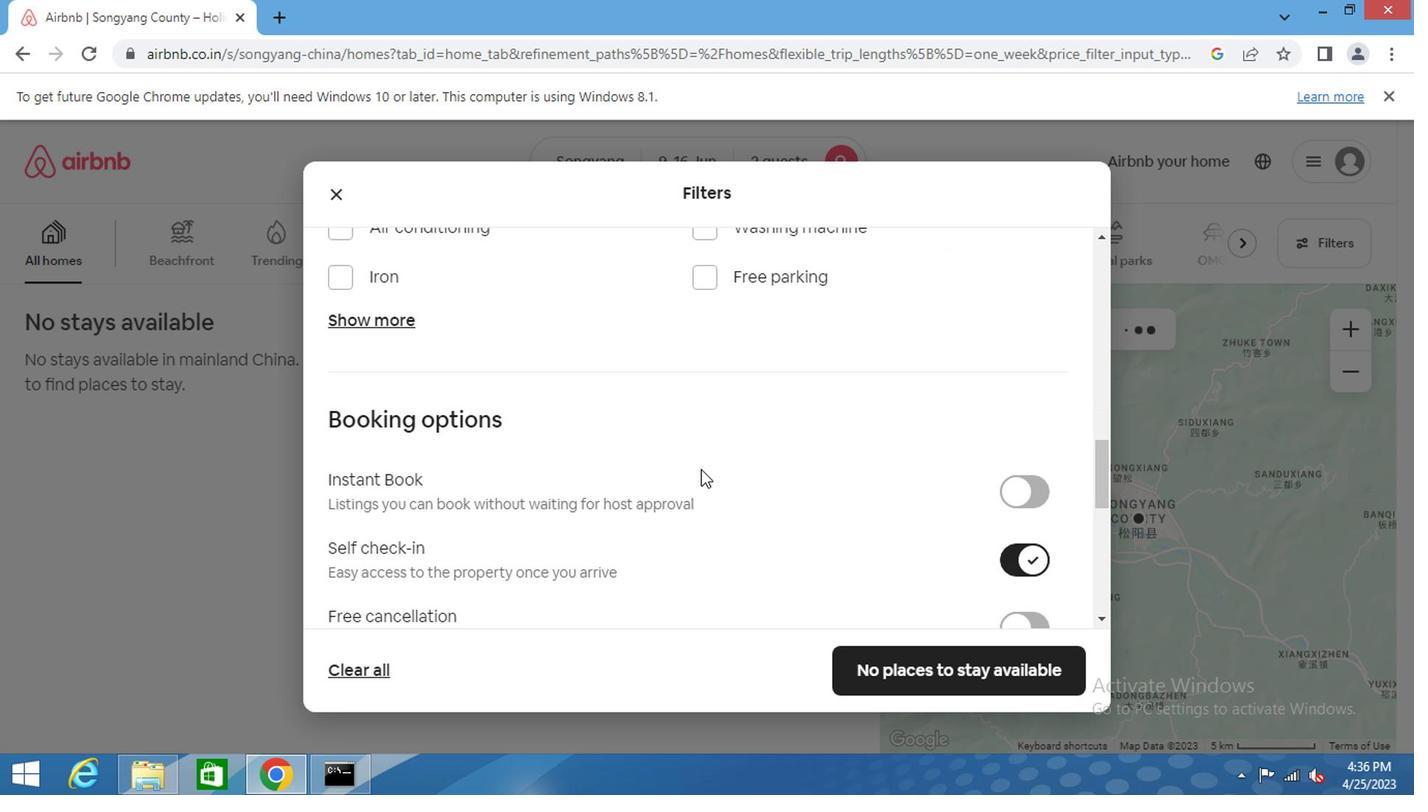 
Action: Mouse moved to (600, 436)
Screenshot: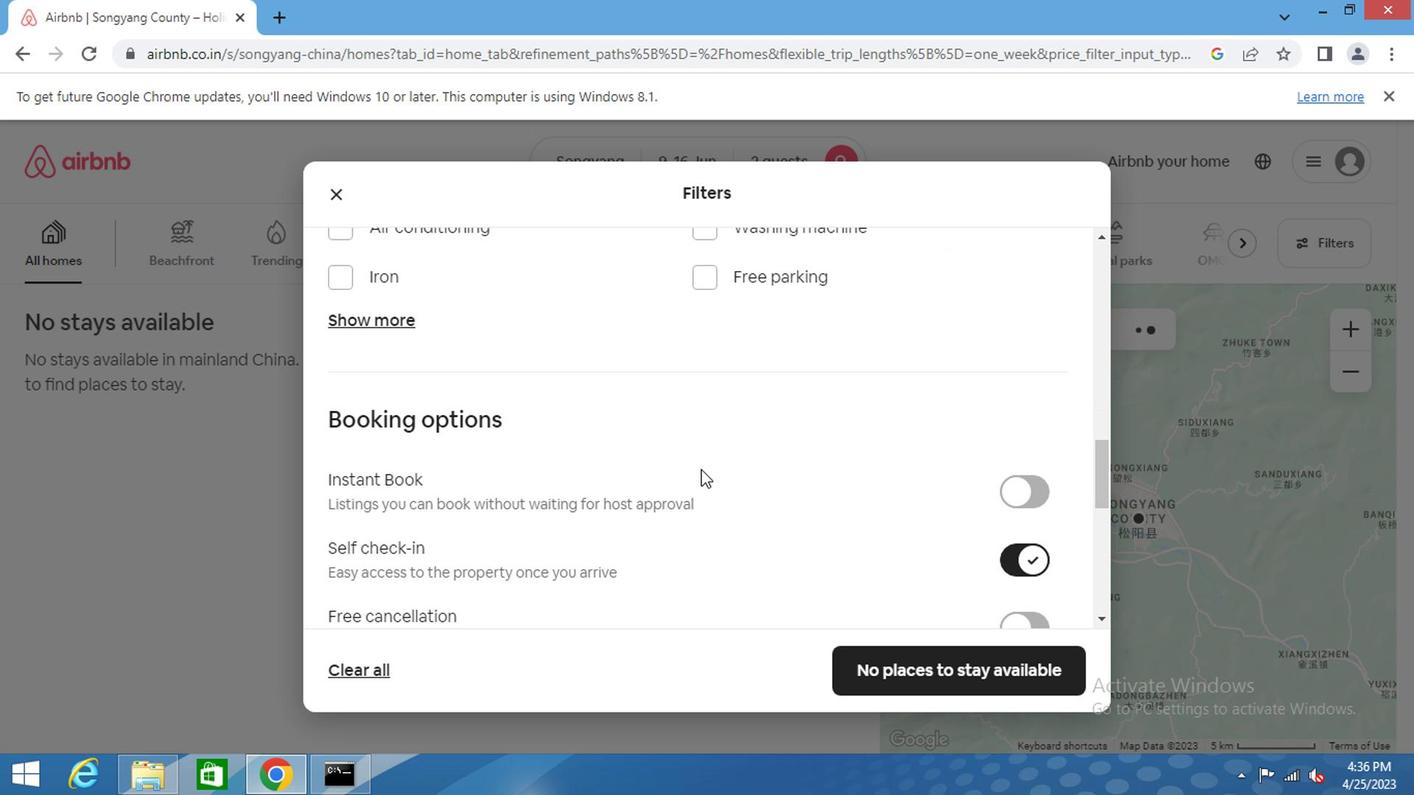 
Action: Mouse scrolled (600, 436) with delta (0, 0)
Screenshot: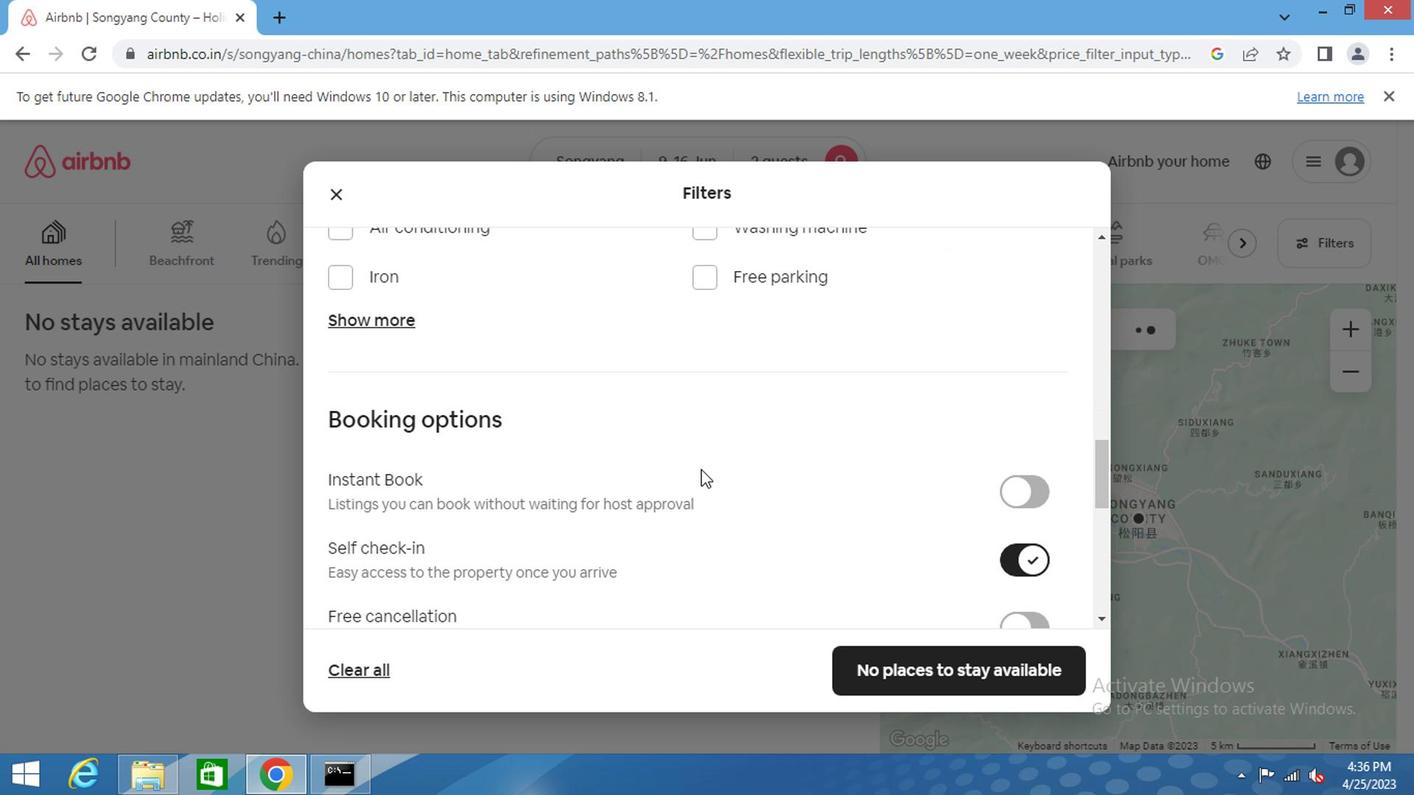 
Action: Mouse moved to (464, 416)
Screenshot: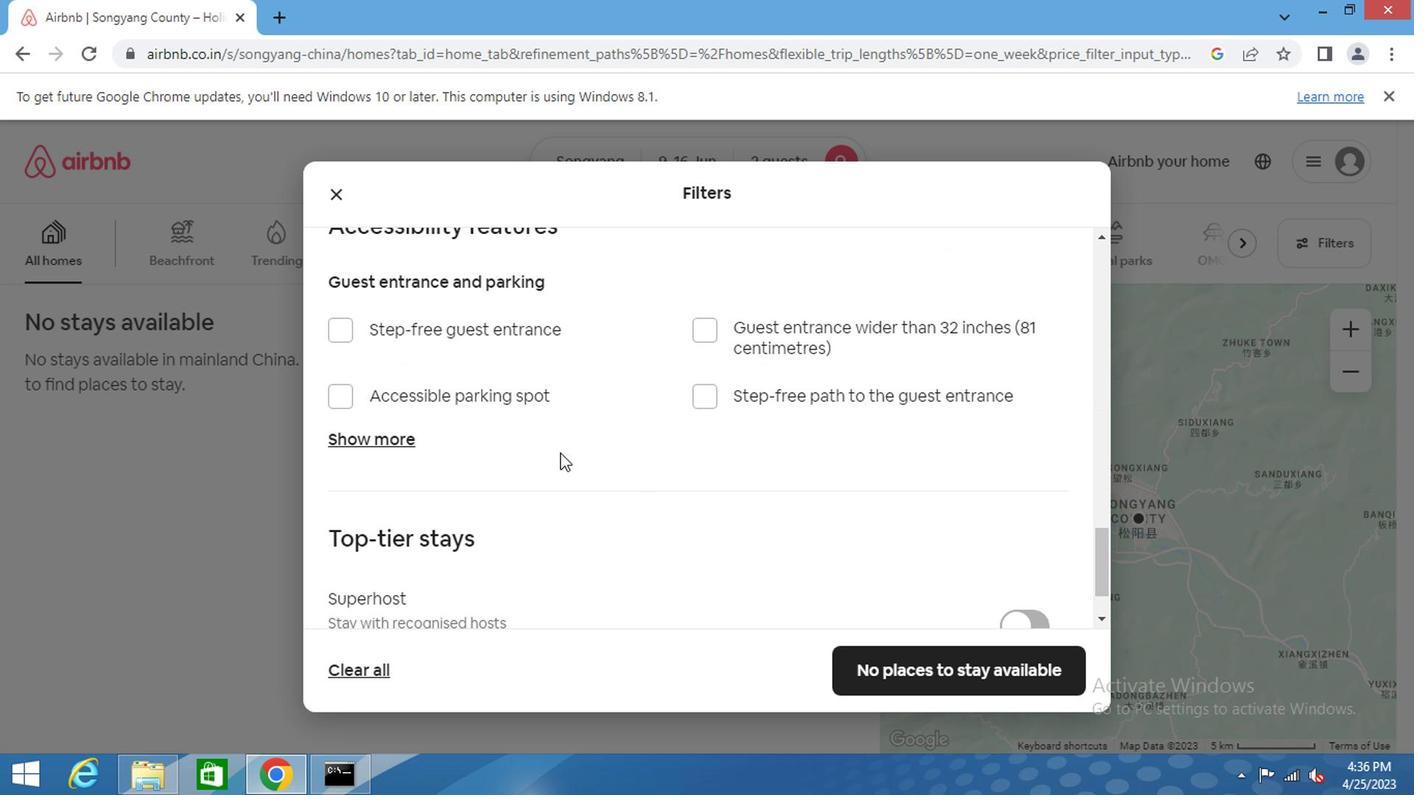
Action: Mouse scrolled (464, 417) with delta (0, 0)
Screenshot: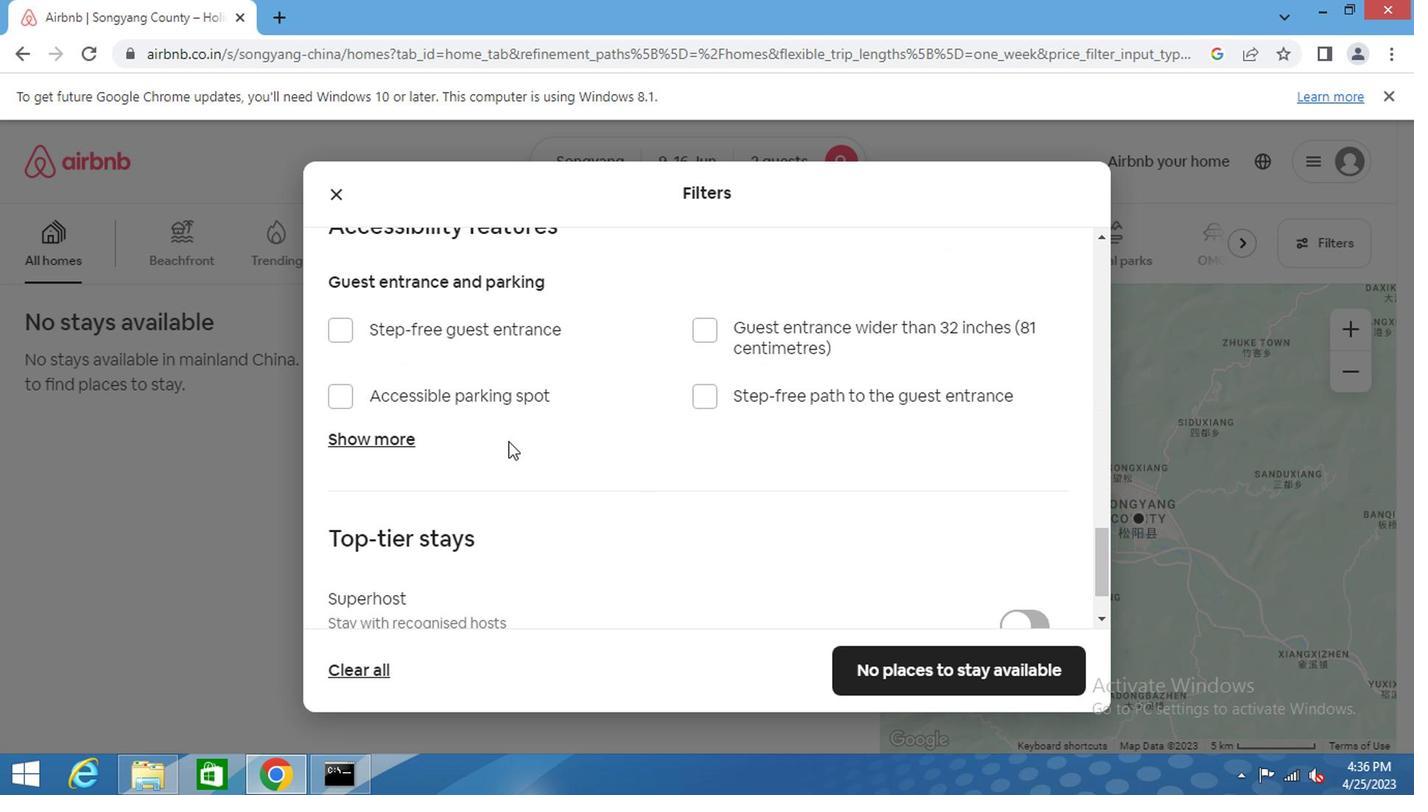 
Action: Mouse moved to (484, 418)
Screenshot: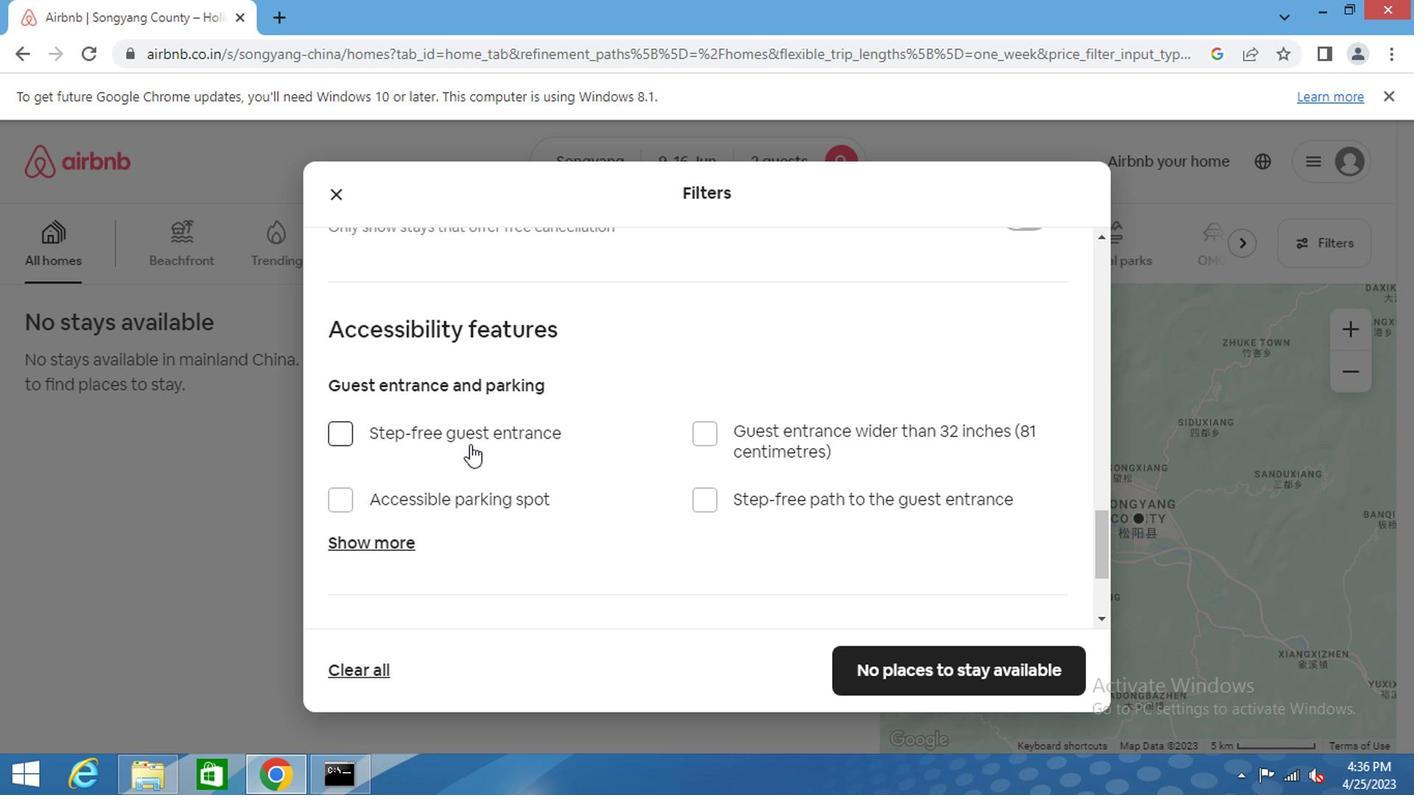 
Action: Mouse scrolled (484, 417) with delta (0, 0)
Screenshot: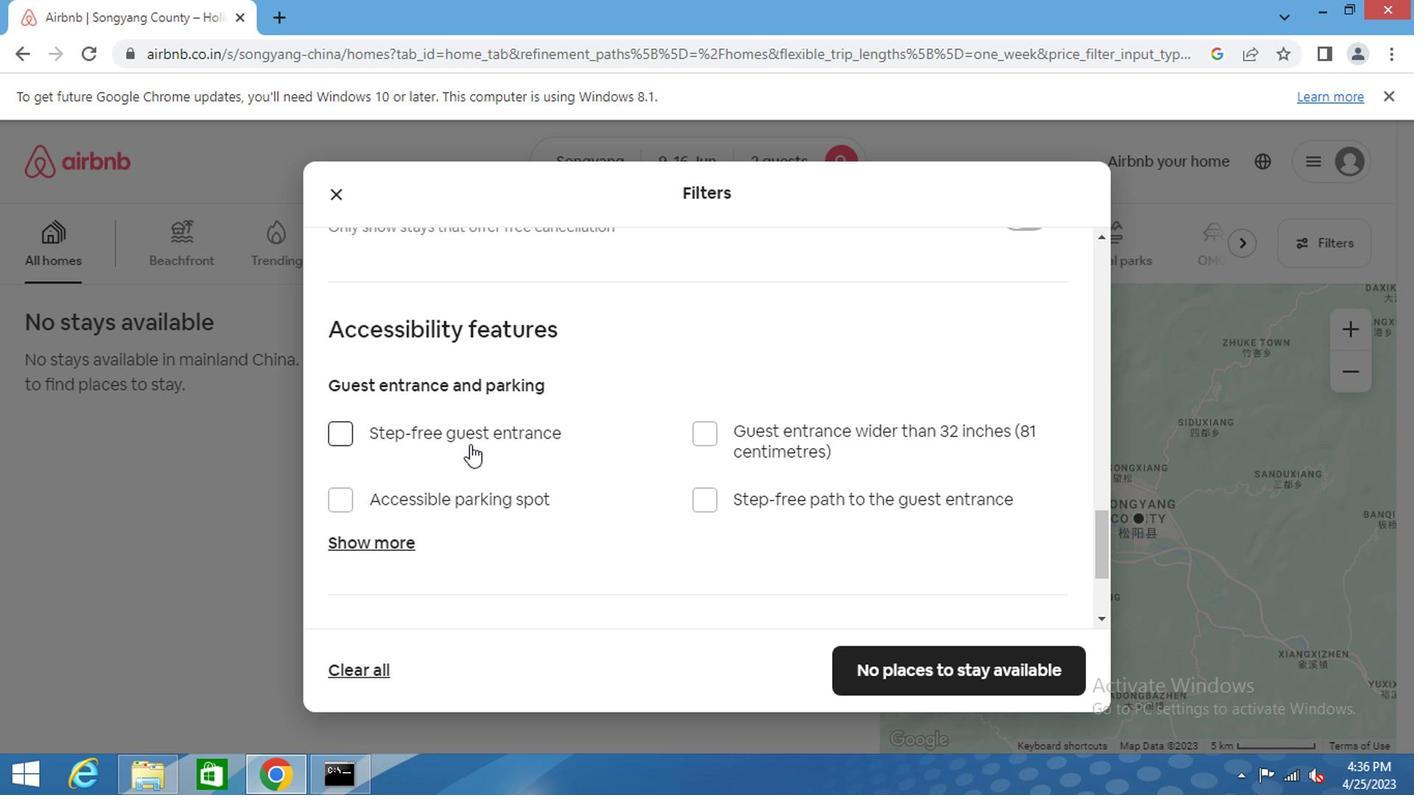 
Action: Mouse scrolled (484, 417) with delta (0, 0)
Screenshot: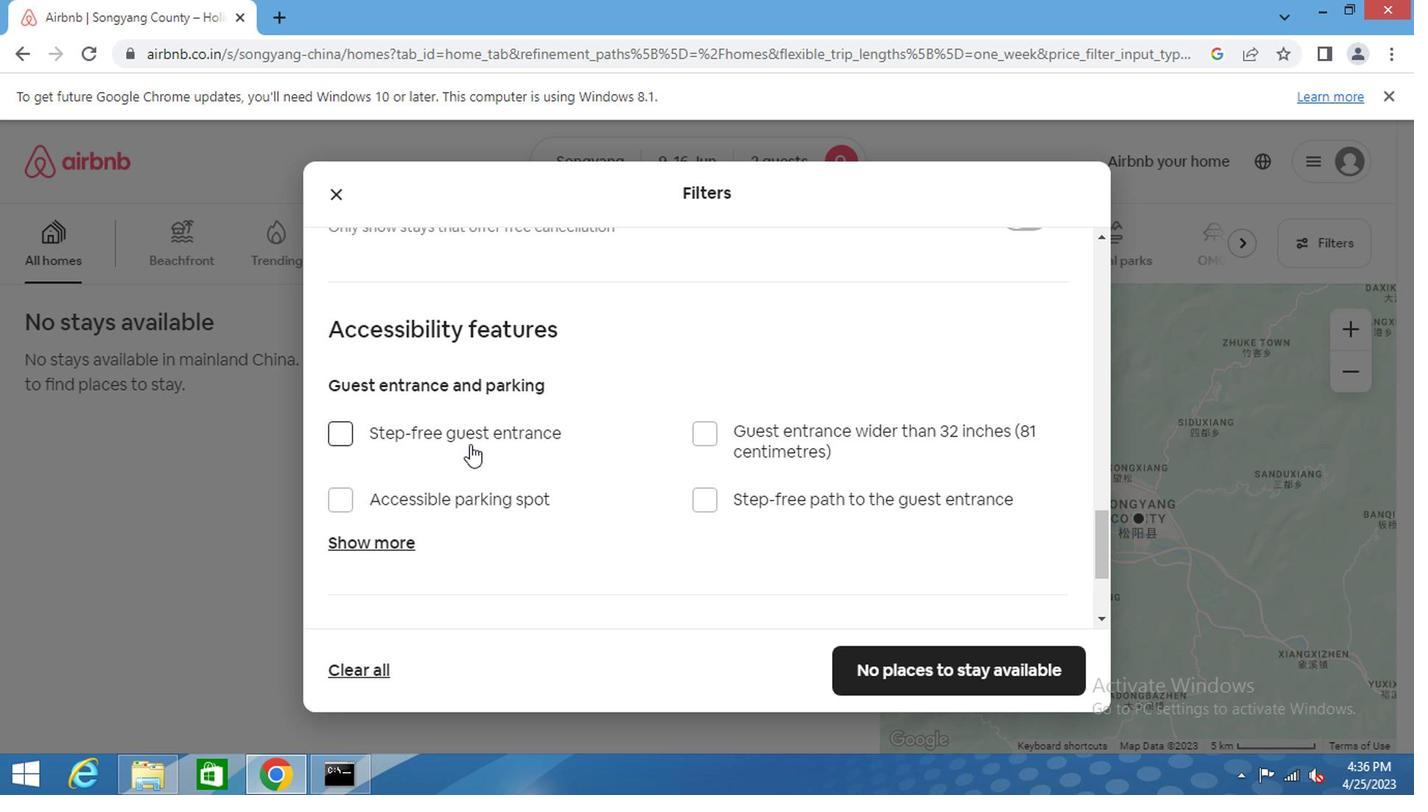 
Action: Mouse scrolled (484, 417) with delta (0, 0)
Screenshot: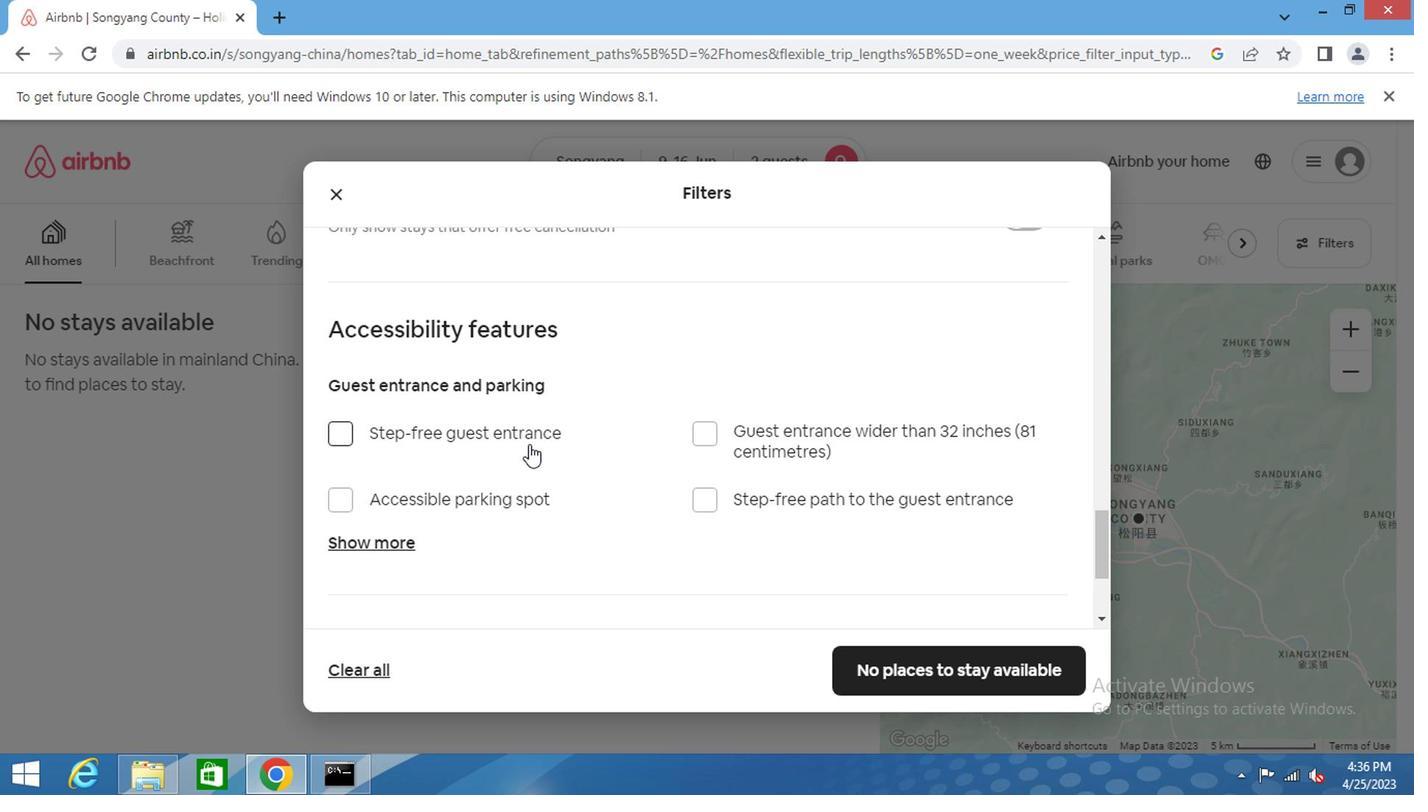 
Action: Mouse scrolled (484, 417) with delta (0, 0)
Screenshot: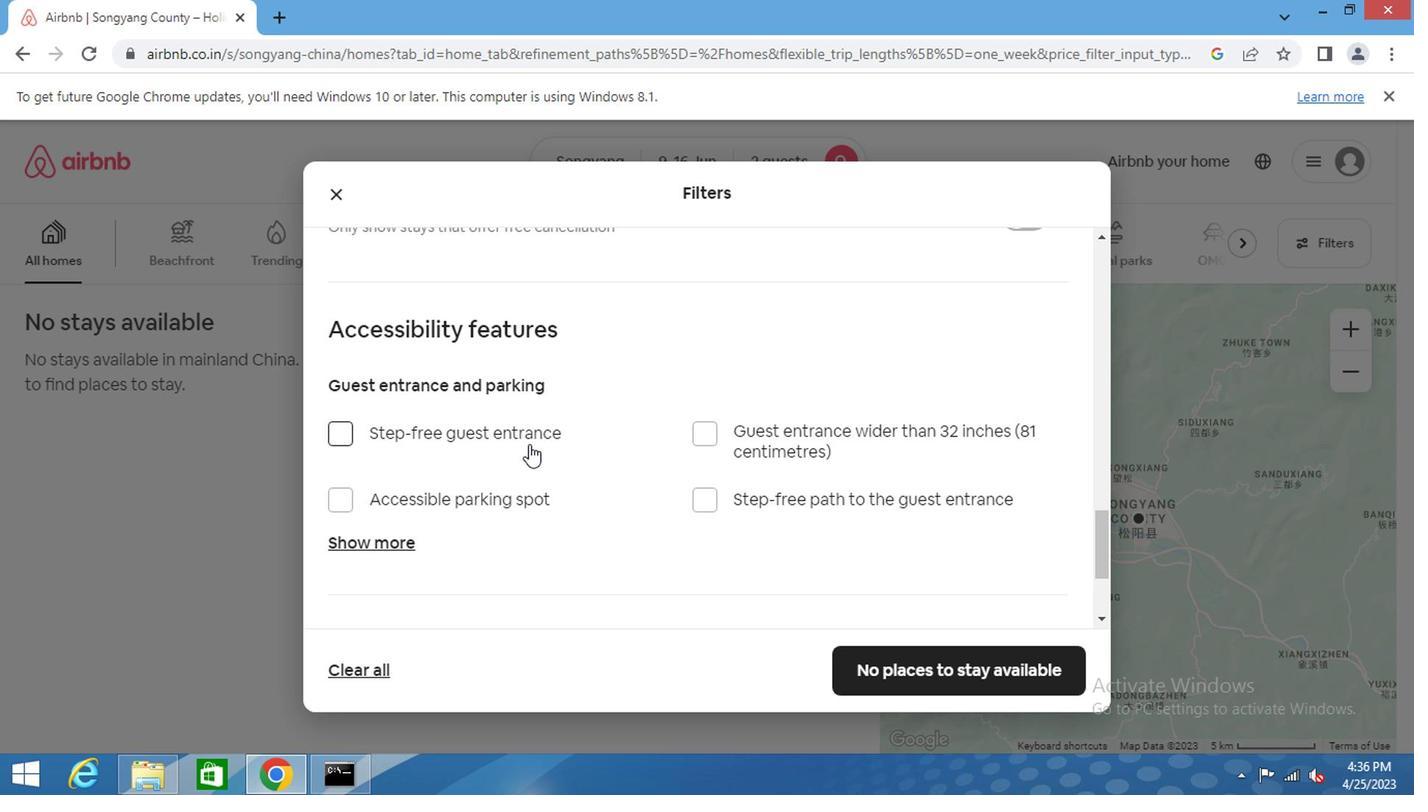 
Action: Mouse scrolled (484, 417) with delta (0, 0)
Screenshot: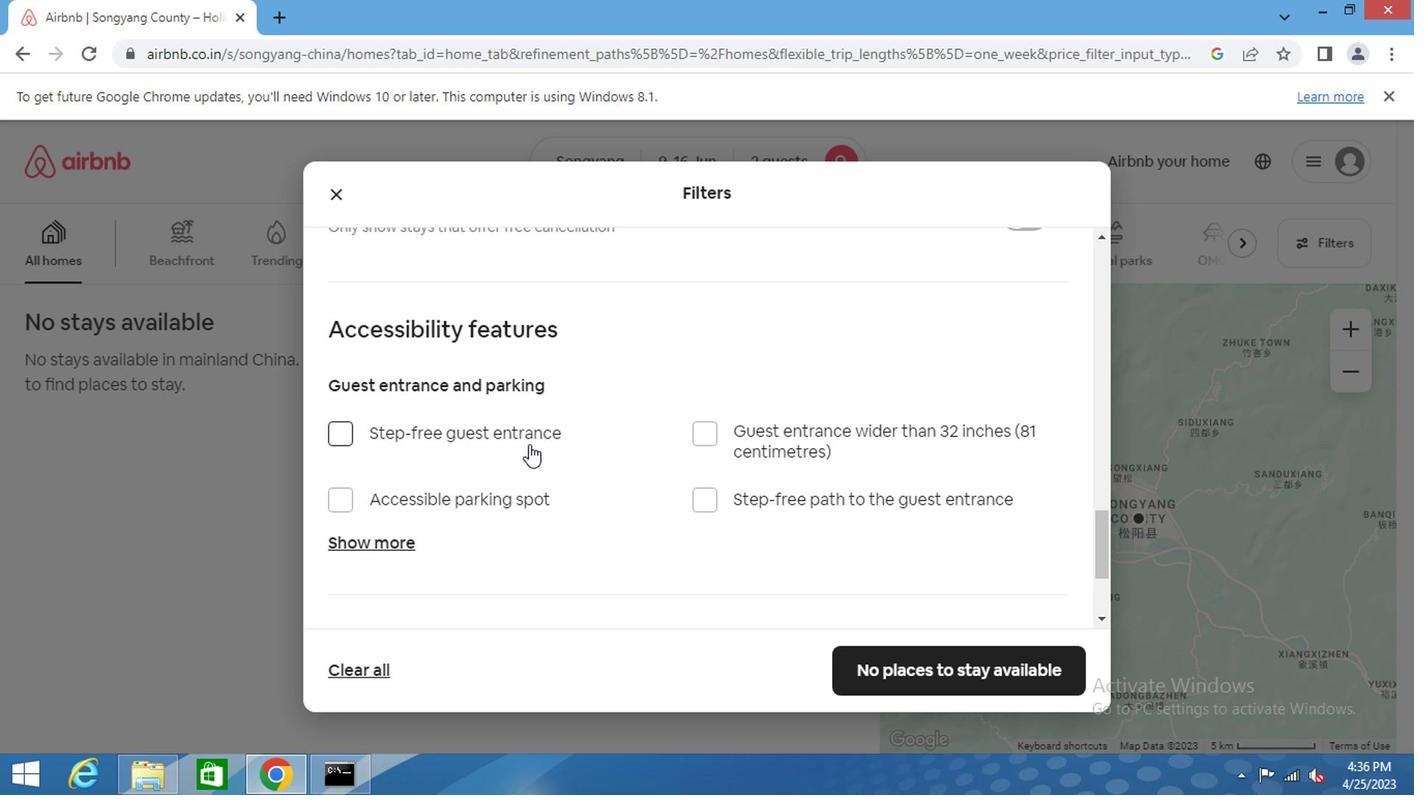 
Action: Mouse moved to (739, 443)
Screenshot: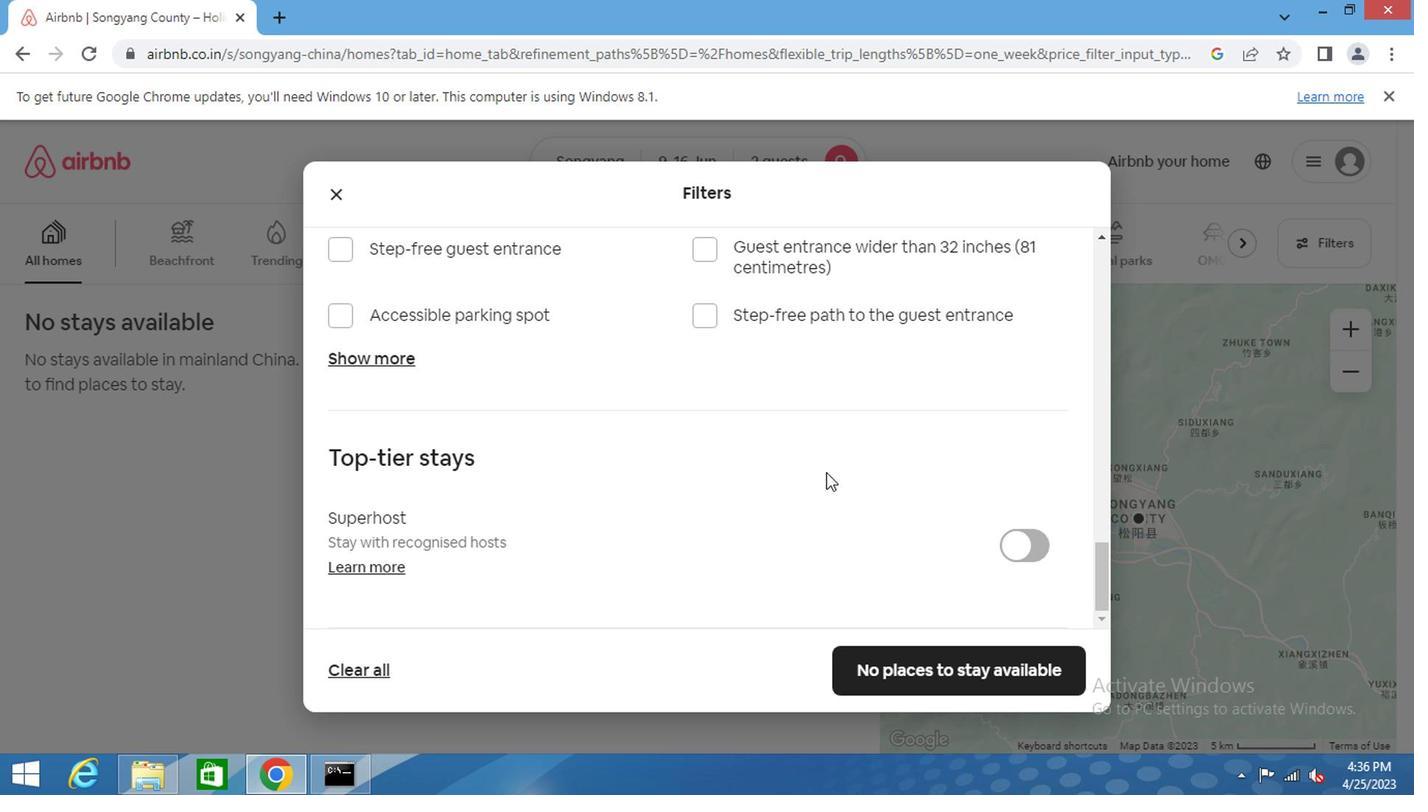 
Action: Mouse scrolled (739, 442) with delta (0, 0)
Screenshot: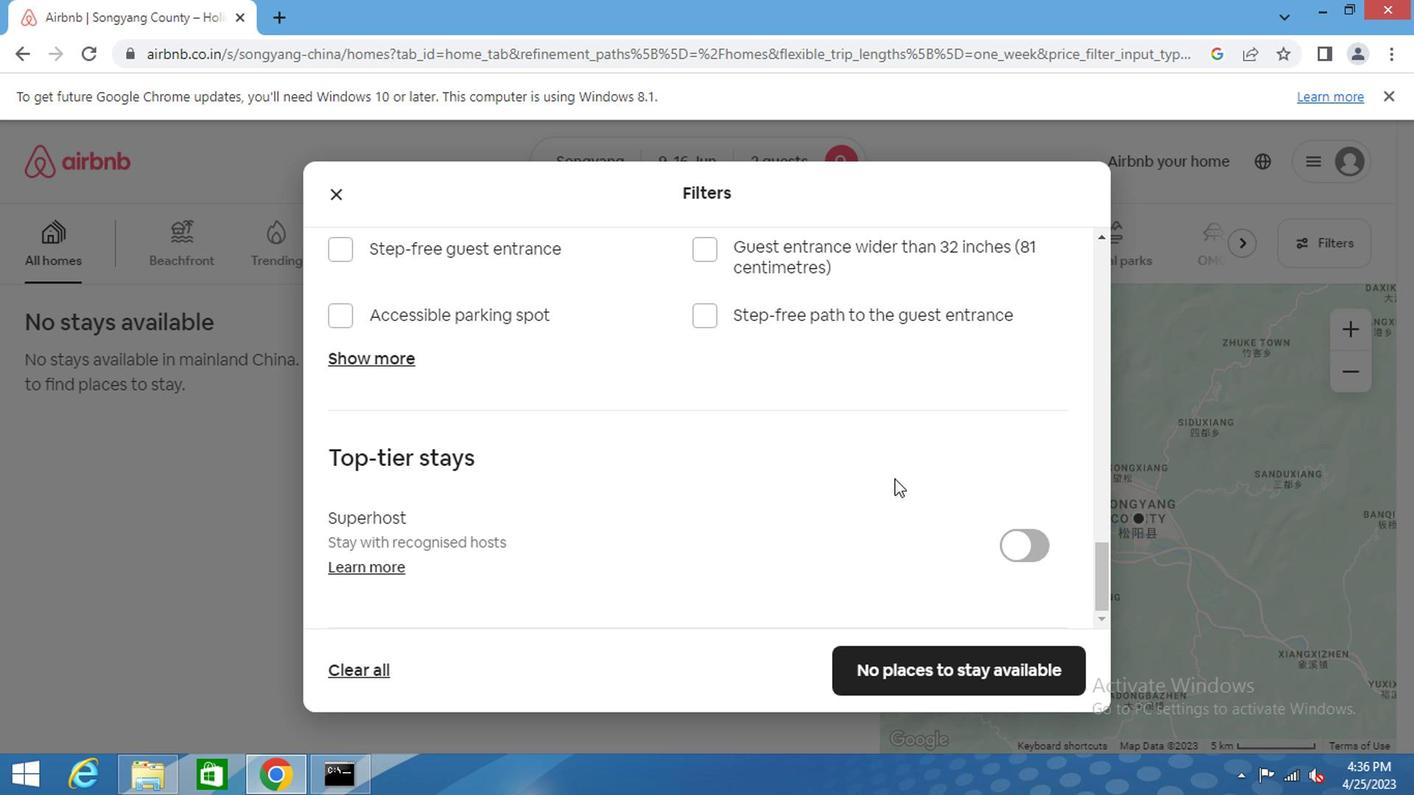
Action: Mouse scrolled (739, 442) with delta (0, 0)
Screenshot: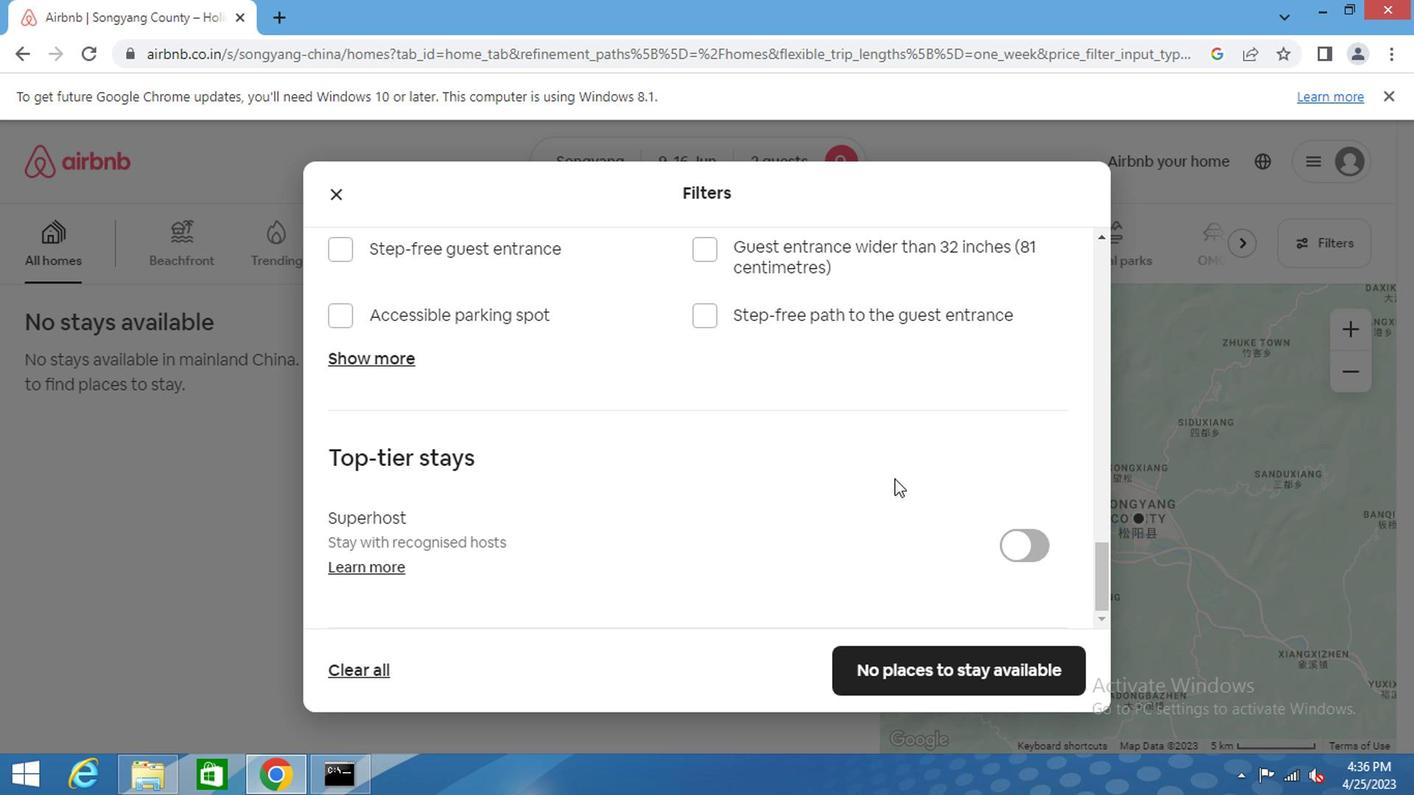 
Action: Mouse scrolled (739, 442) with delta (0, 0)
Screenshot: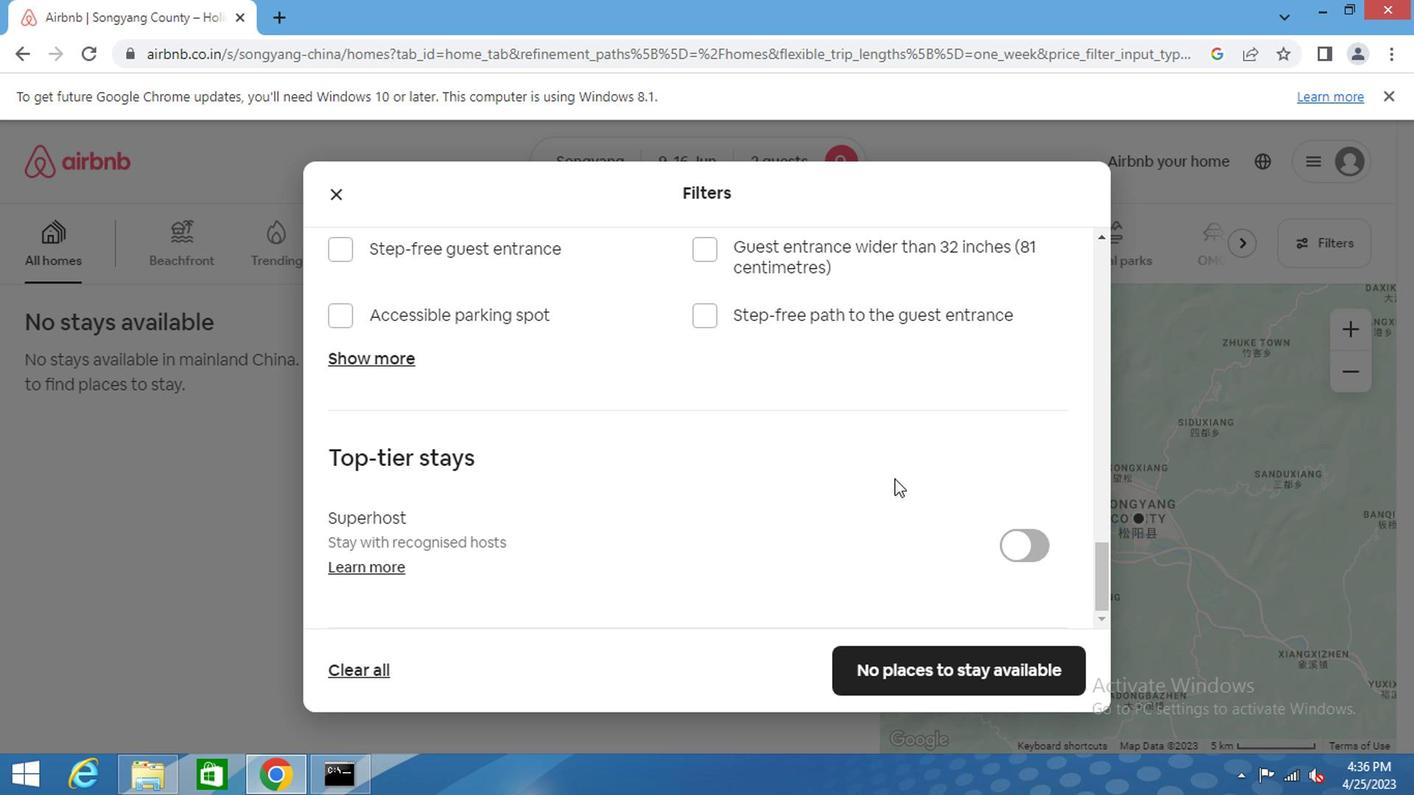
Action: Mouse scrolled (739, 442) with delta (0, 0)
Screenshot: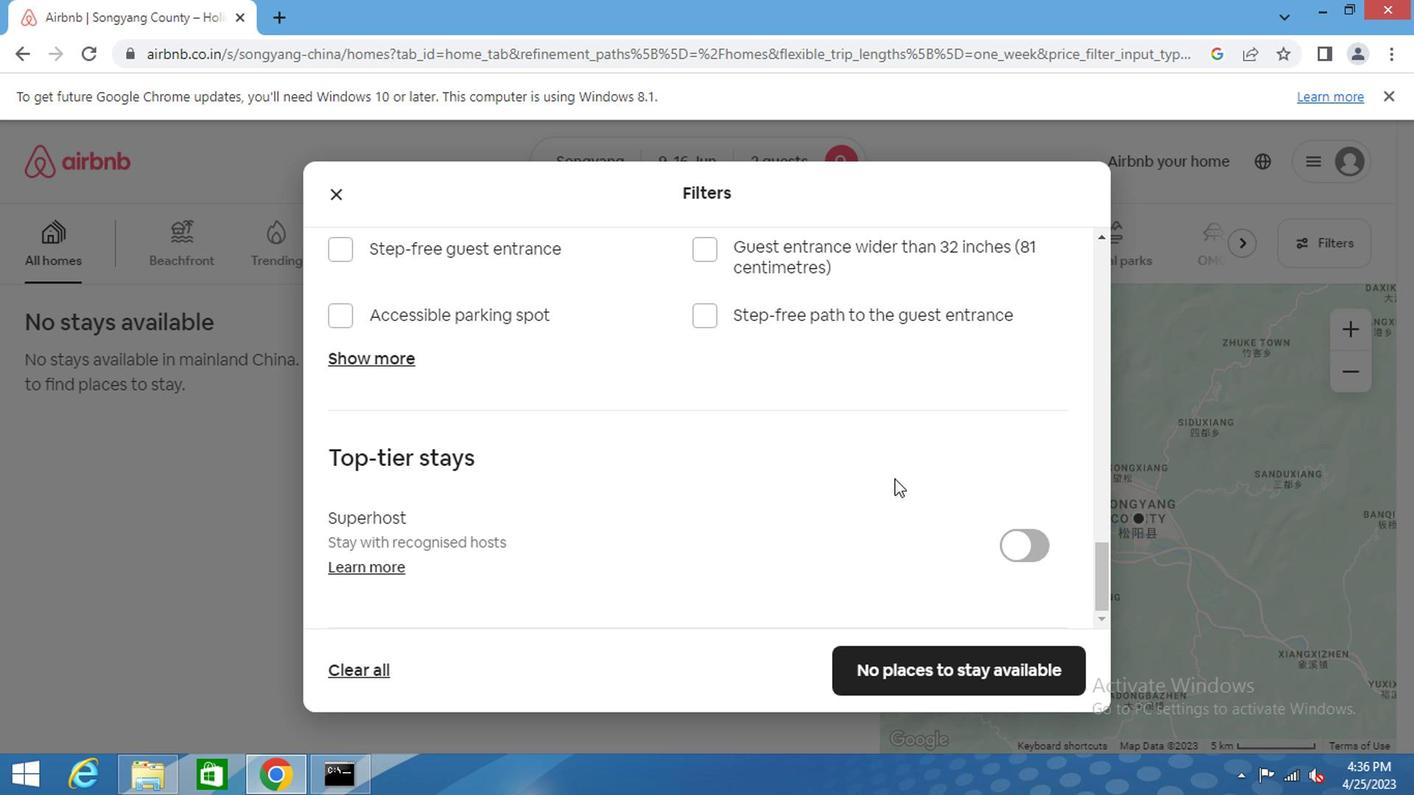 
Action: Mouse moved to (824, 572)
Screenshot: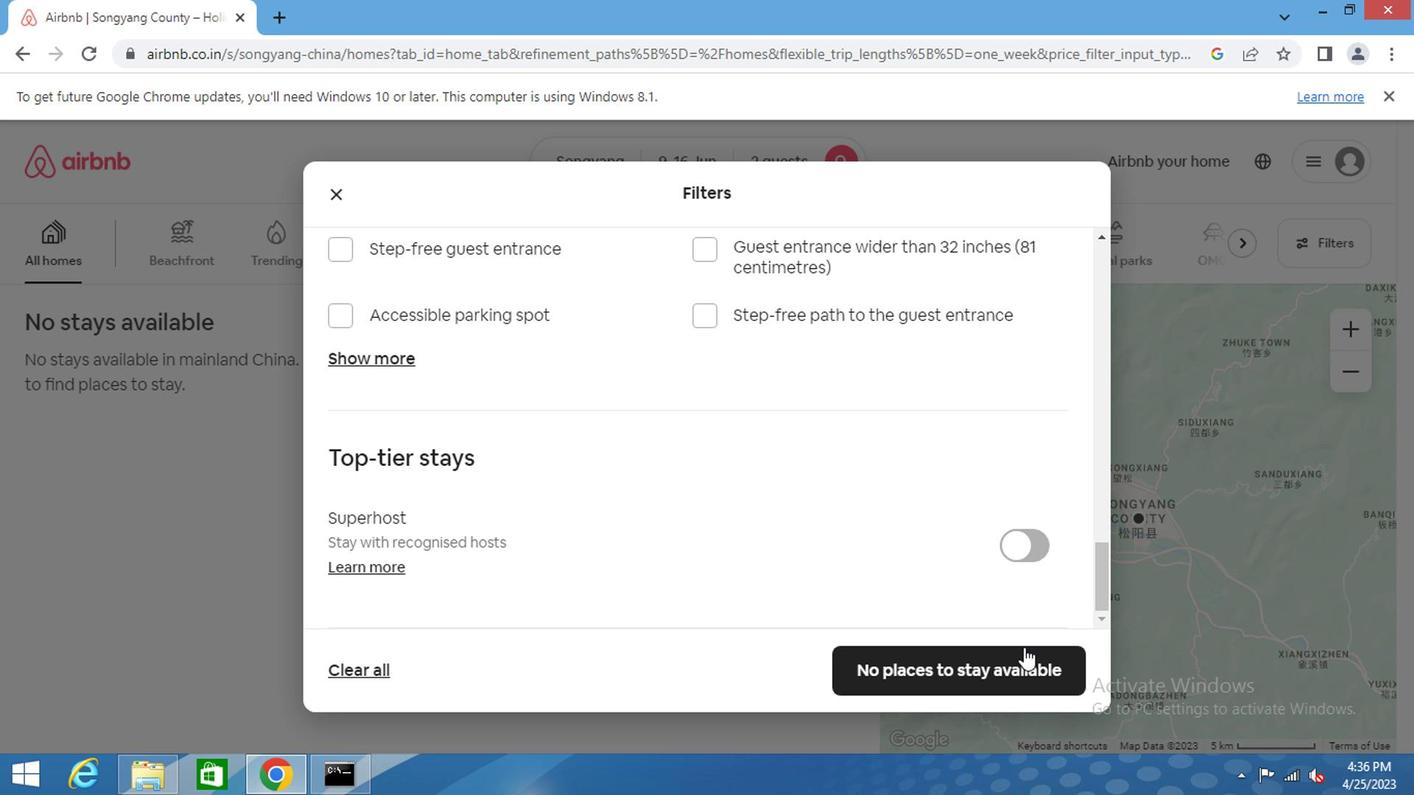 
Action: Mouse pressed left at (824, 572)
Screenshot: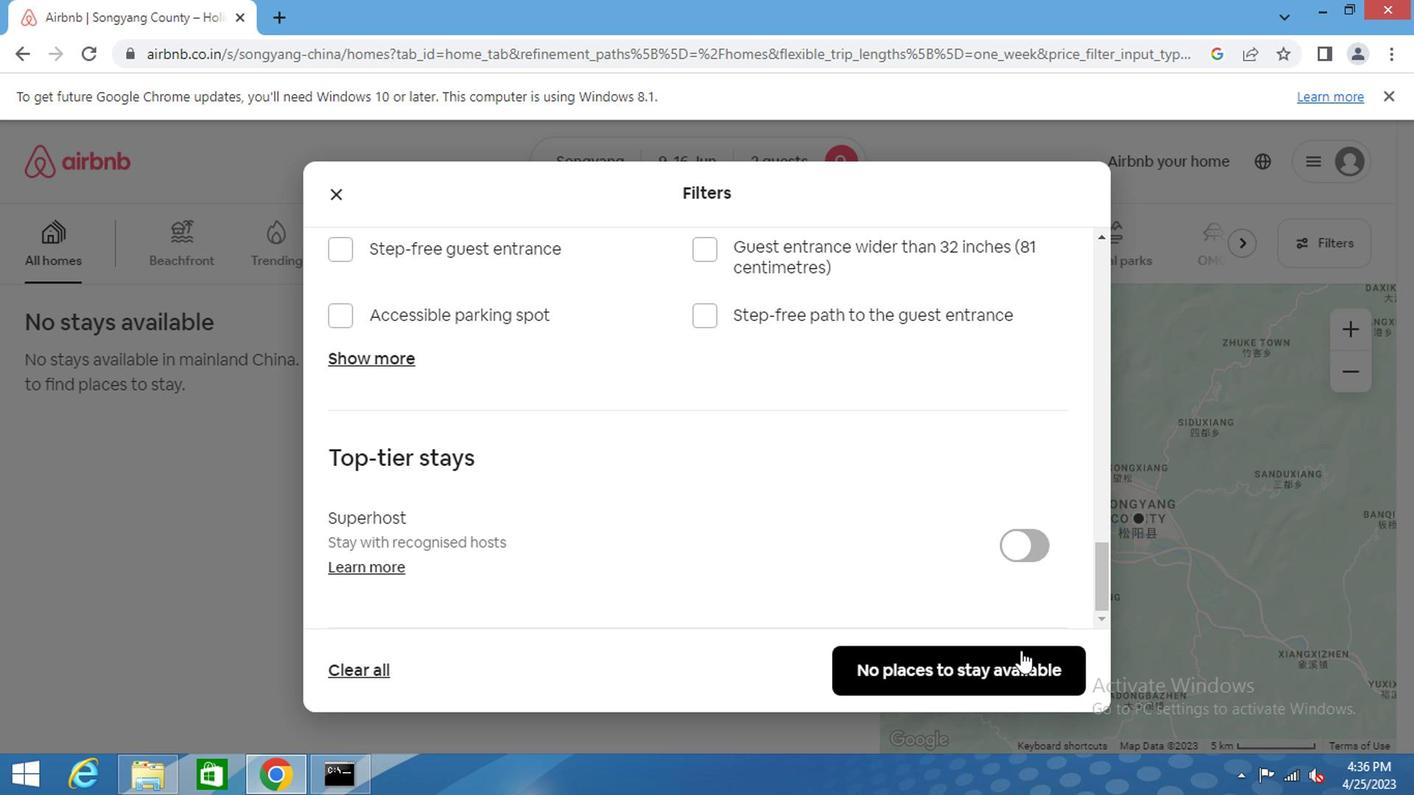 
Action: Mouse moved to (824, 572)
Screenshot: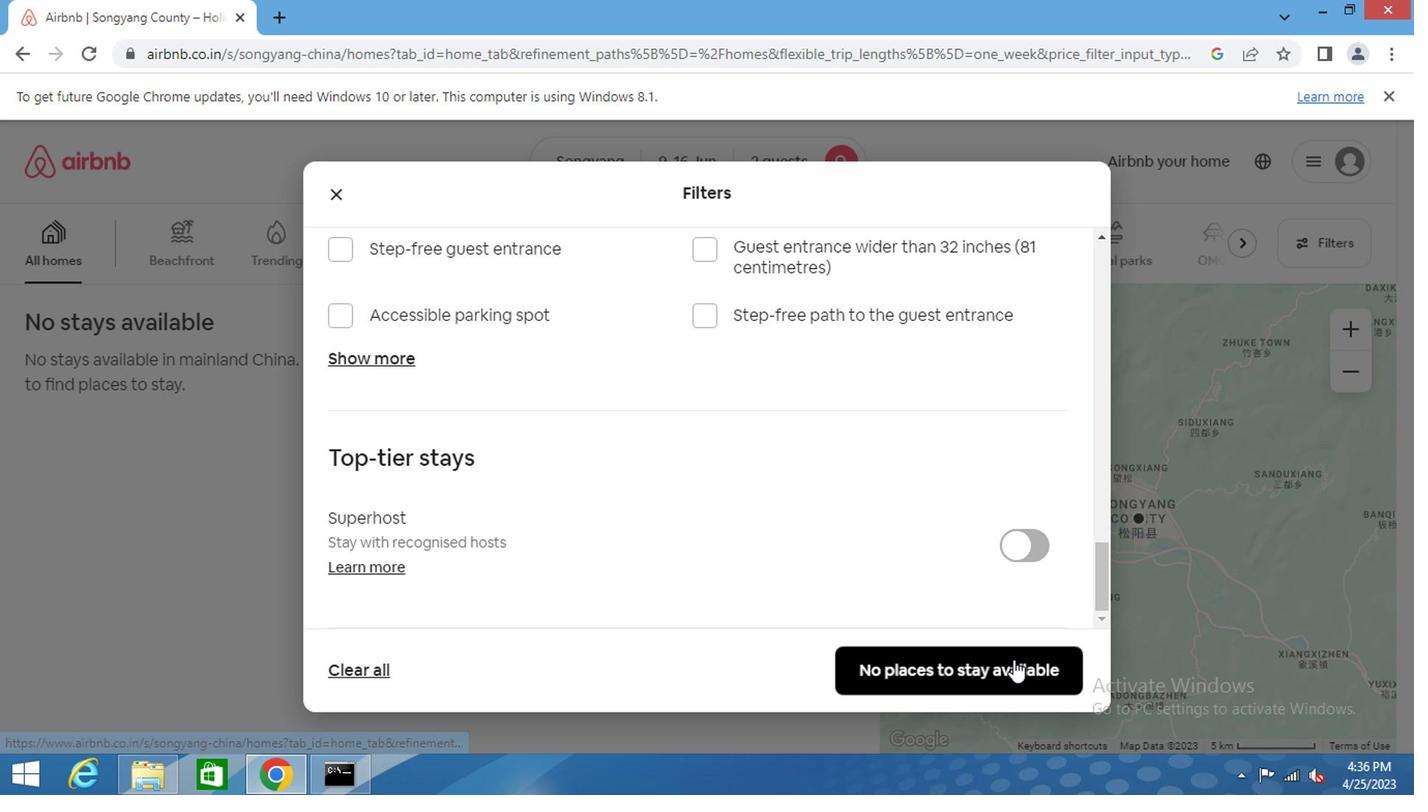 
